 Task: Look for space in Qŭrghontepa, Uzbekistan from 10th July, 2023 to 15th July, 2023 for 7 adults in price range Rs.10000 to Rs.15000. Place can be entire place or shared room with 4 bedrooms having 7 beds and 4 bathrooms. Property type can be house, flat, guest house. Amenities needed are: wifi, TV, free parkinig on premises, gym, breakfast. Booking option can be shelf check-in. Required host language is English.
Action: Mouse moved to (466, 118)
Screenshot: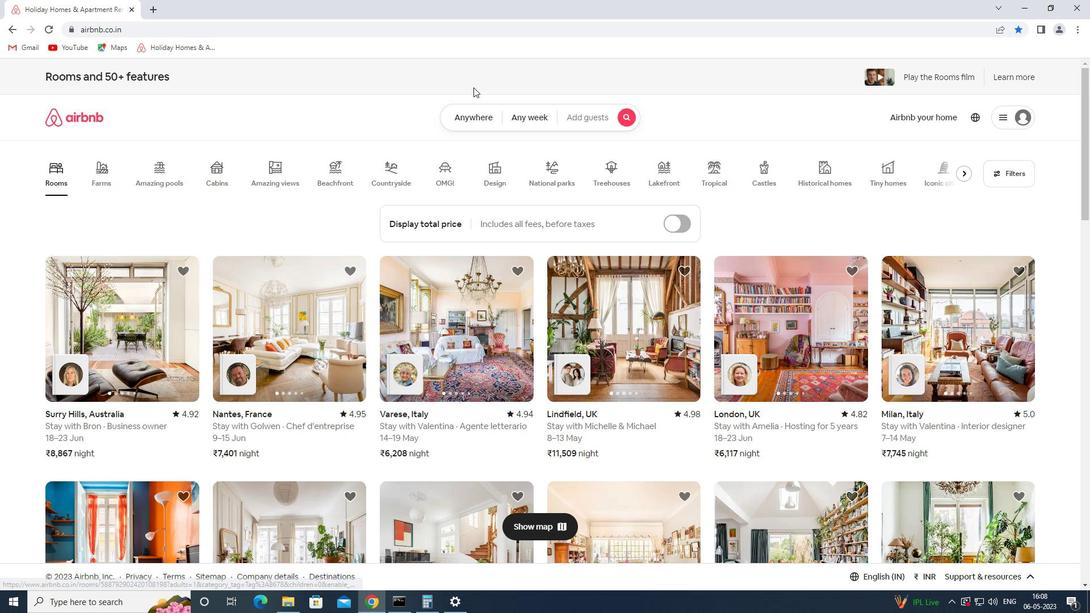 
Action: Mouse pressed left at (466, 118)
Screenshot: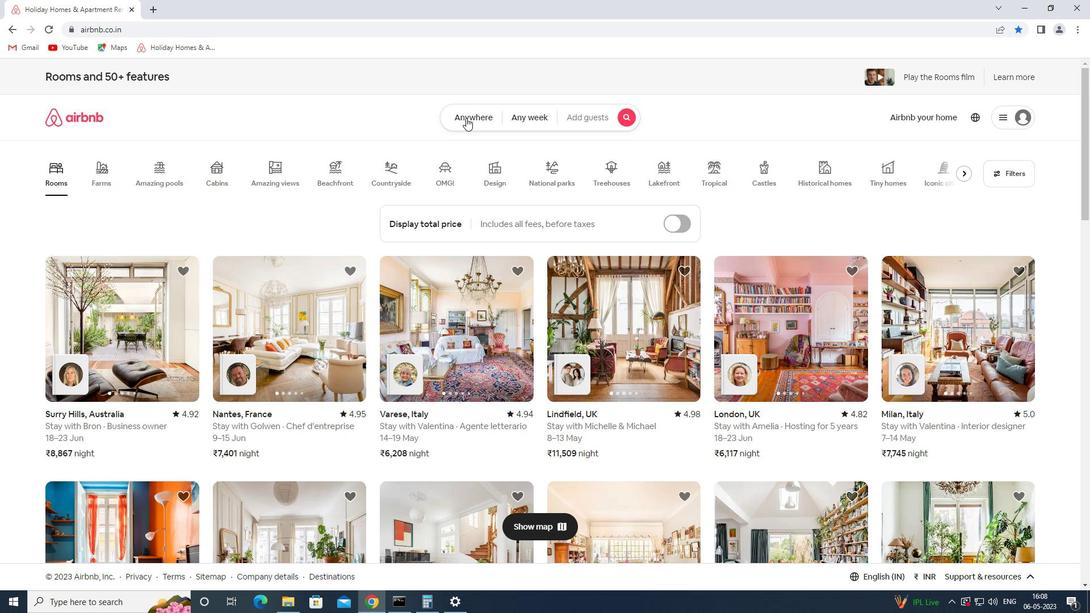 
Action: Mouse moved to (381, 160)
Screenshot: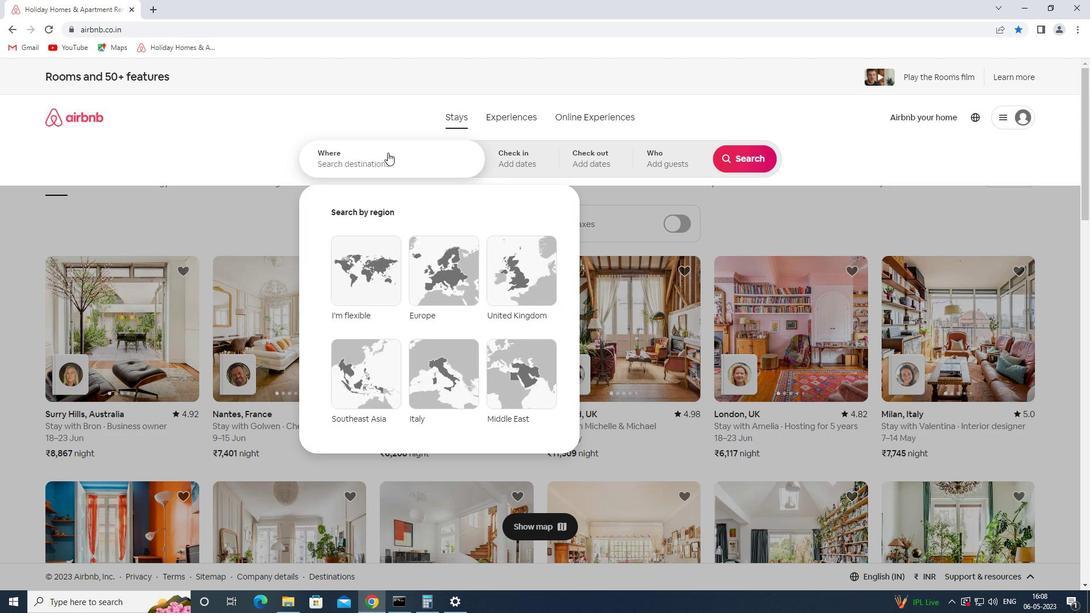 
Action: Mouse pressed left at (381, 160)
Screenshot: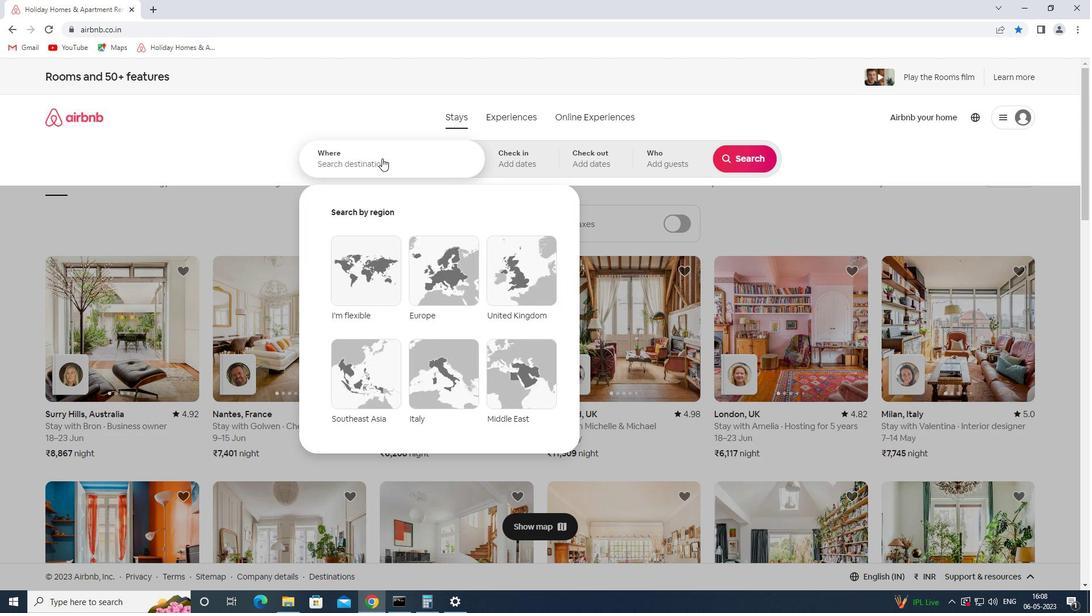 
Action: Key pressed <Key.shift>QURGHONTEPA
Screenshot: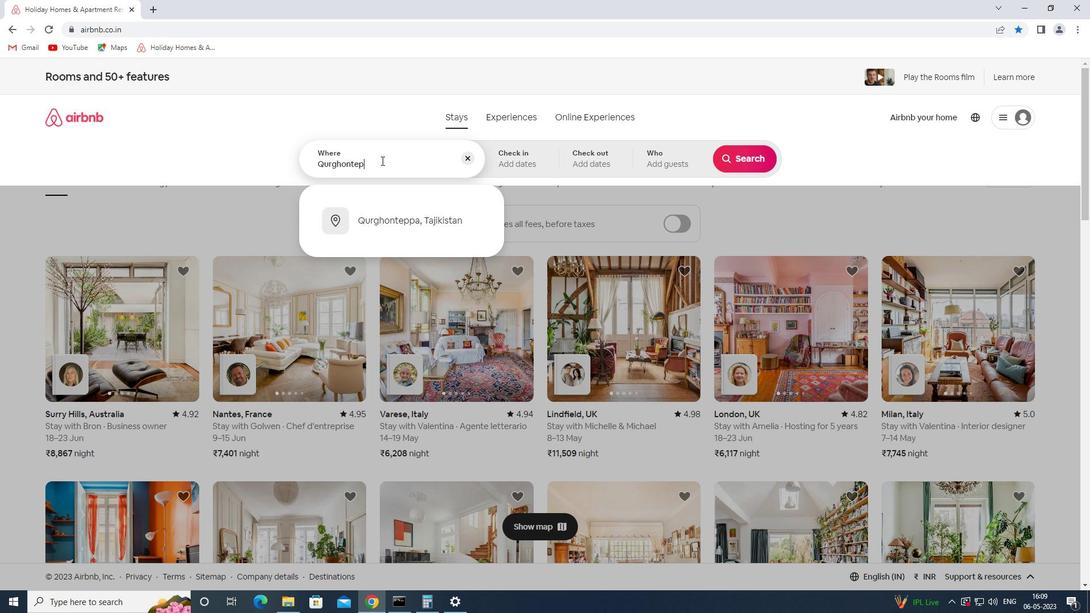 
Action: Mouse moved to (412, 259)
Screenshot: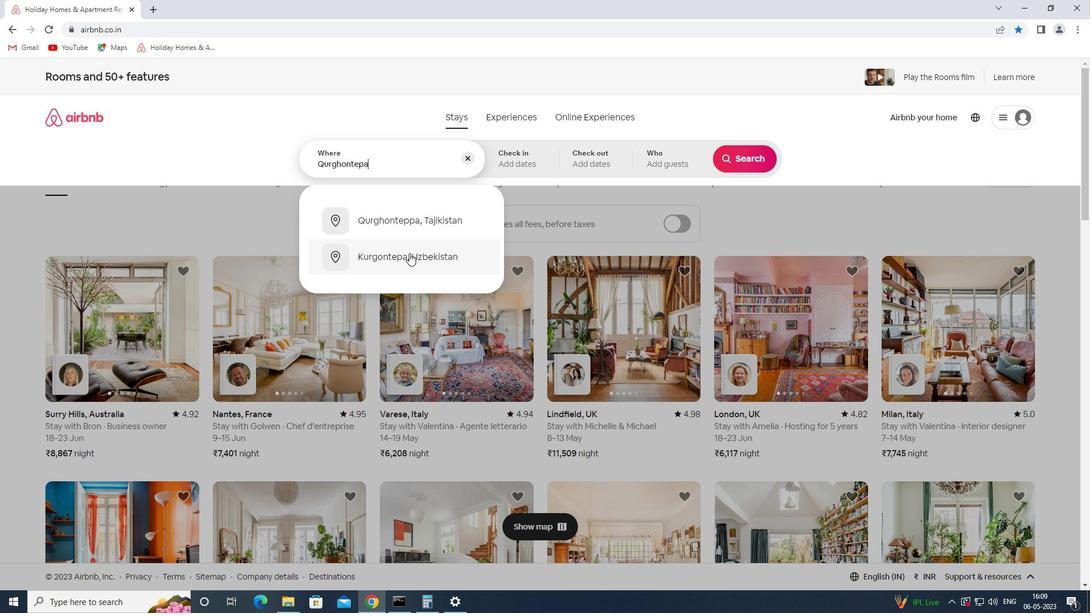 
Action: Mouse pressed left at (412, 259)
Screenshot: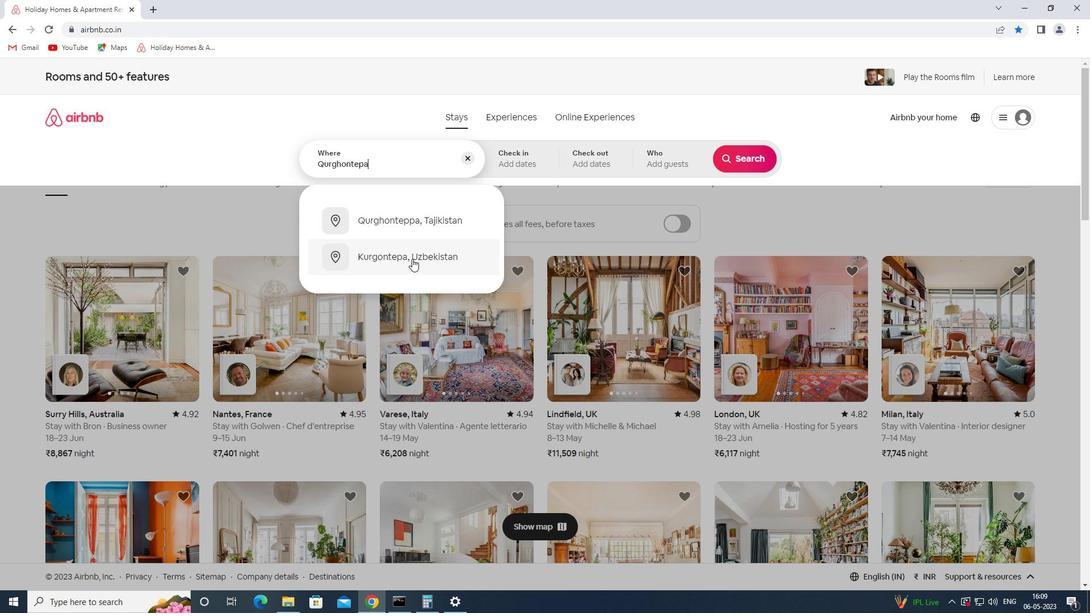 
Action: Mouse moved to (739, 251)
Screenshot: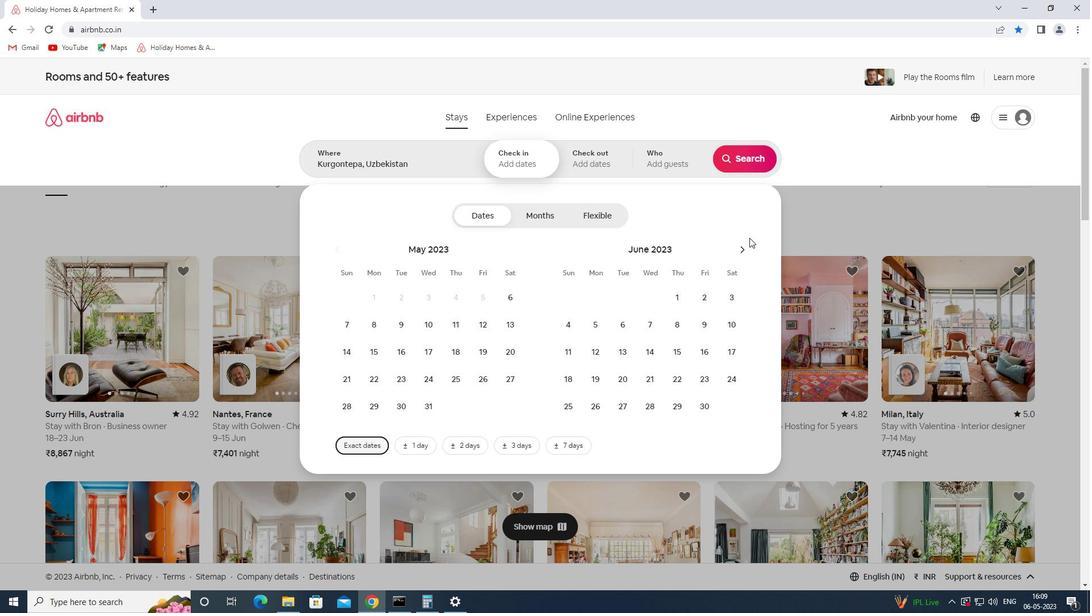 
Action: Mouse pressed left at (739, 251)
Screenshot: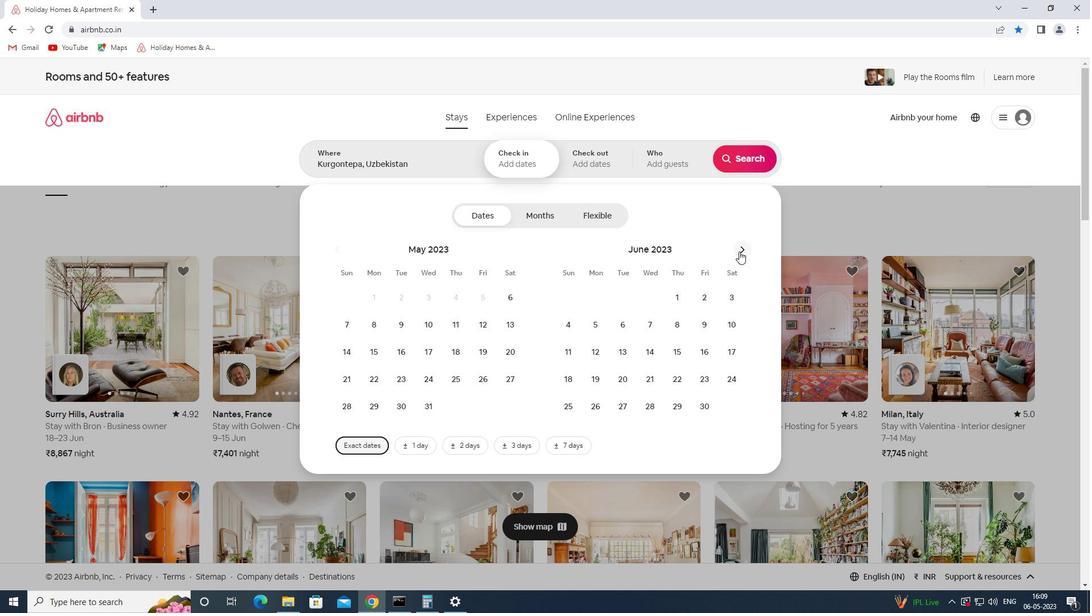 
Action: Mouse moved to (594, 353)
Screenshot: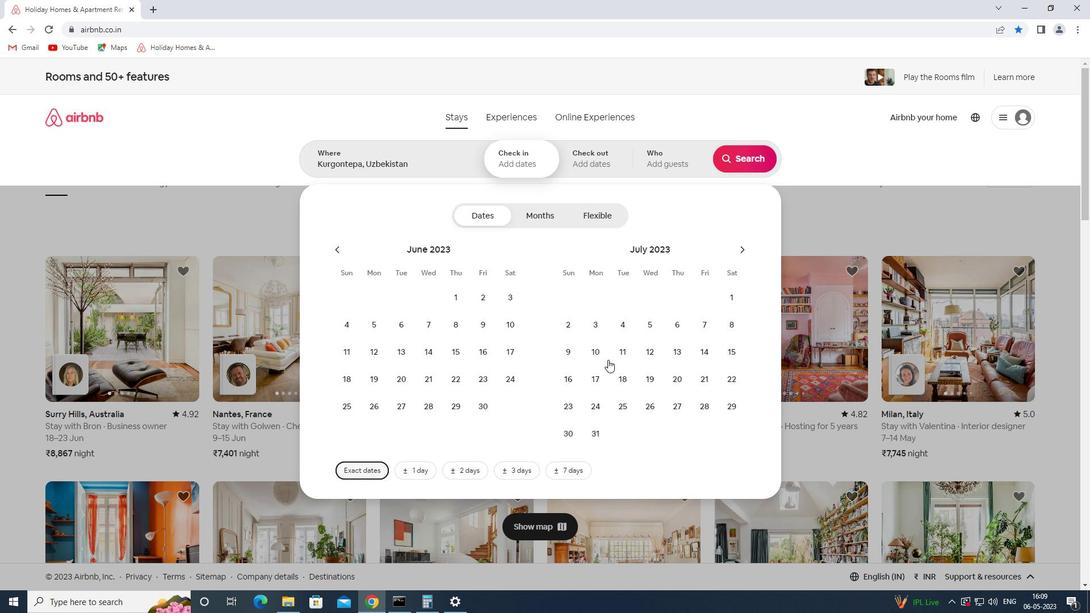 
Action: Mouse pressed left at (594, 353)
Screenshot: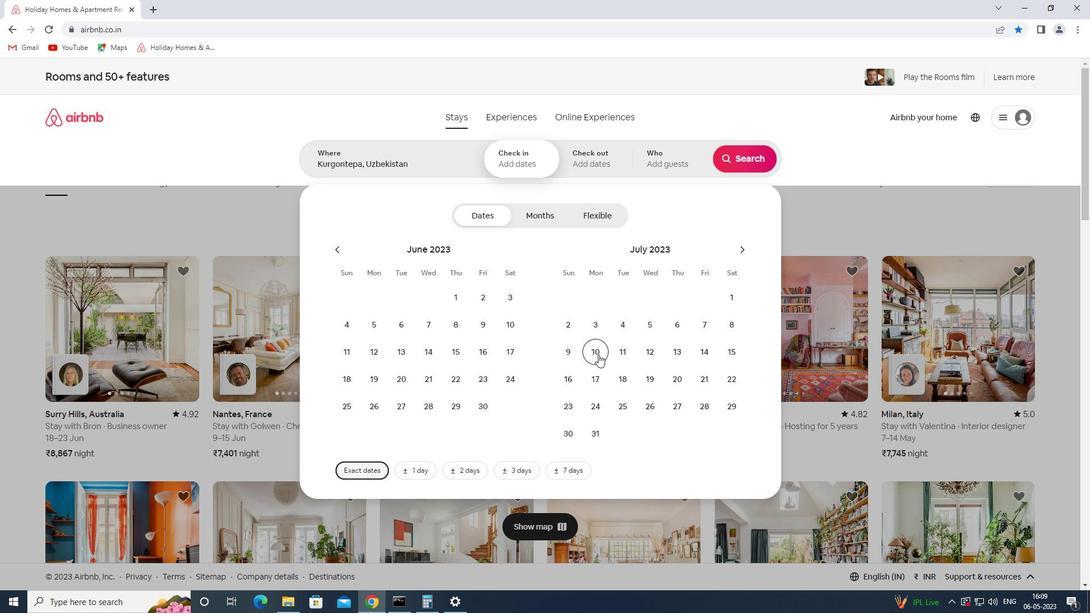 
Action: Mouse moved to (731, 347)
Screenshot: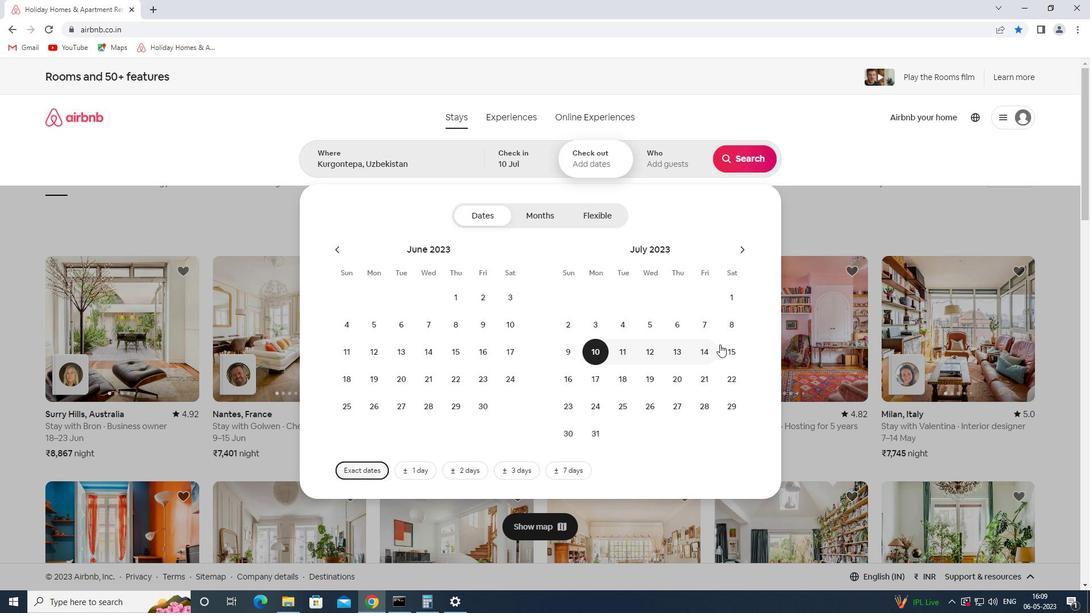 
Action: Mouse pressed left at (731, 347)
Screenshot: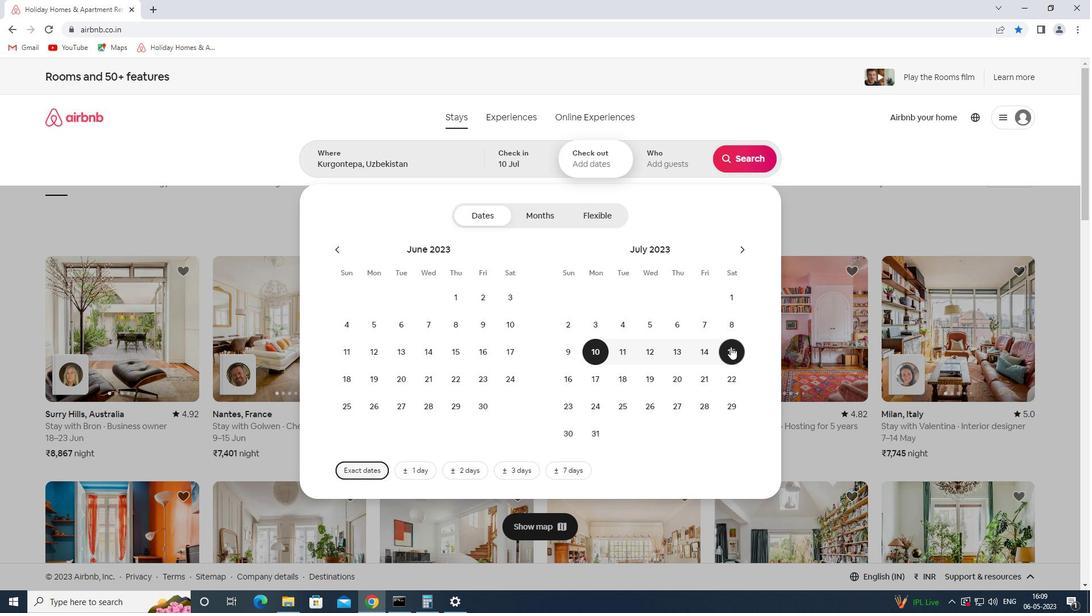 
Action: Mouse moved to (662, 158)
Screenshot: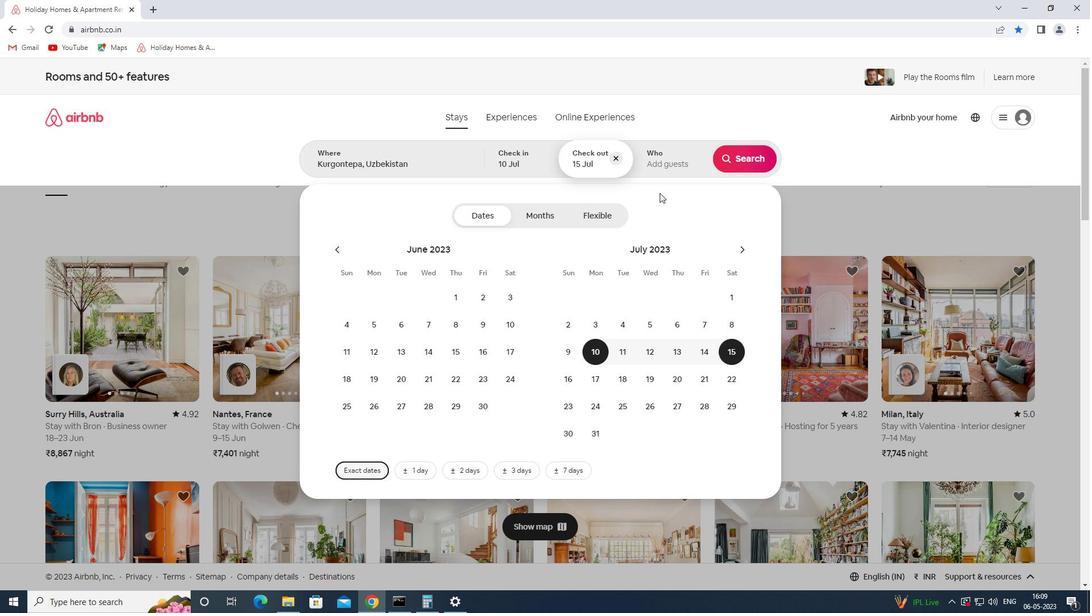 
Action: Mouse pressed left at (662, 158)
Screenshot: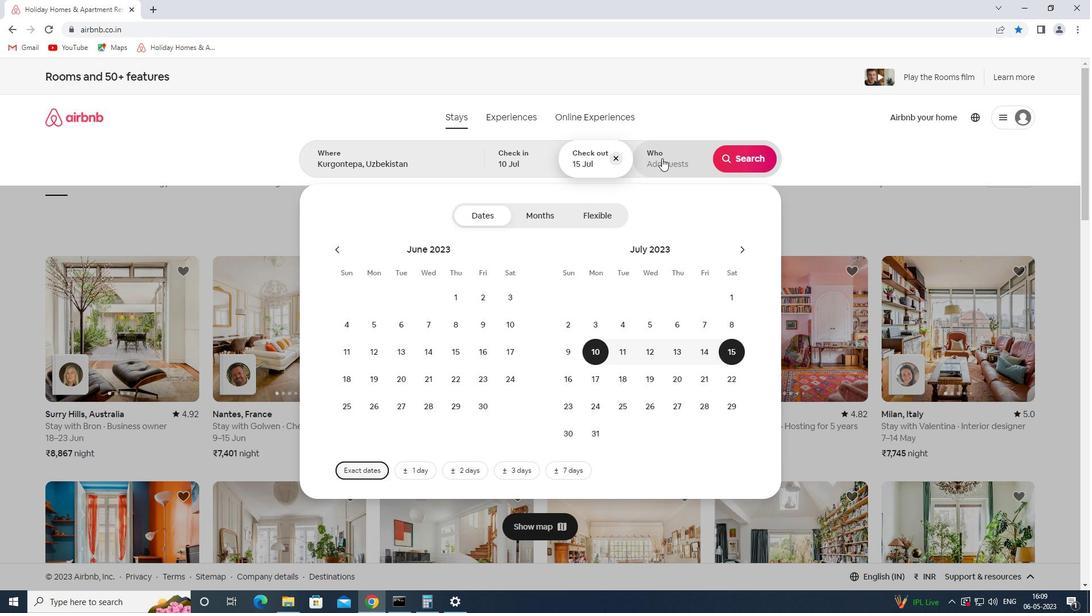 
Action: Mouse moved to (755, 222)
Screenshot: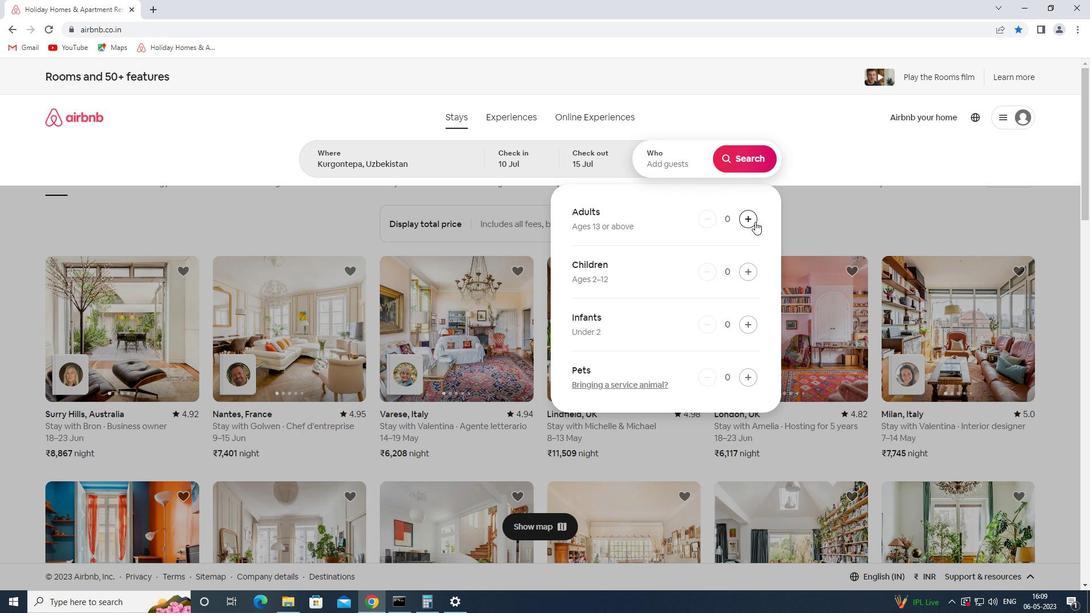 
Action: Mouse pressed left at (755, 222)
Screenshot: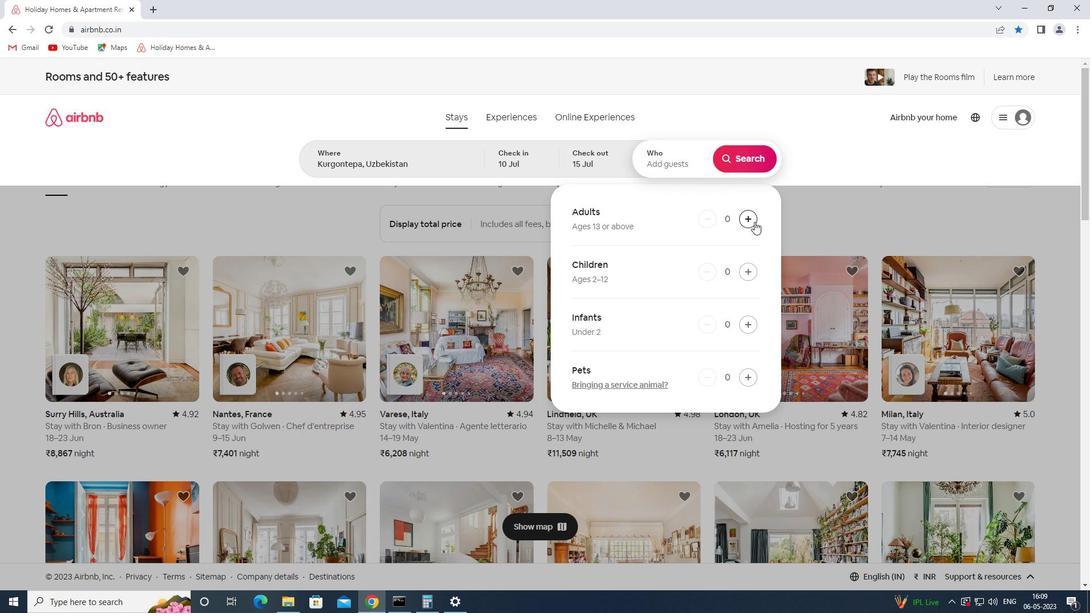 
Action: Mouse pressed left at (755, 222)
Screenshot: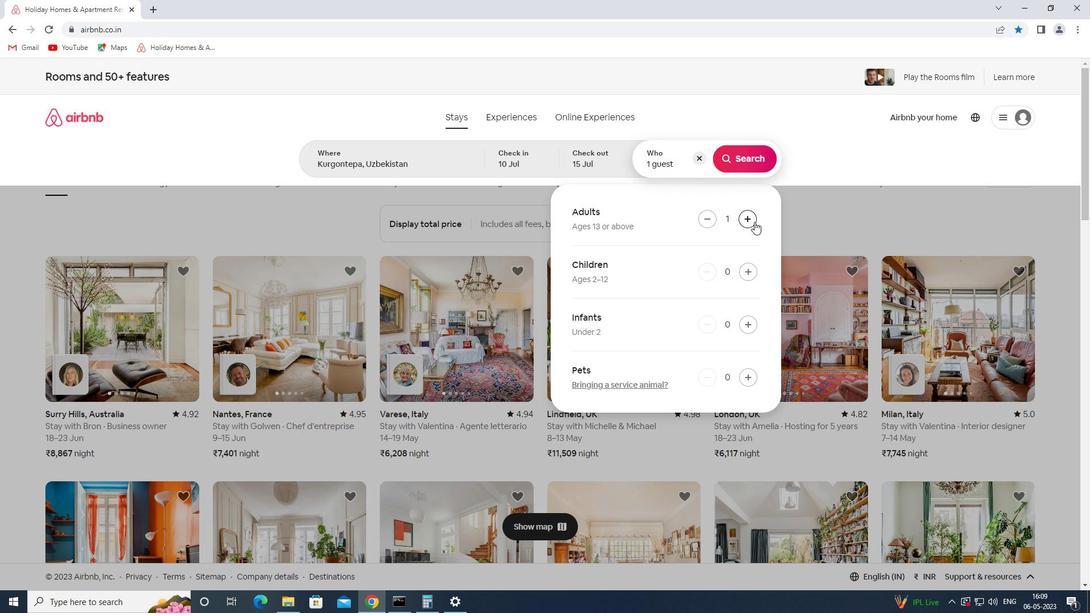 
Action: Mouse pressed left at (755, 222)
Screenshot: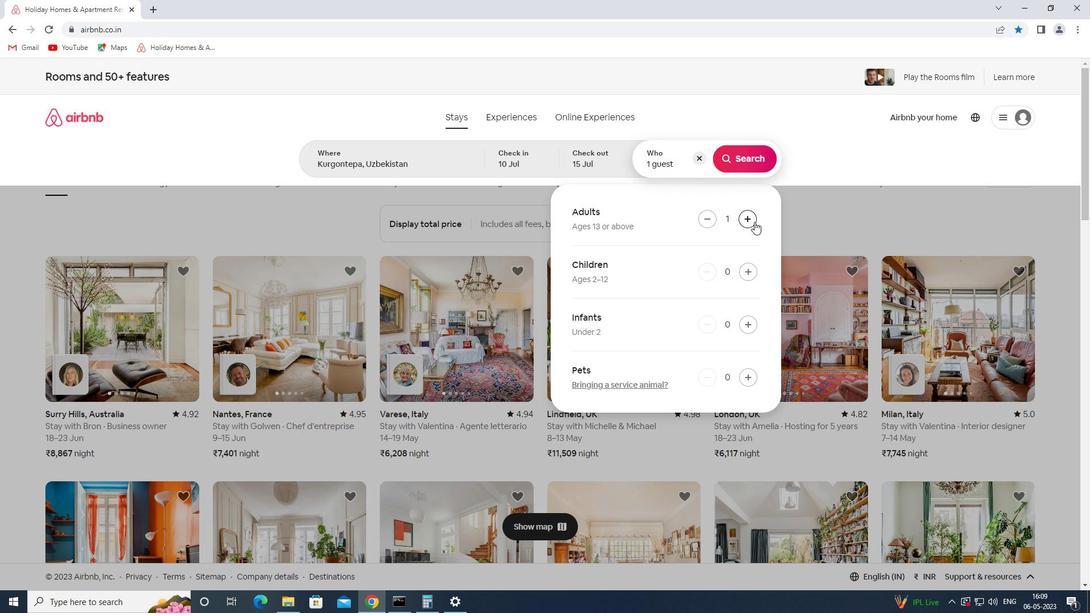 
Action: Mouse pressed left at (755, 222)
Screenshot: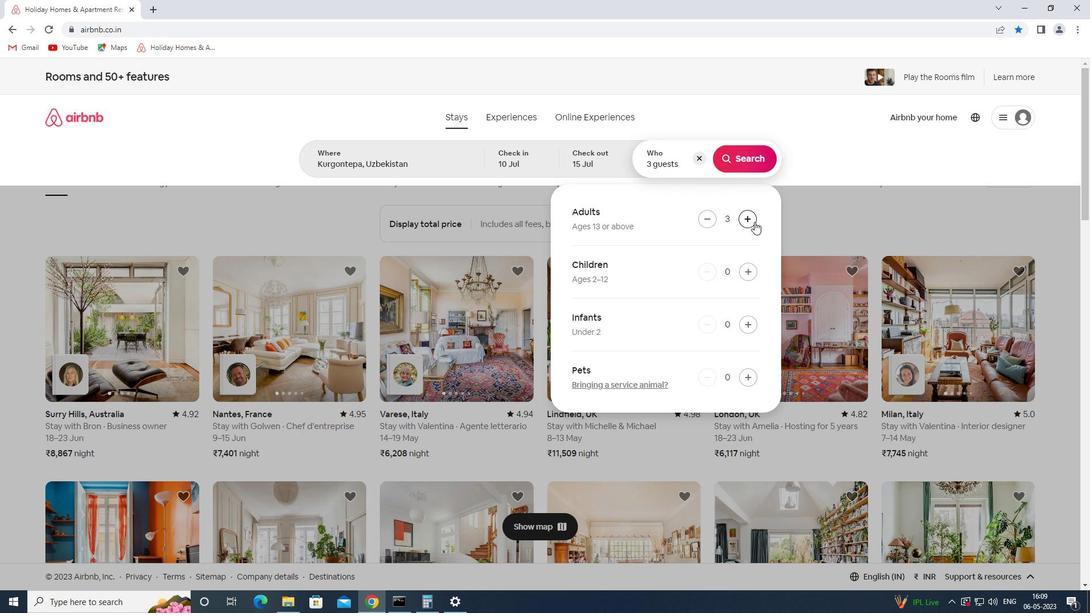 
Action: Mouse moved to (754, 222)
Screenshot: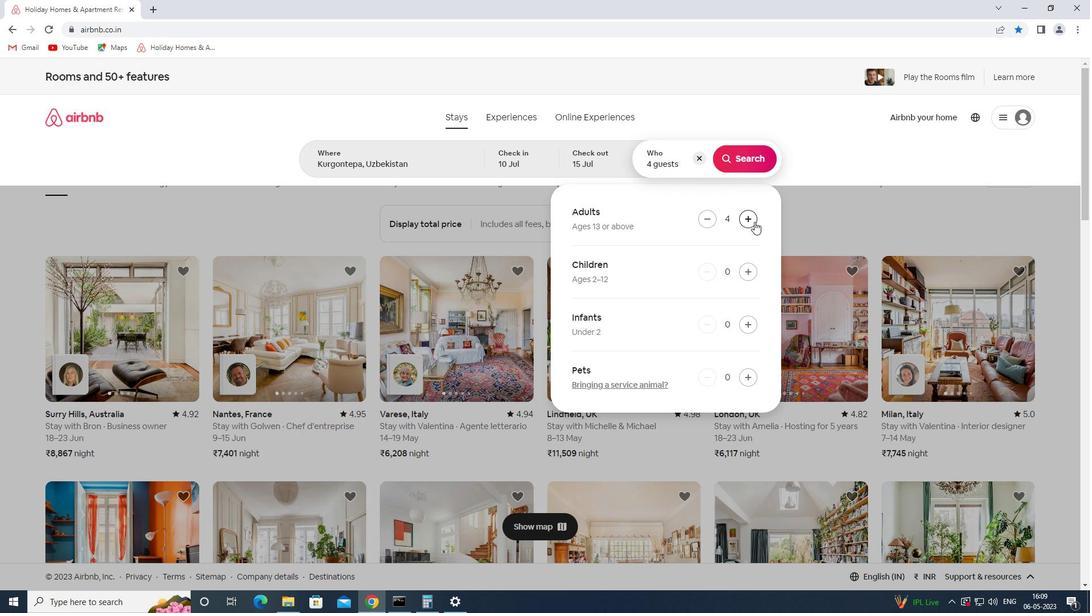 
Action: Mouse pressed left at (754, 222)
Screenshot: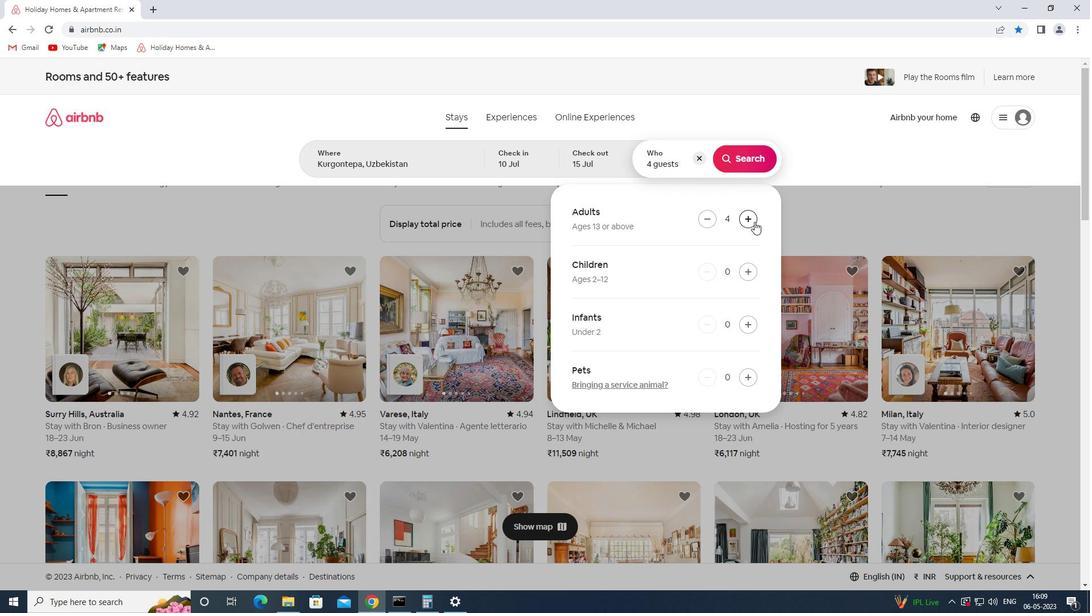 
Action: Mouse pressed left at (754, 222)
Screenshot: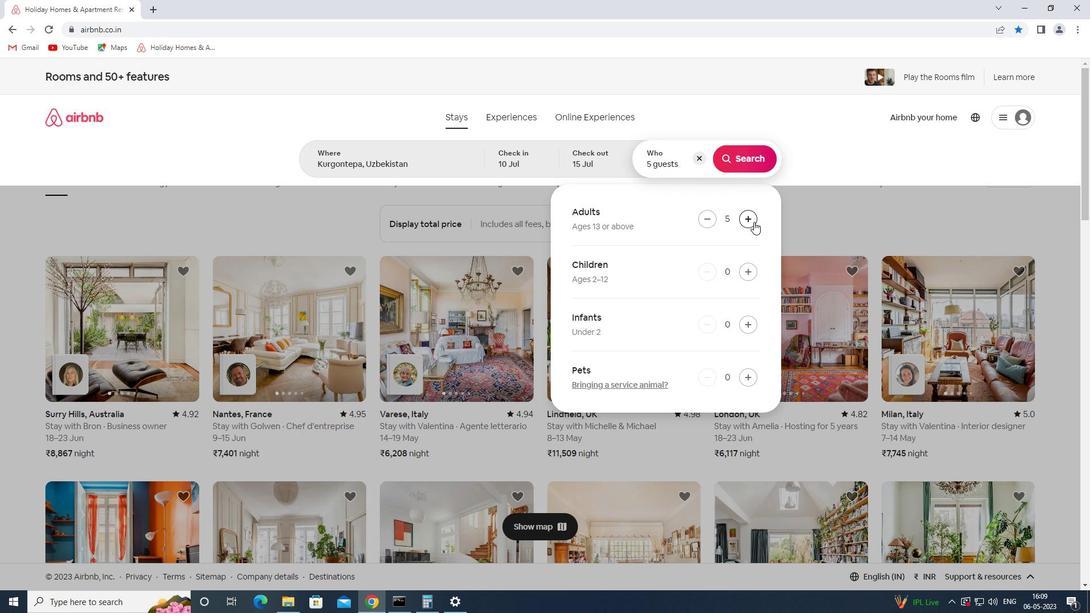 
Action: Mouse pressed left at (754, 222)
Screenshot: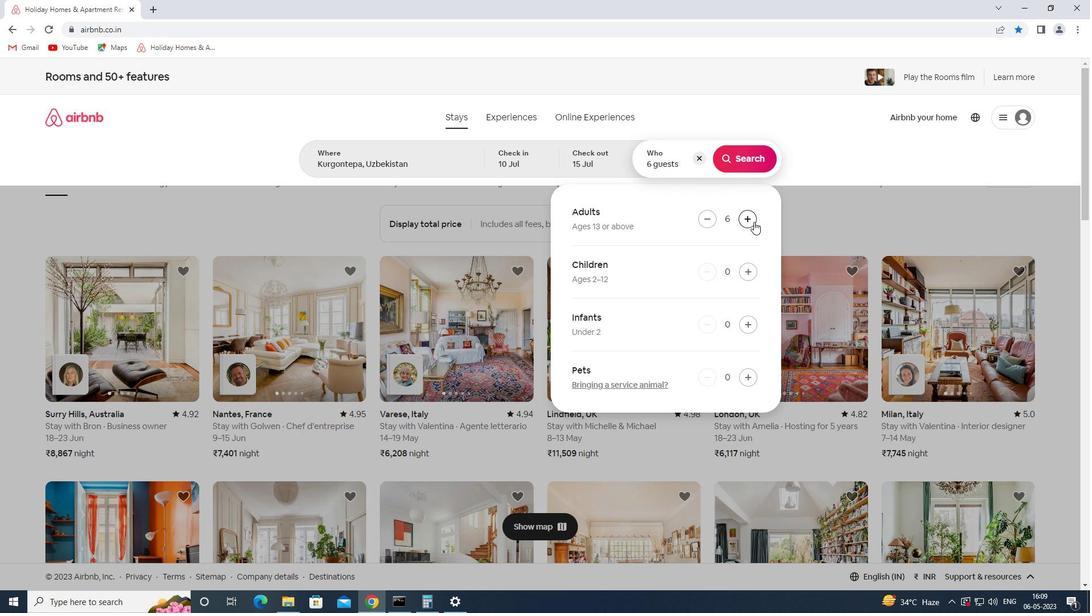 
Action: Mouse moved to (747, 163)
Screenshot: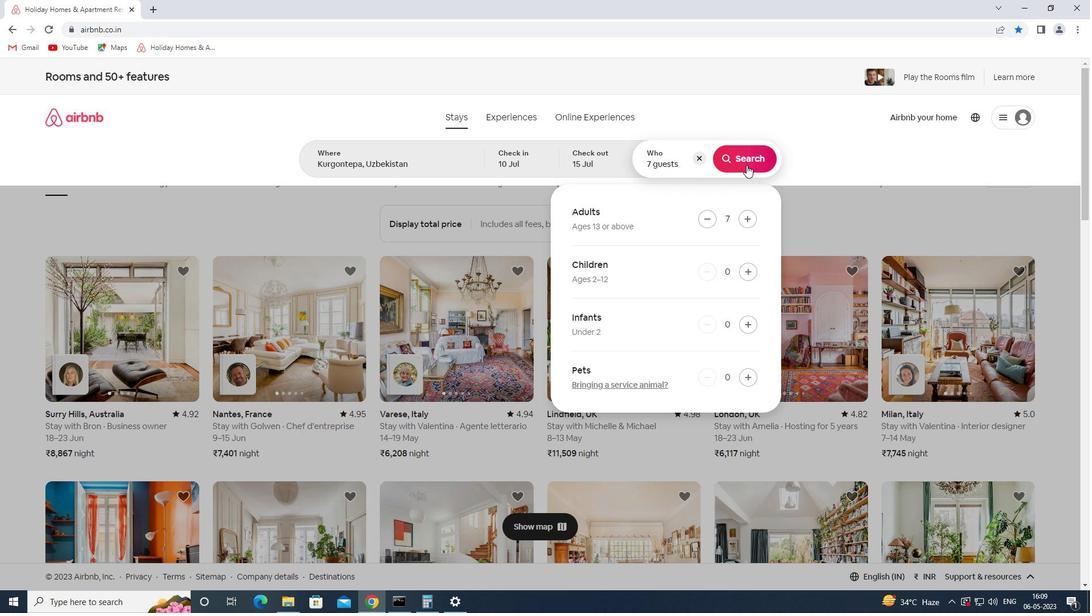 
Action: Mouse pressed left at (747, 163)
Screenshot: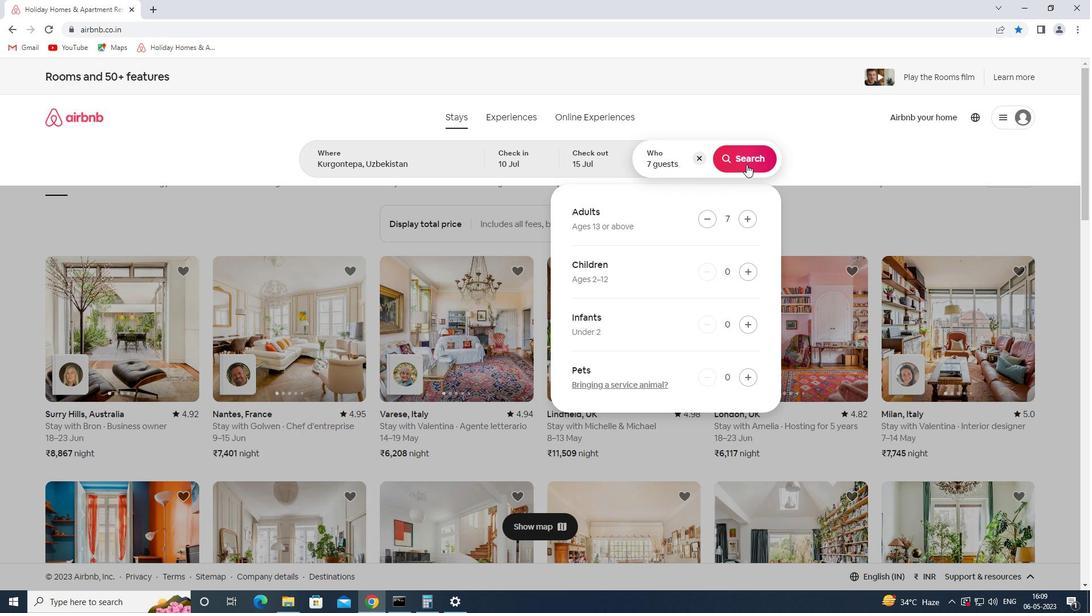 
Action: Mouse moved to (1028, 127)
Screenshot: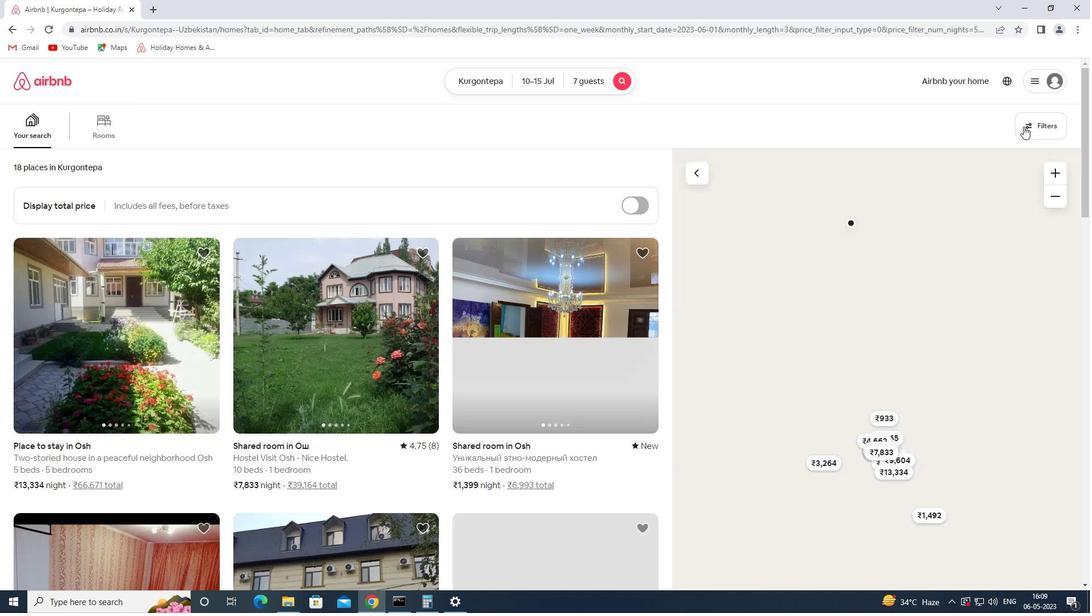 
Action: Mouse pressed left at (1028, 127)
Screenshot: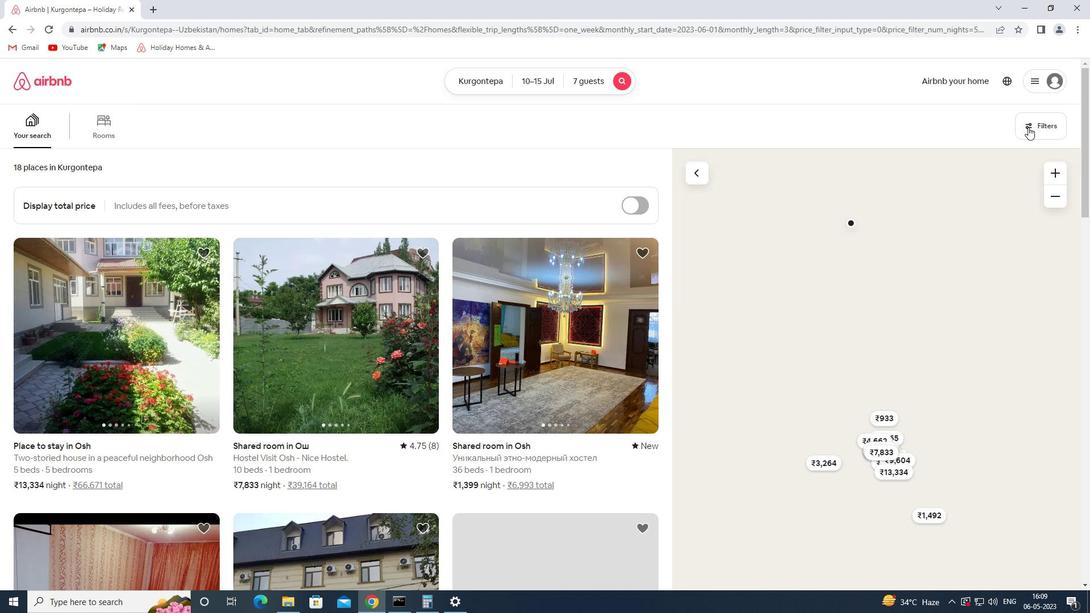 
Action: Mouse moved to (411, 407)
Screenshot: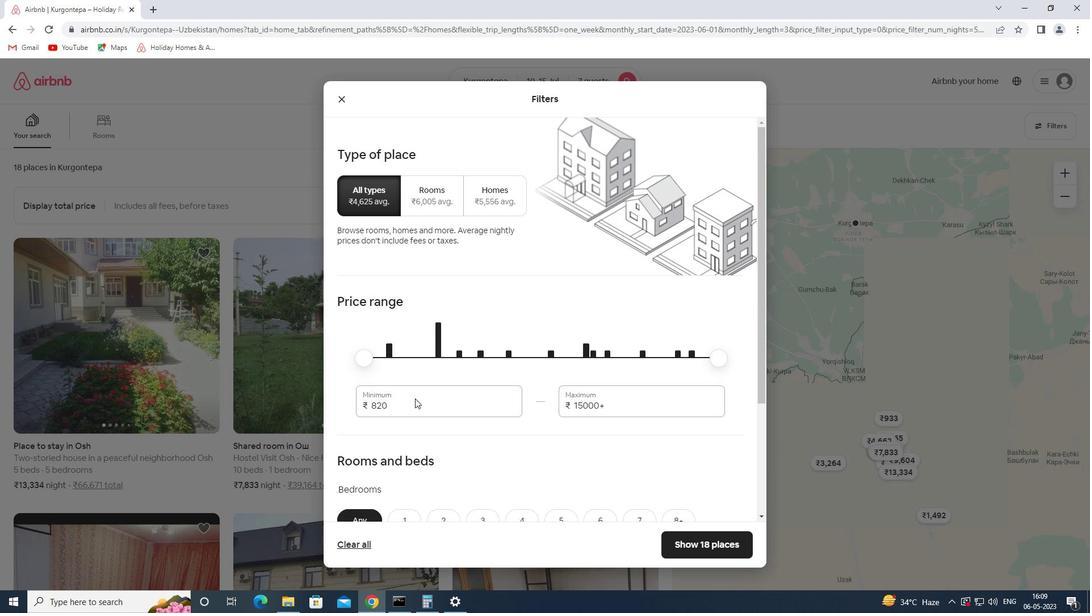 
Action: Mouse pressed left at (411, 407)
Screenshot: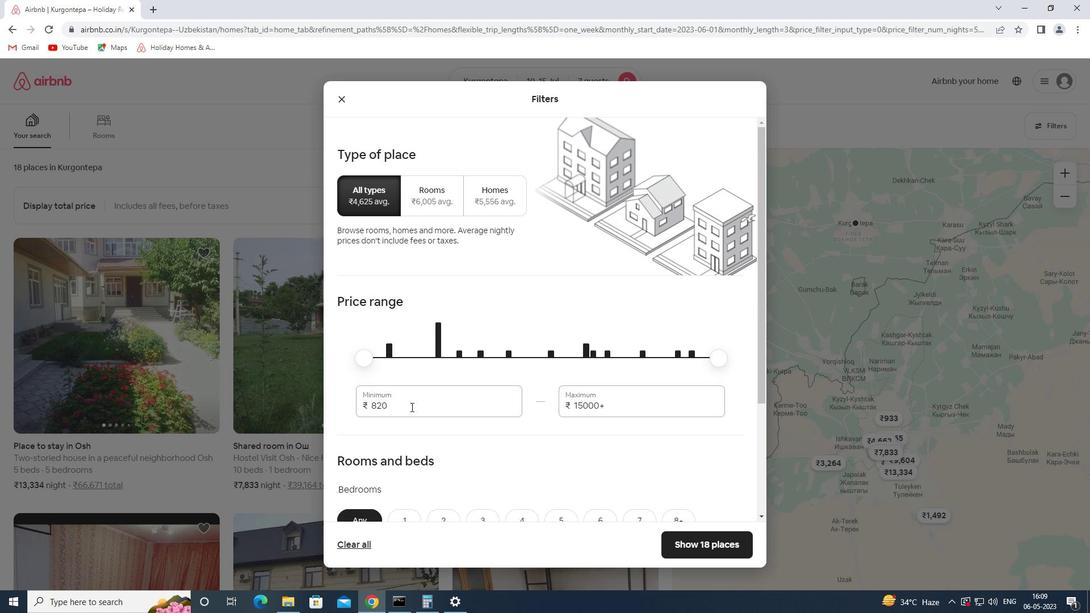 
Action: Mouse pressed left at (411, 407)
Screenshot: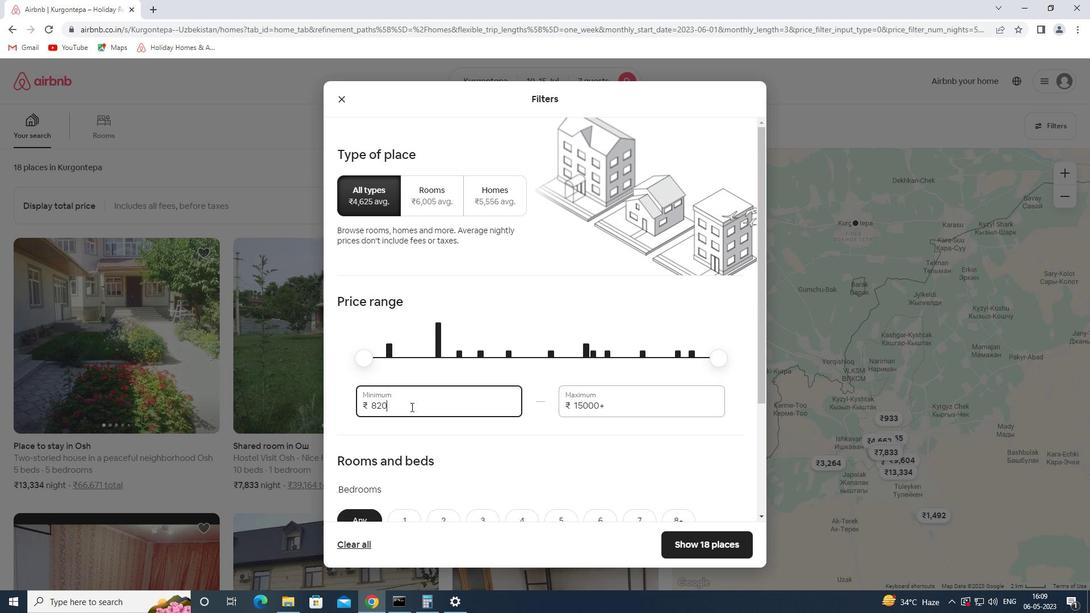 
Action: Key pressed 10000<Key.tab>15000
Screenshot: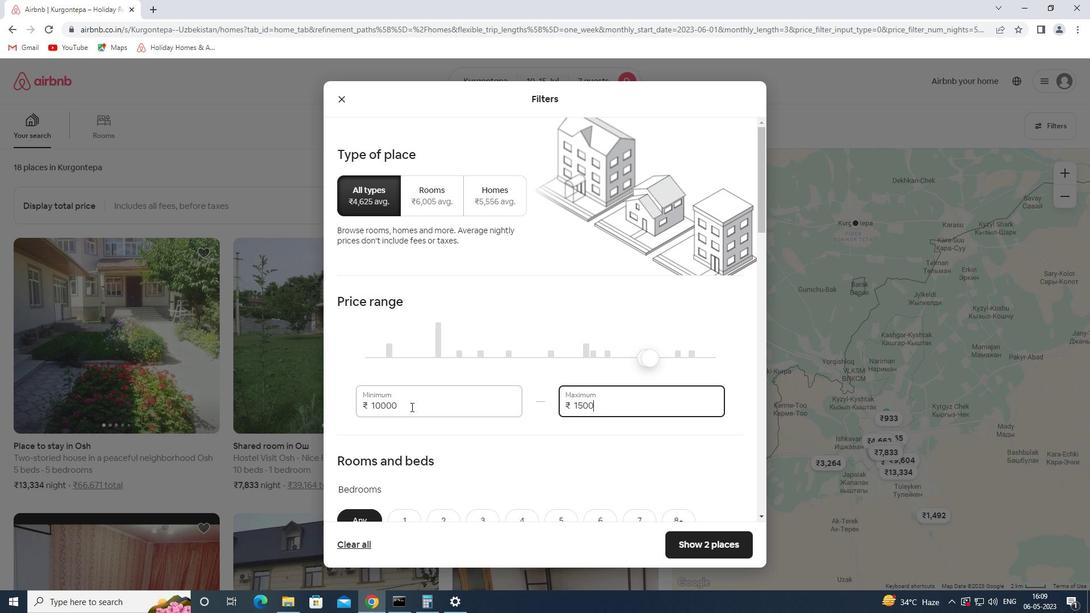 
Action: Mouse moved to (81, 65)
Screenshot: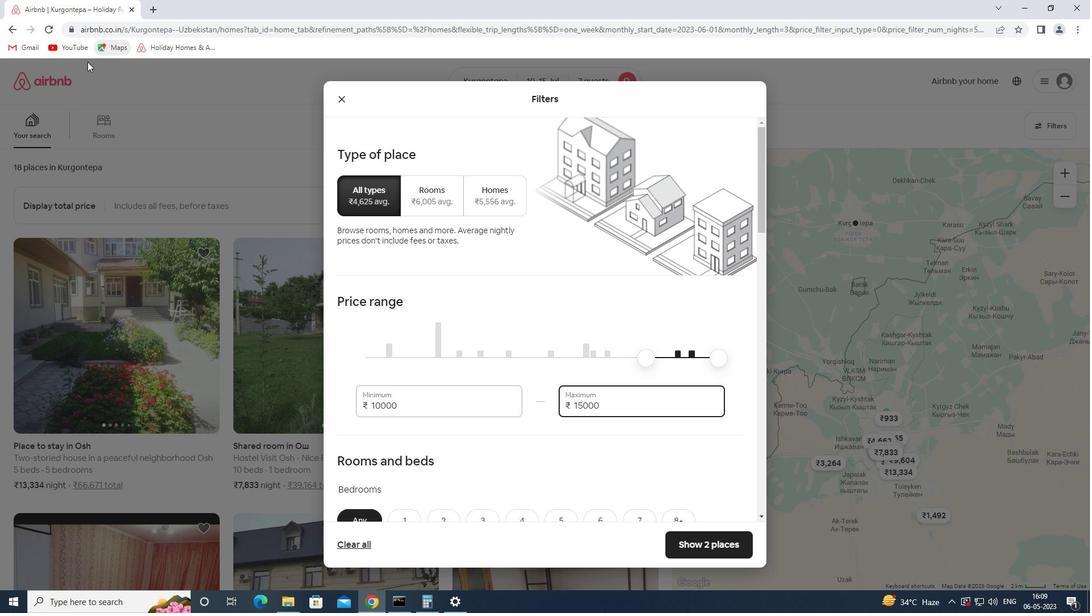 
Action: Mouse scrolled (81, 65) with delta (0, 0)
Screenshot: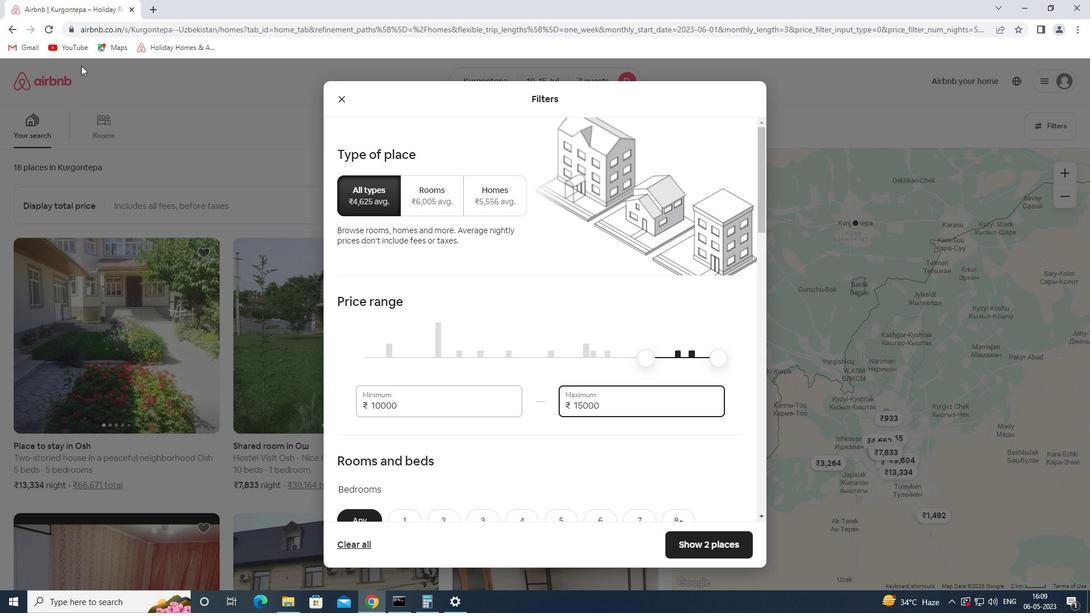 
Action: Mouse scrolled (81, 65) with delta (0, 0)
Screenshot: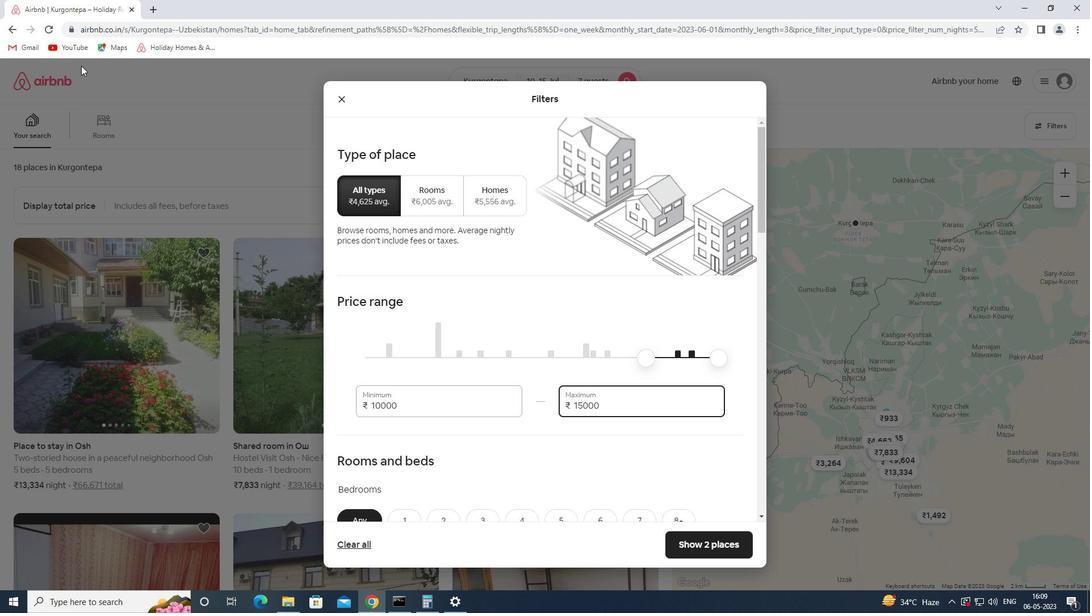
Action: Mouse scrolled (81, 65) with delta (0, 0)
Screenshot: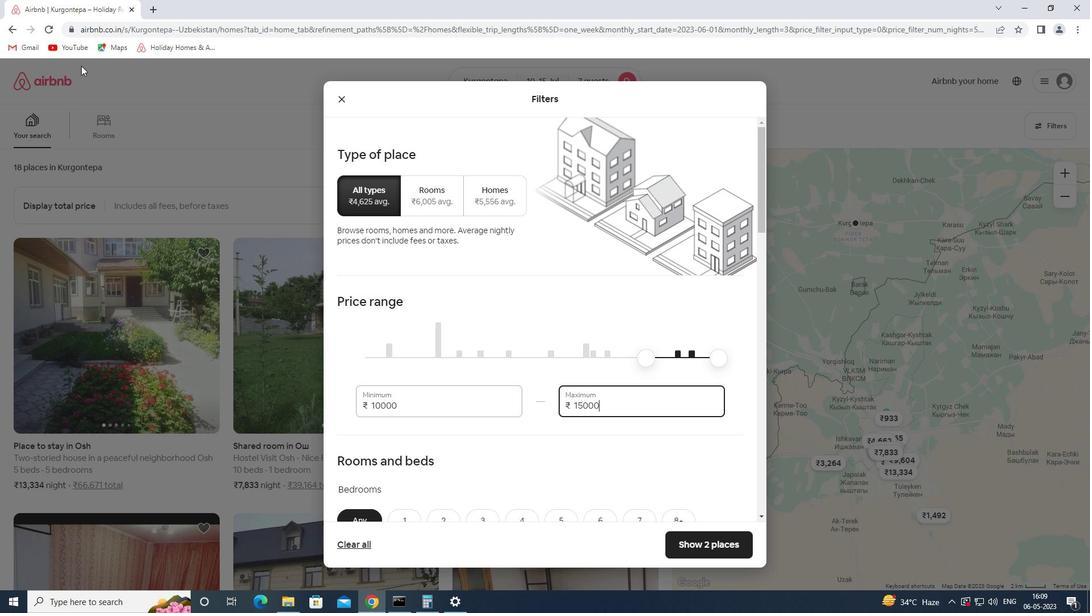 
Action: Mouse scrolled (81, 65) with delta (0, 0)
Screenshot: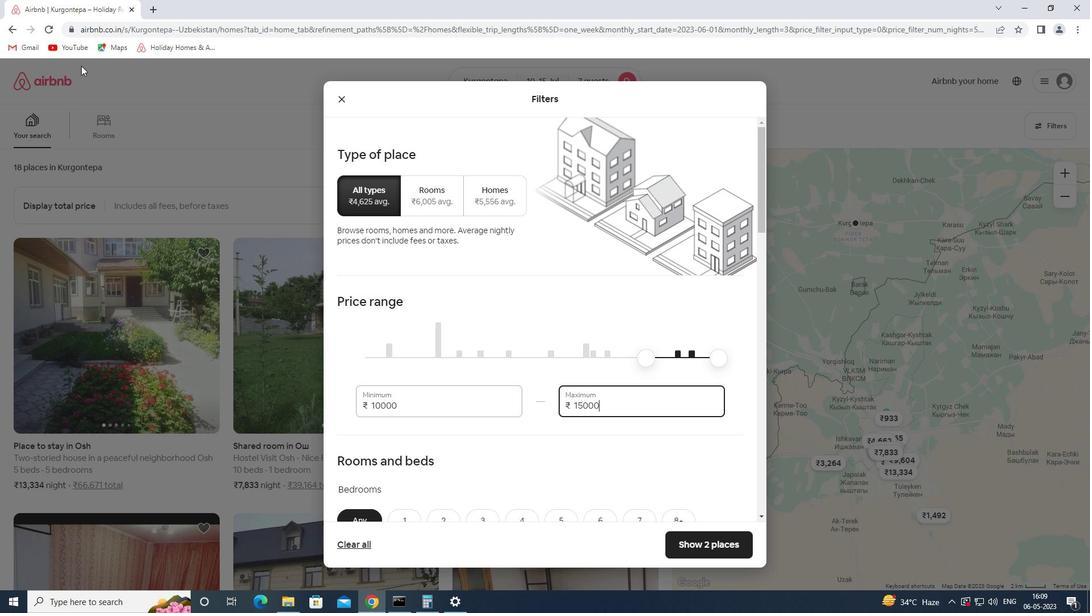 
Action: Mouse scrolled (81, 65) with delta (0, 0)
Screenshot: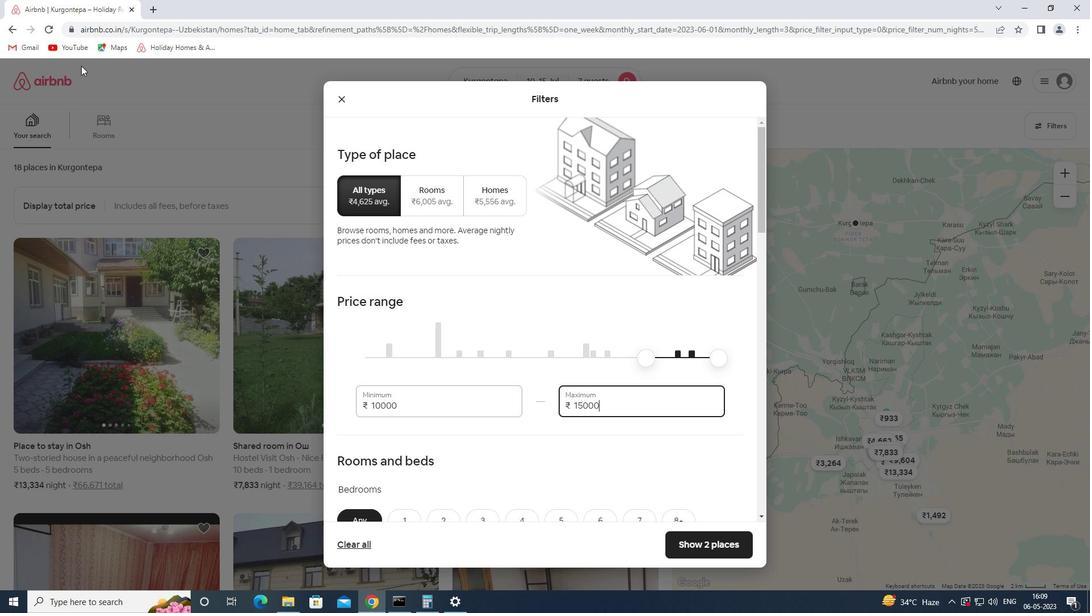 
Action: Mouse moved to (84, 63)
Screenshot: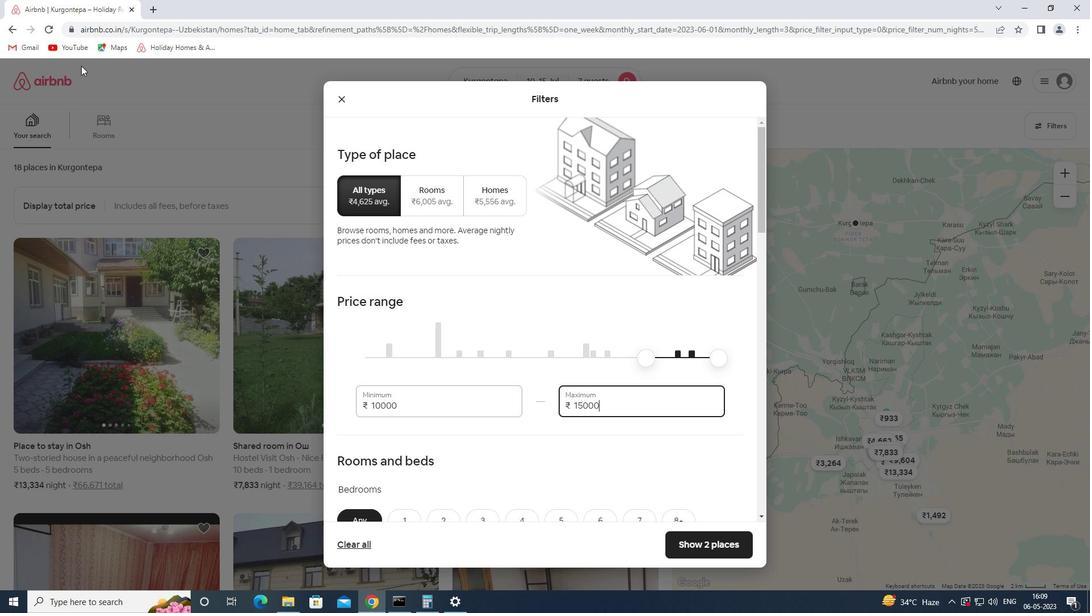 
Action: Mouse scrolled (84, 63) with delta (0, 0)
Screenshot: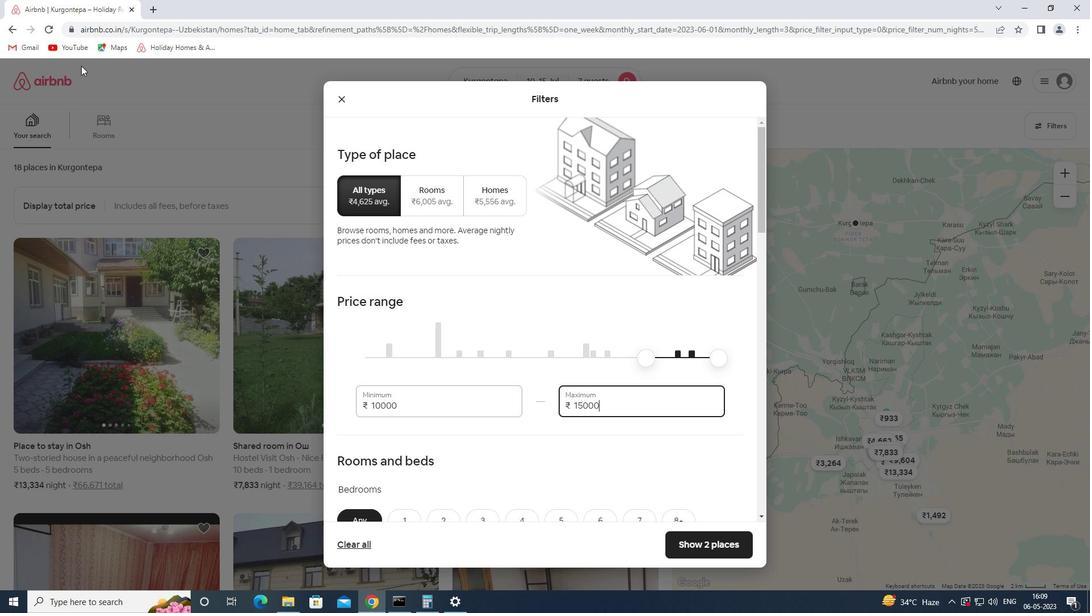 
Action: Mouse moved to (204, 5)
Screenshot: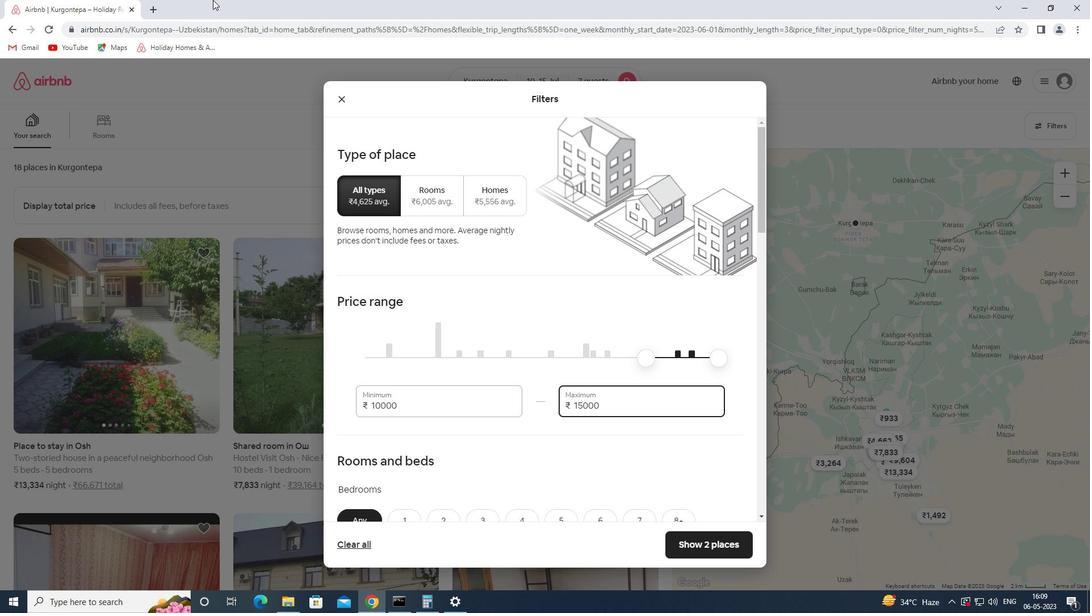 
Action: Mouse scrolled (204, 5) with delta (0, 0)
Screenshot: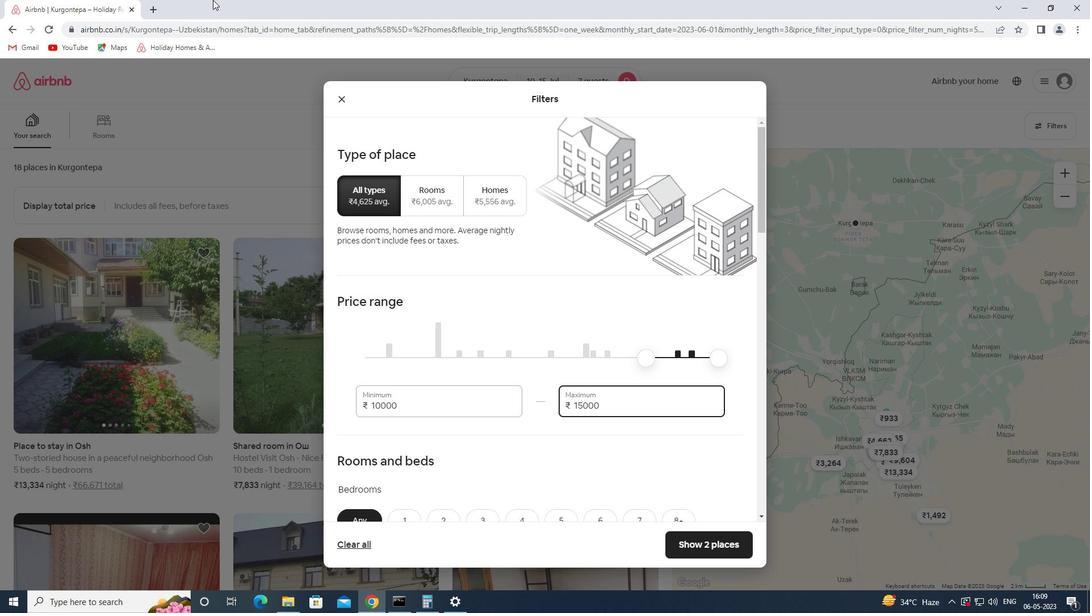 
Action: Mouse moved to (518, 282)
Screenshot: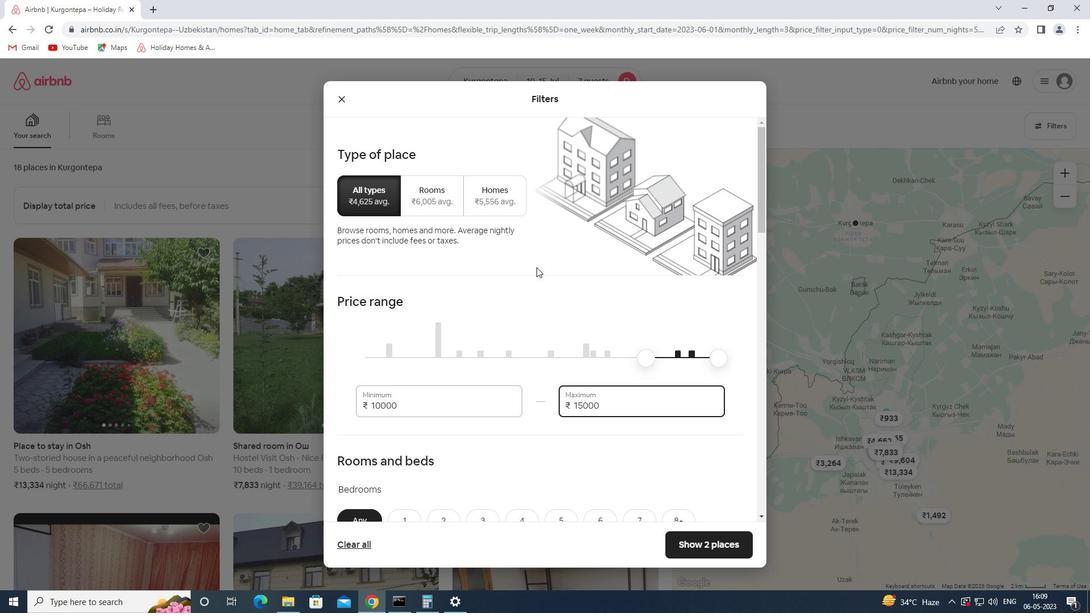 
Action: Mouse scrolled (518, 282) with delta (0, 0)
Screenshot: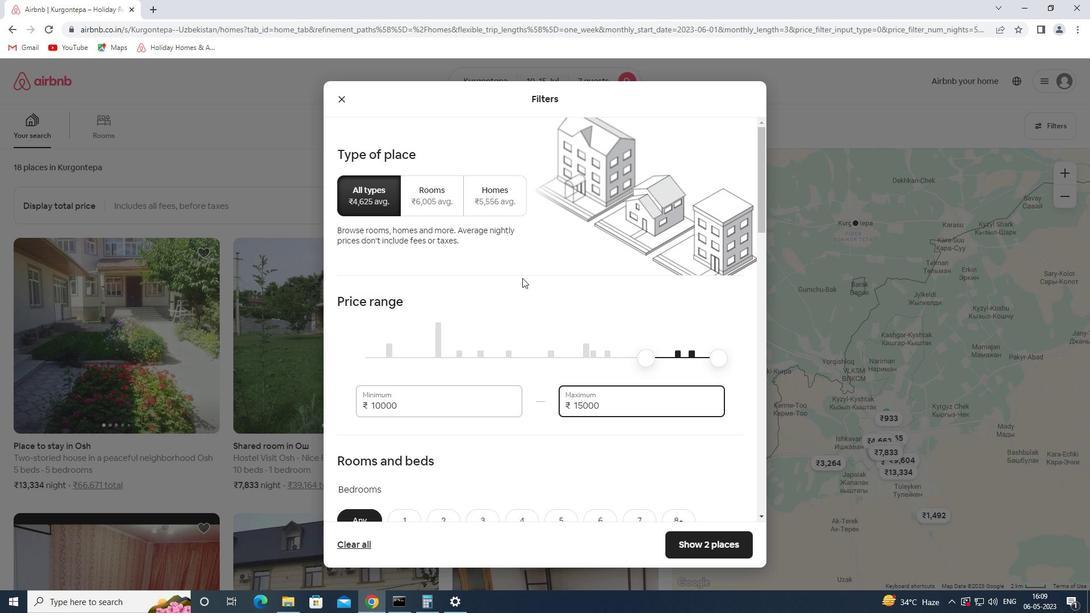 
Action: Mouse scrolled (518, 282) with delta (0, 0)
Screenshot: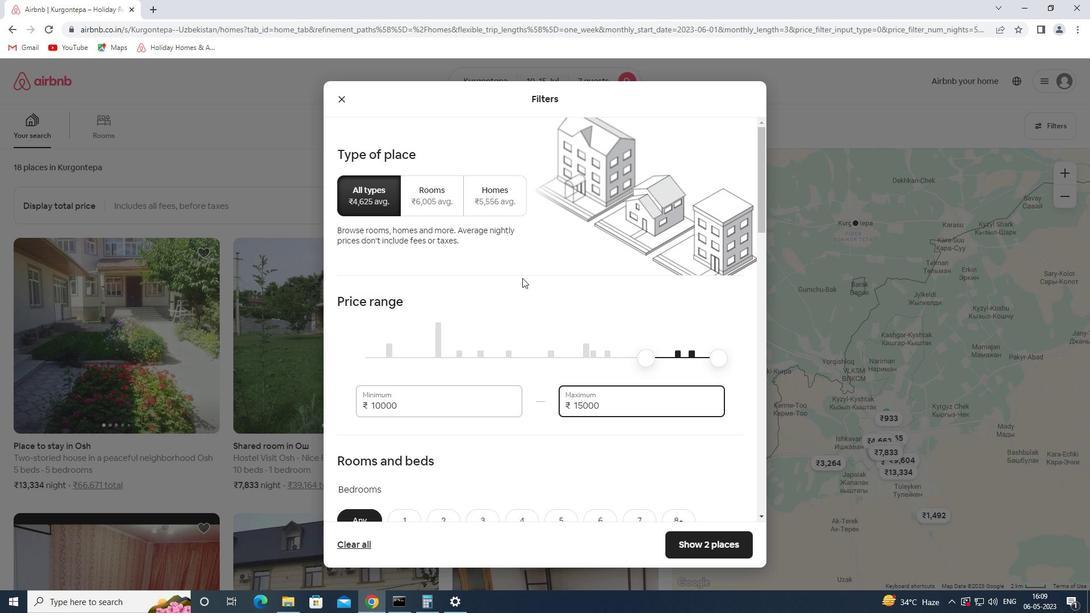 
Action: Mouse scrolled (518, 282) with delta (0, 0)
Screenshot: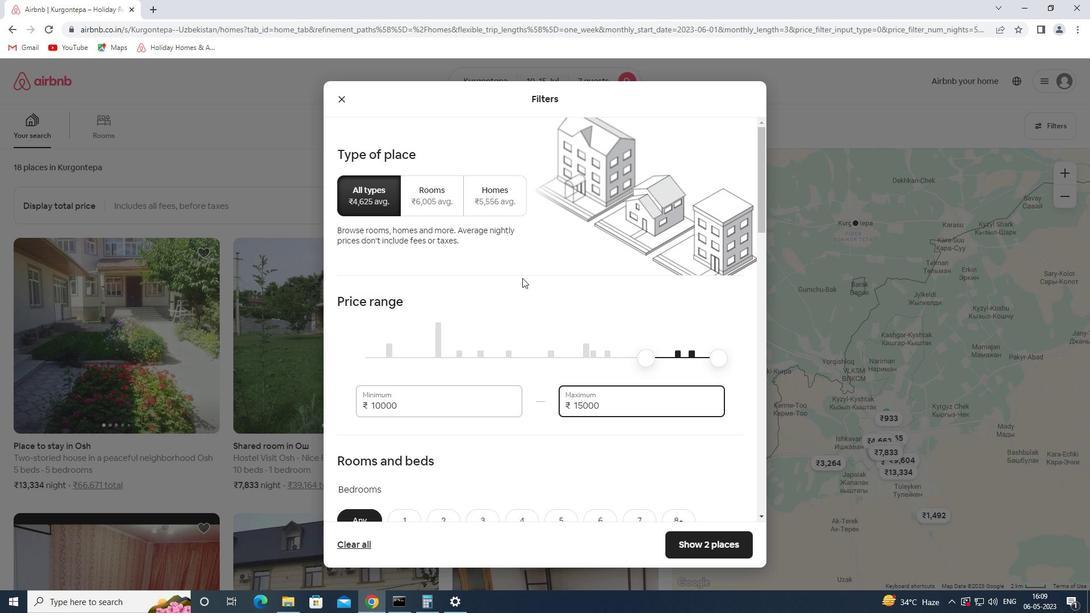 
Action: Mouse scrolled (518, 282) with delta (0, 0)
Screenshot: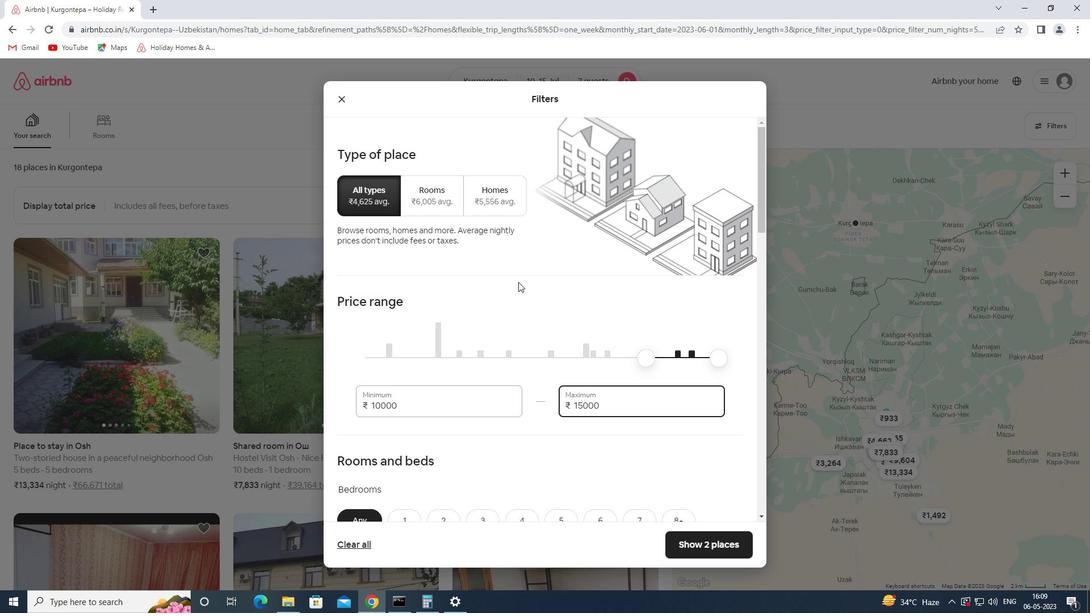 
Action: Mouse scrolled (518, 282) with delta (0, 0)
Screenshot: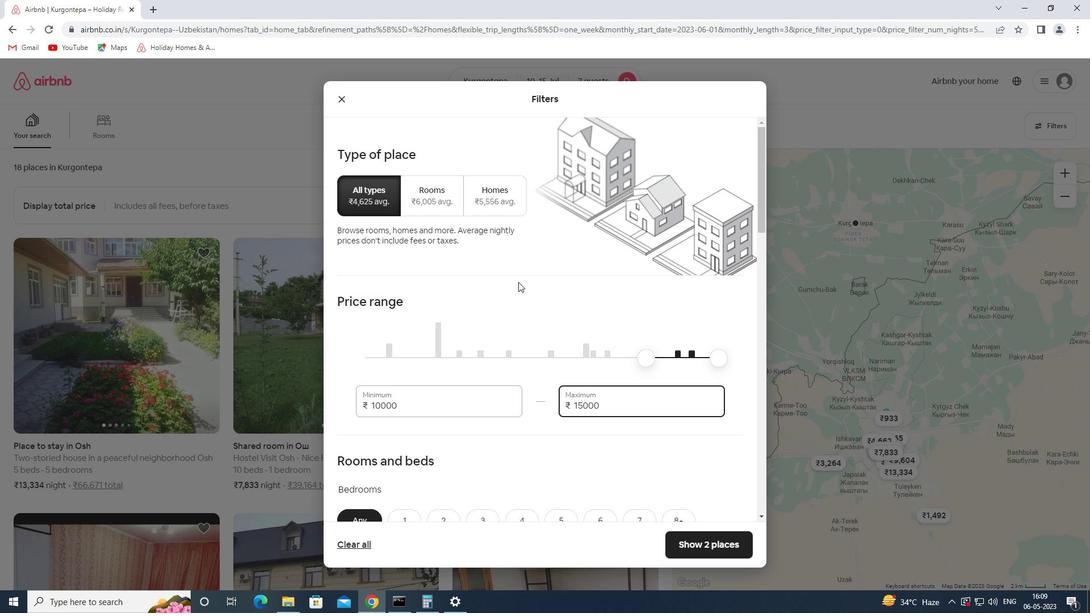 
Action: Mouse scrolled (518, 282) with delta (0, 0)
Screenshot: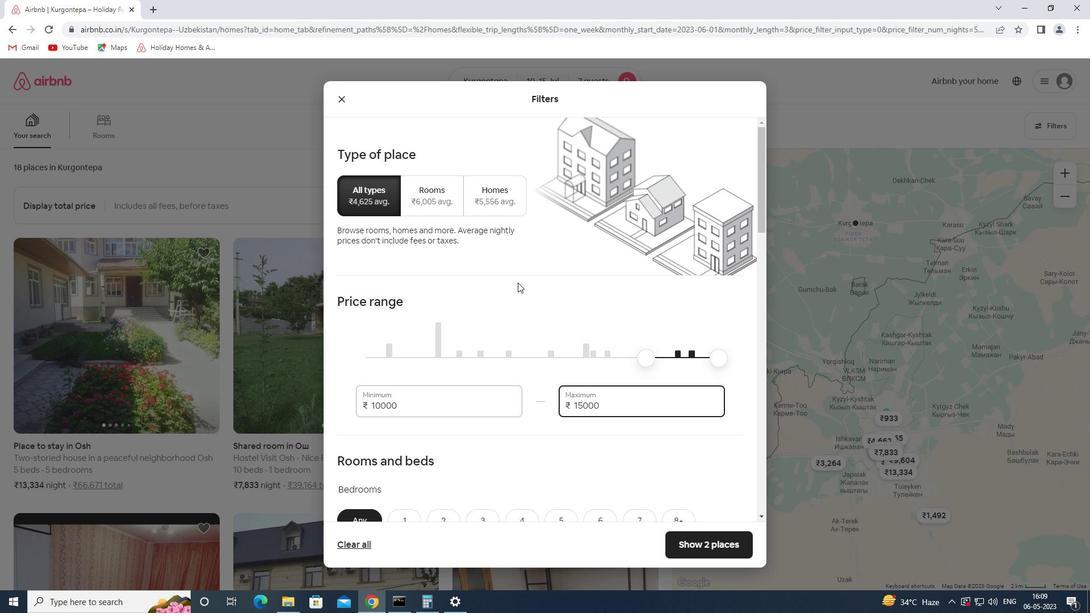 
Action: Mouse scrolled (518, 282) with delta (0, 0)
Screenshot: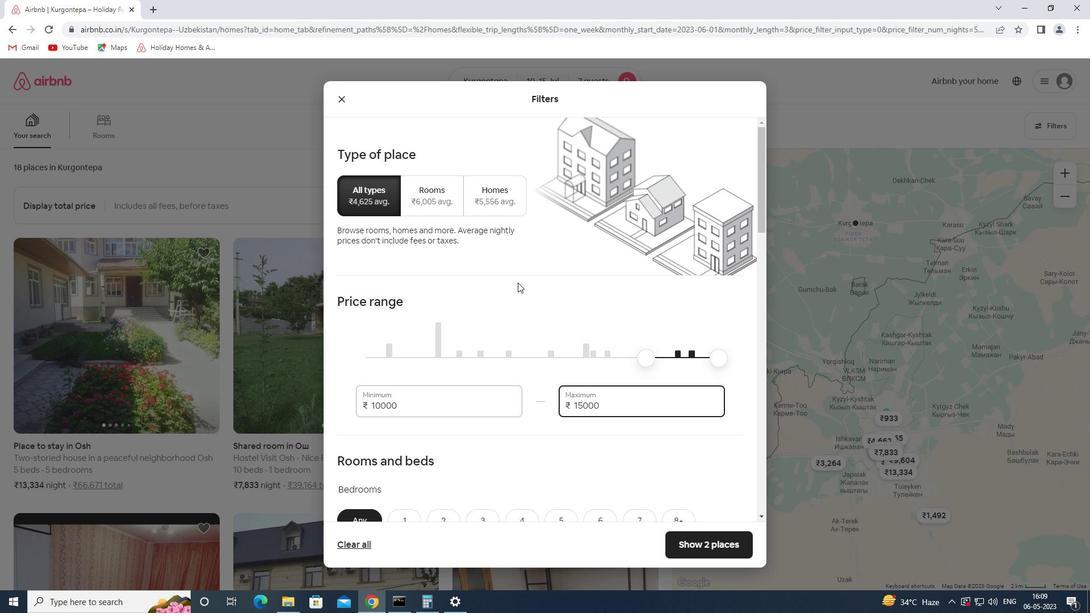 
Action: Mouse scrolled (518, 282) with delta (0, 0)
Screenshot: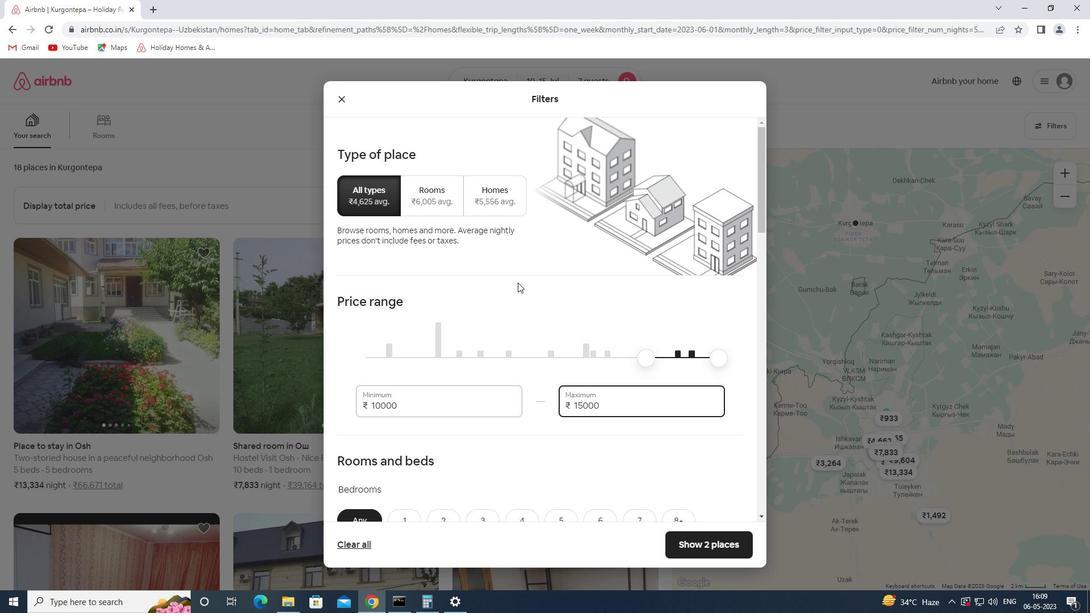 
Action: Mouse moved to (500, 164)
Screenshot: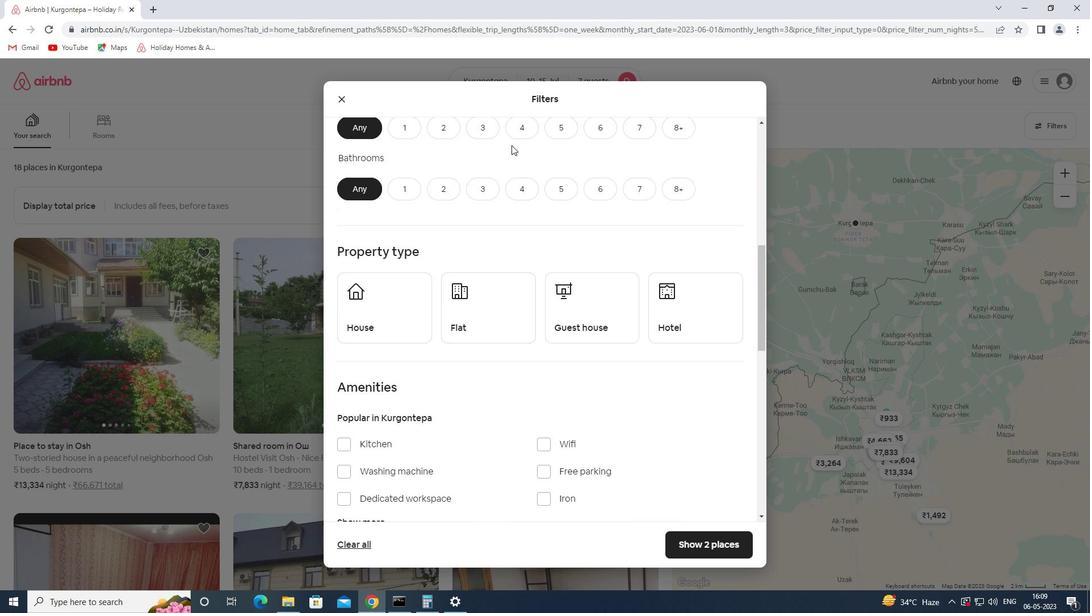 
Action: Mouse scrolled (500, 164) with delta (0, 0)
Screenshot: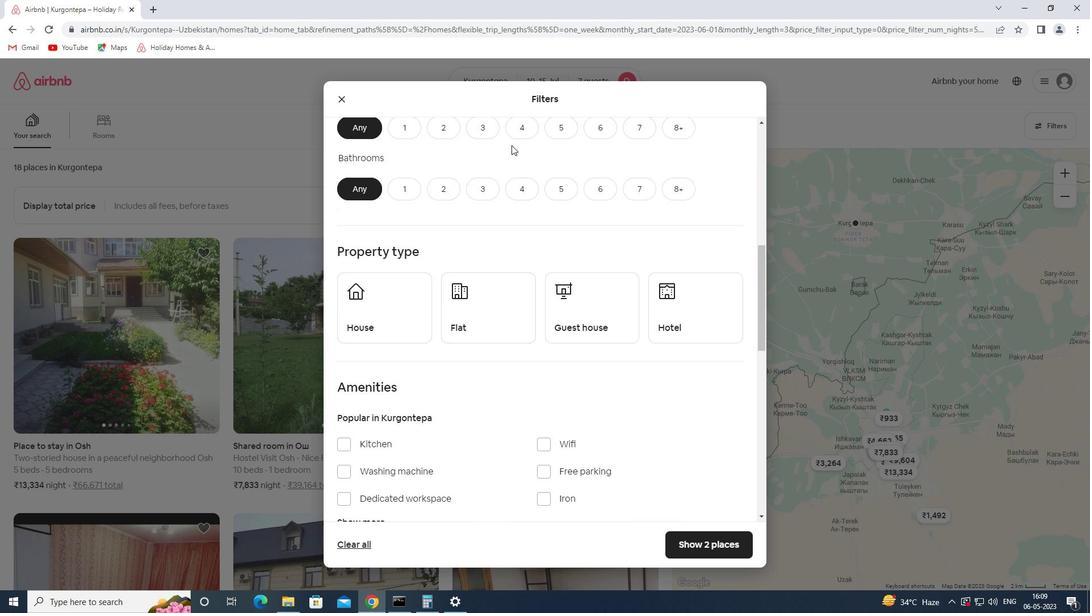 
Action: Mouse scrolled (500, 164) with delta (0, 0)
Screenshot: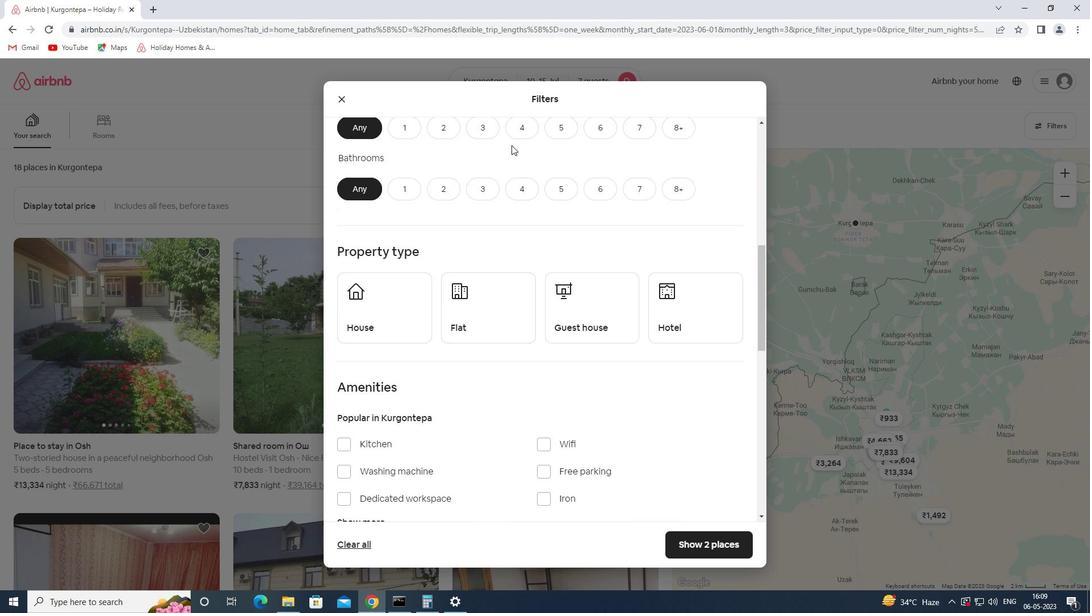 
Action: Mouse moved to (530, 185)
Screenshot: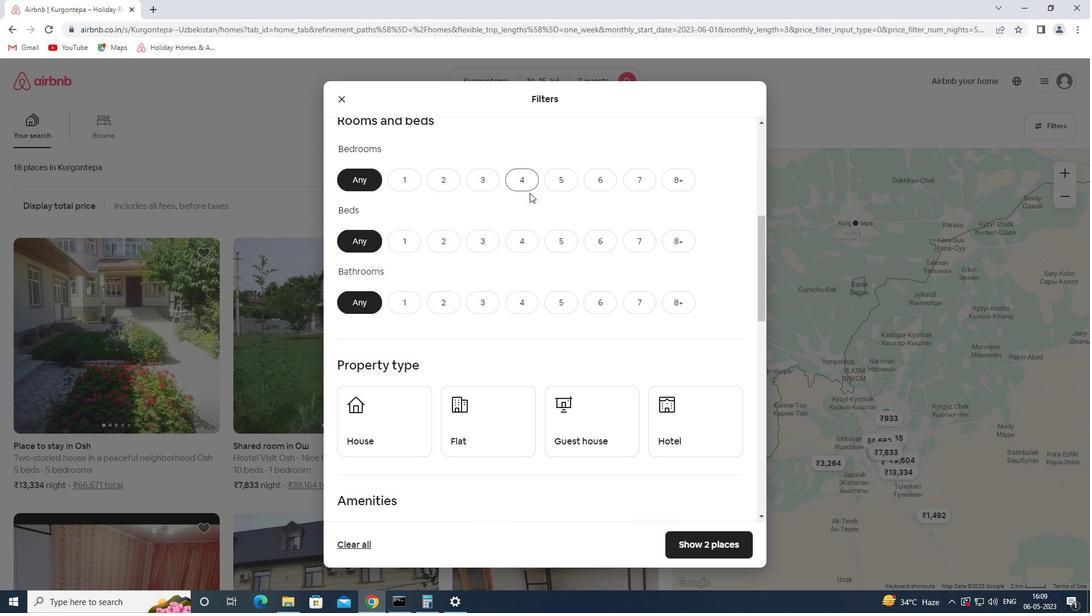 
Action: Mouse pressed left at (530, 185)
Screenshot: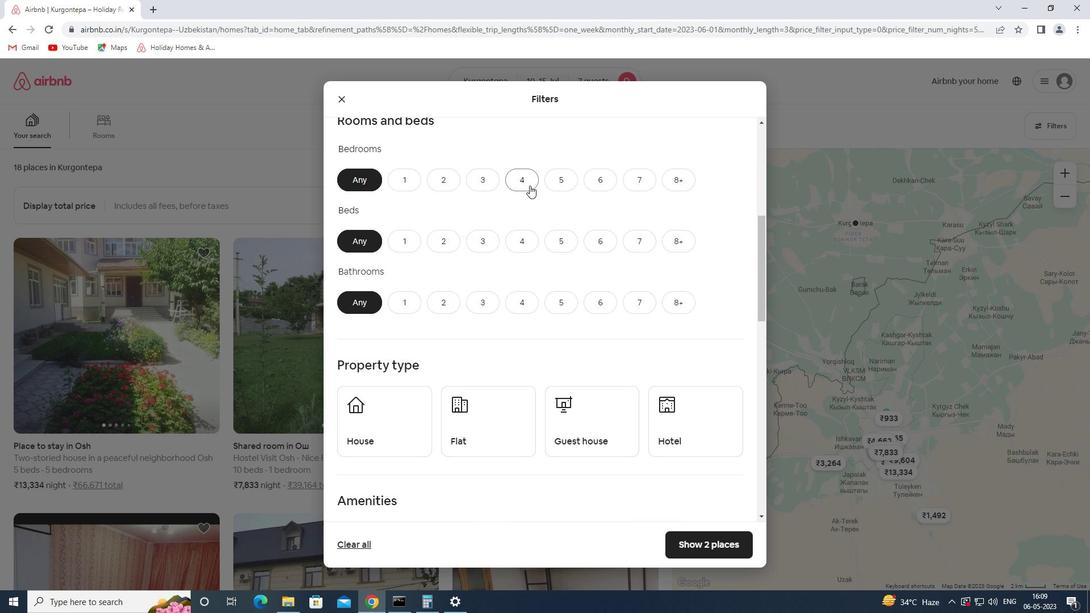 
Action: Mouse moved to (643, 236)
Screenshot: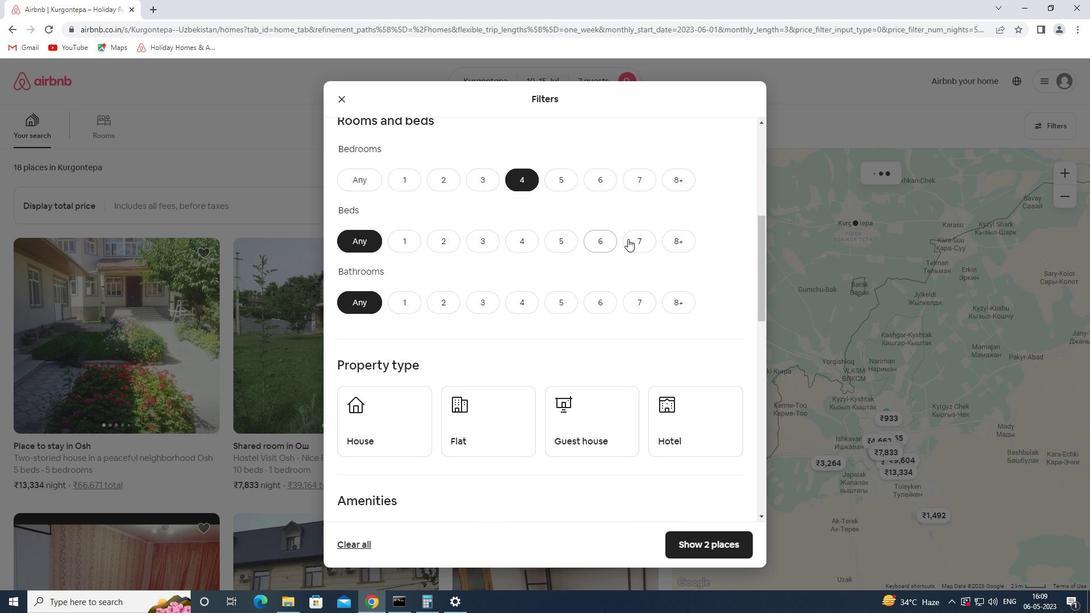 
Action: Mouse pressed left at (643, 236)
Screenshot: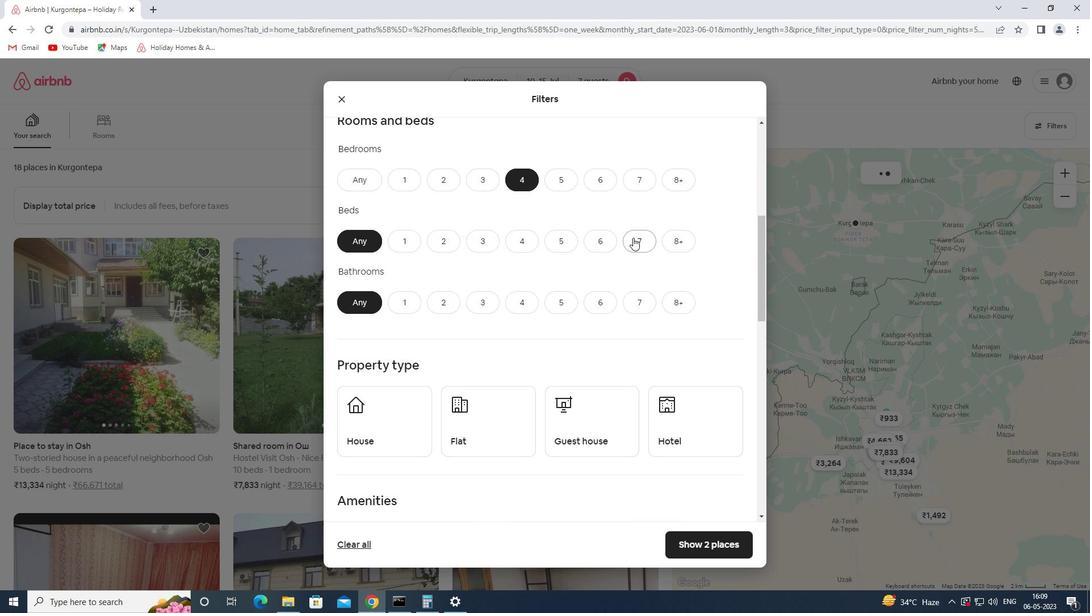 
Action: Mouse moved to (522, 304)
Screenshot: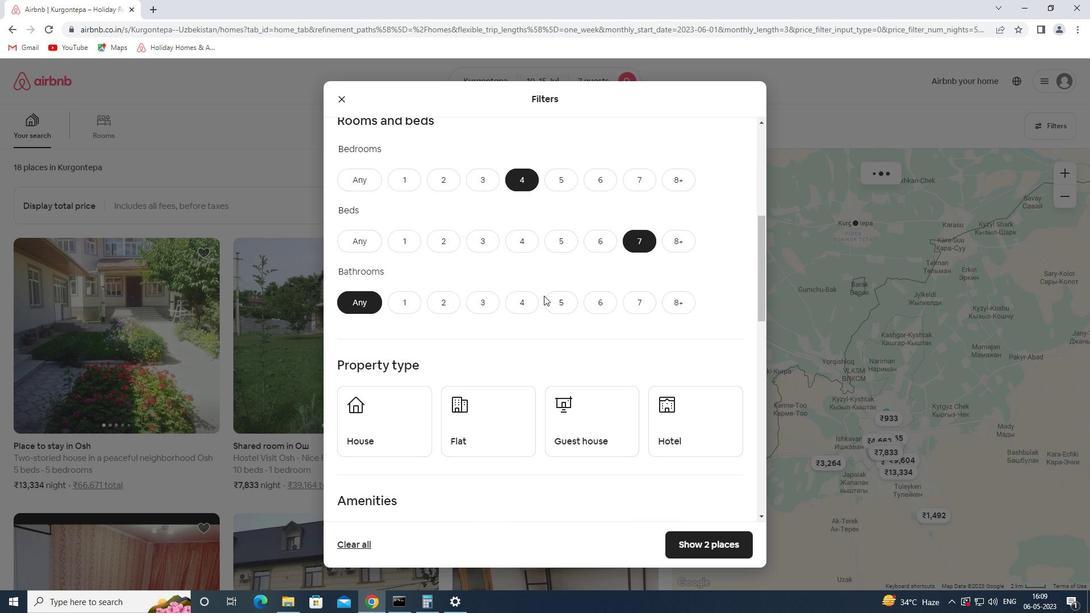 
Action: Mouse pressed left at (522, 304)
Screenshot: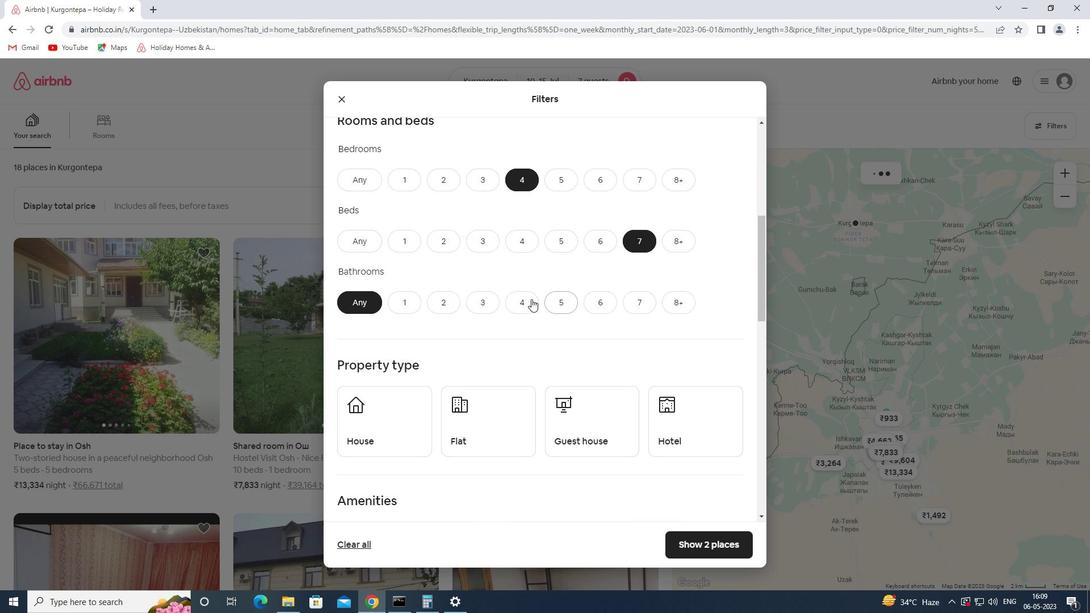 
Action: Mouse moved to (403, 432)
Screenshot: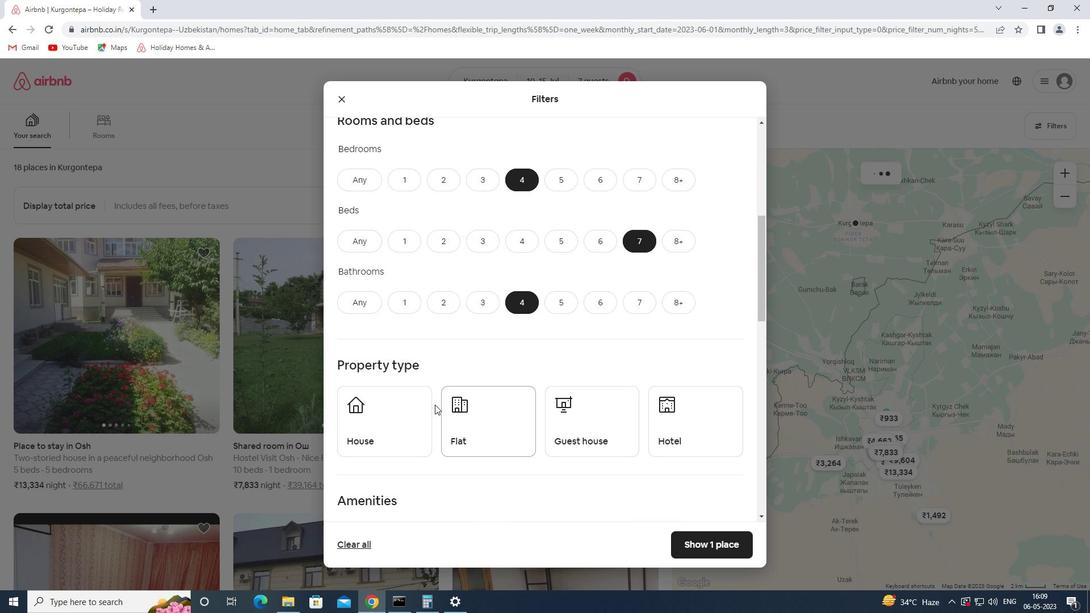 
Action: Mouse pressed left at (403, 432)
Screenshot: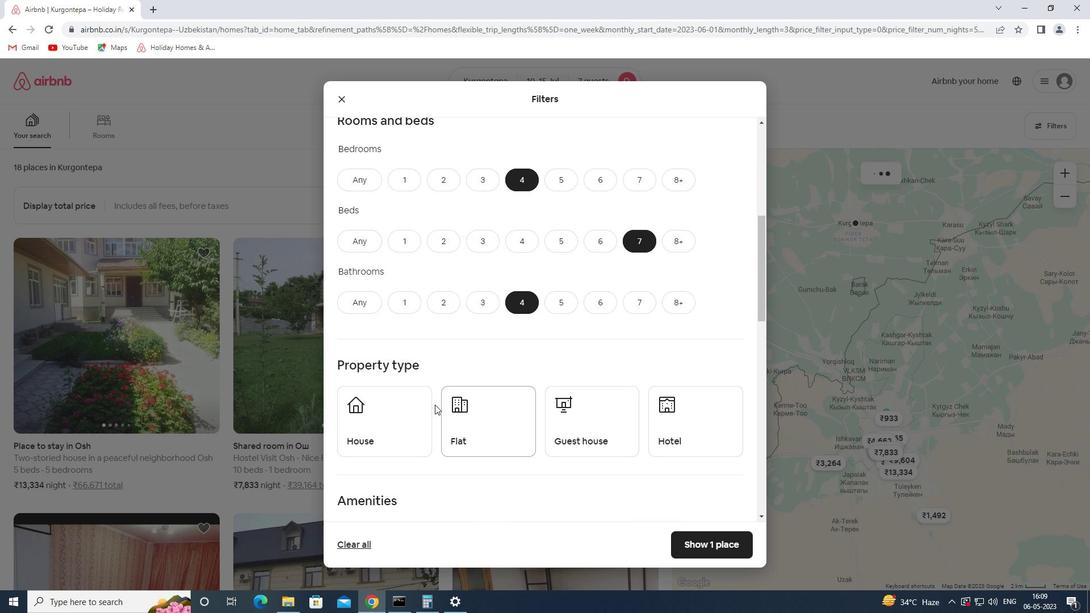 
Action: Mouse moved to (517, 428)
Screenshot: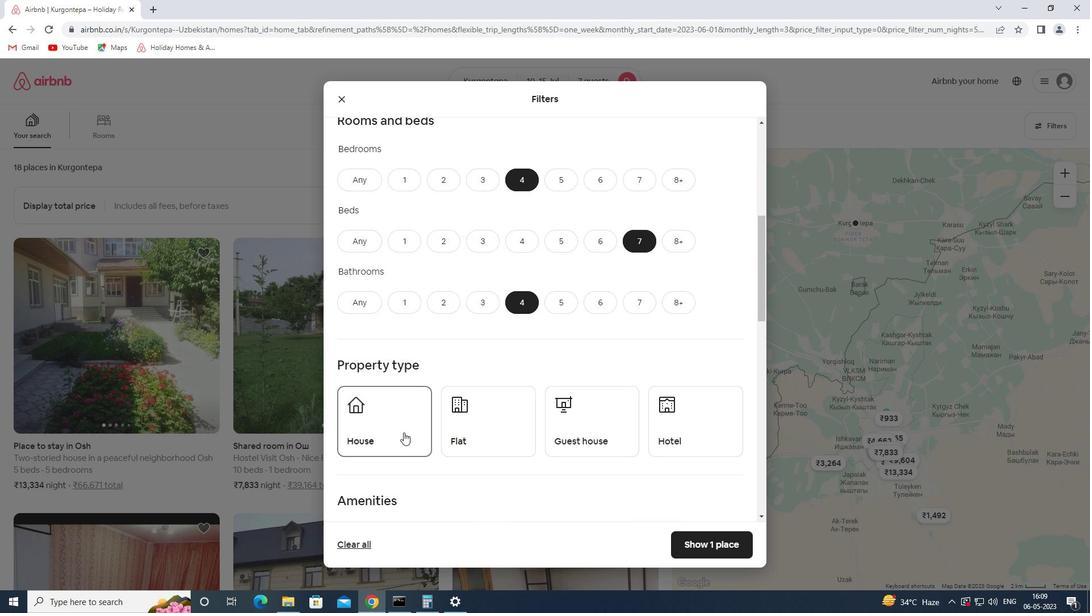 
Action: Mouse pressed left at (517, 428)
Screenshot: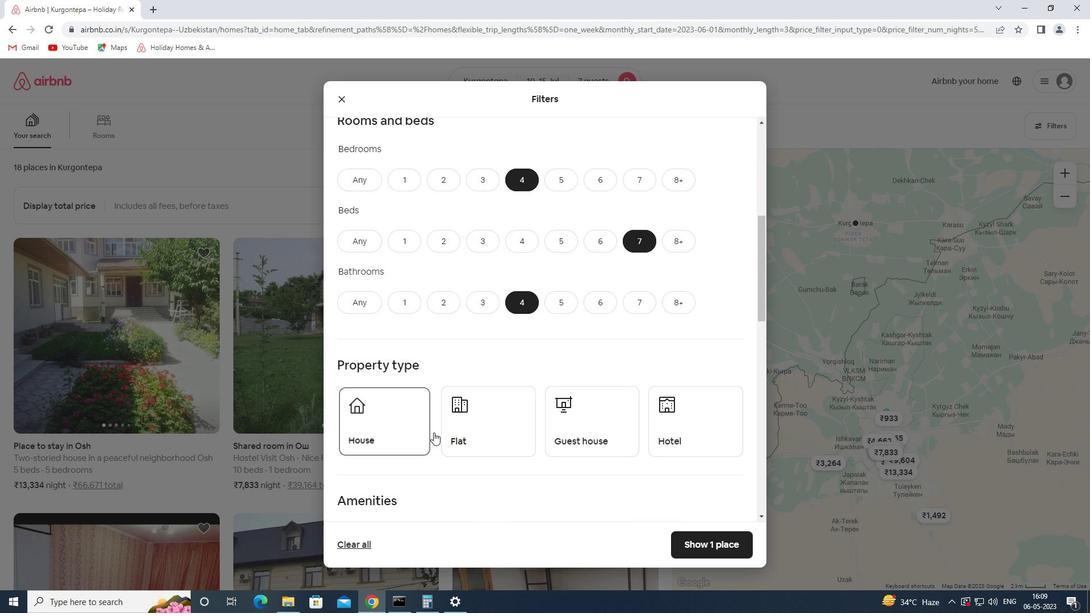 
Action: Mouse moved to (592, 419)
Screenshot: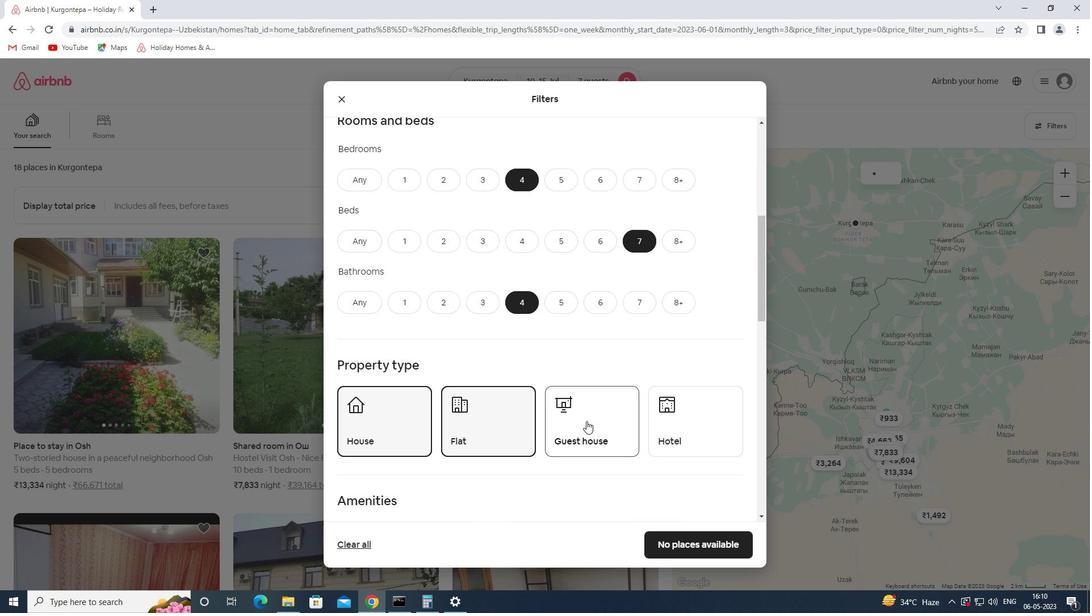 
Action: Mouse pressed left at (592, 419)
Screenshot: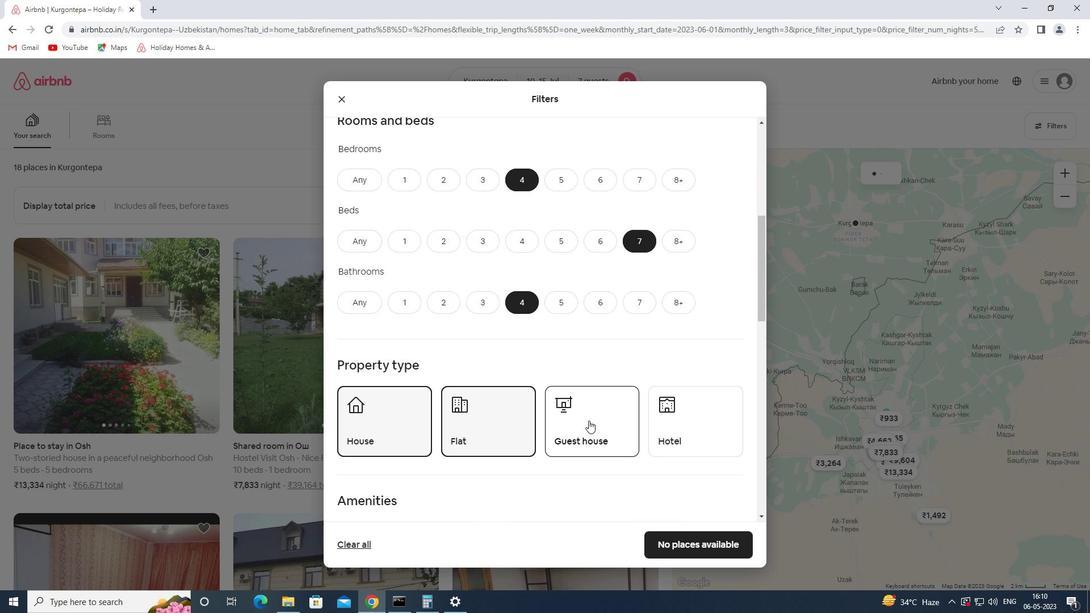
Action: Mouse scrolled (592, 418) with delta (0, 0)
Screenshot: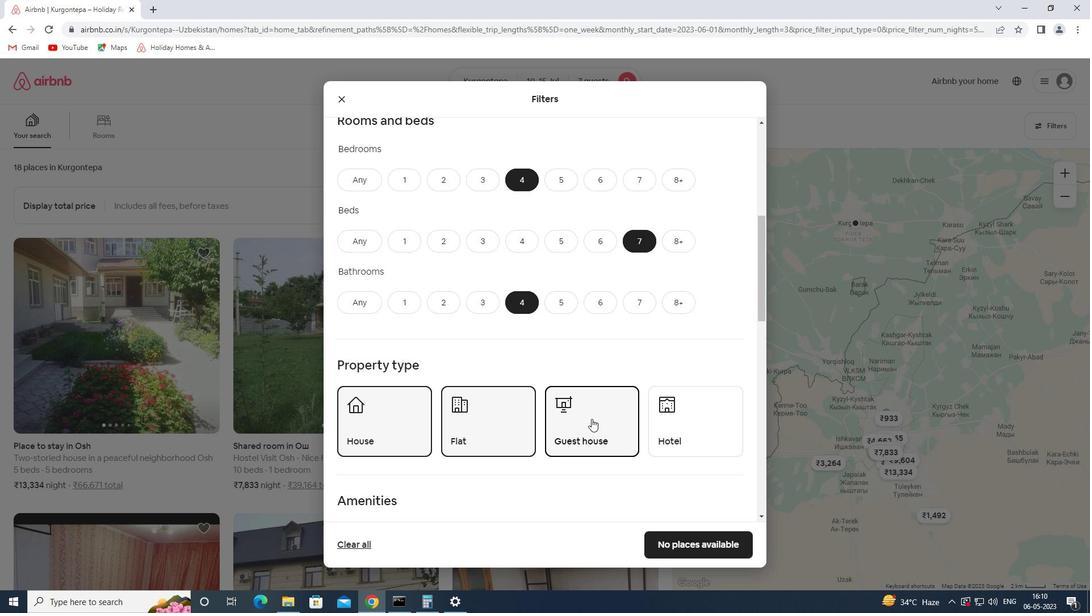 
Action: Mouse scrolled (592, 418) with delta (0, 0)
Screenshot: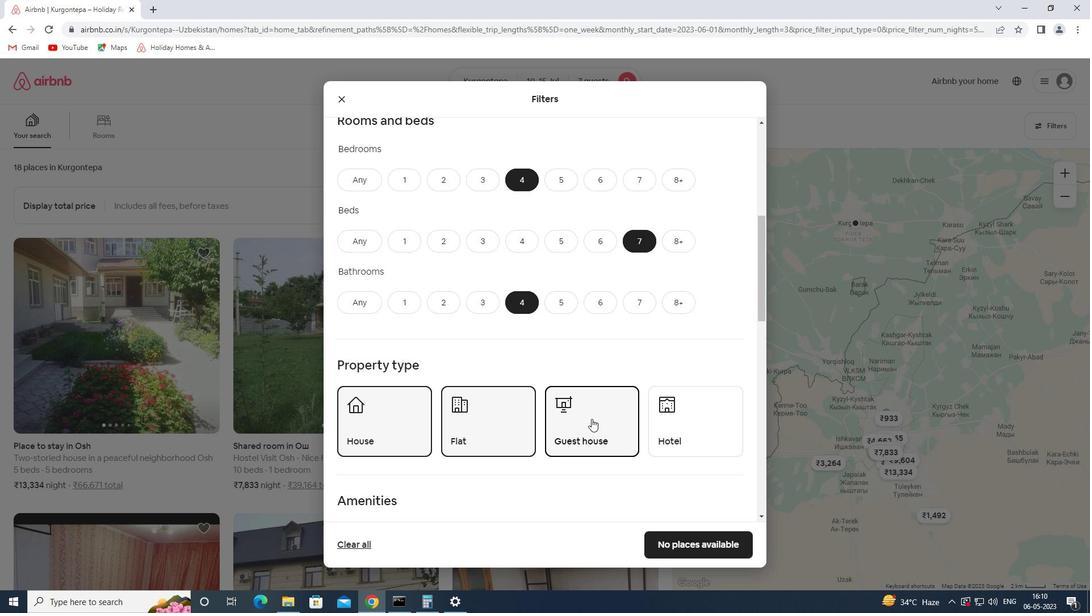 
Action: Mouse scrolled (592, 418) with delta (0, 0)
Screenshot: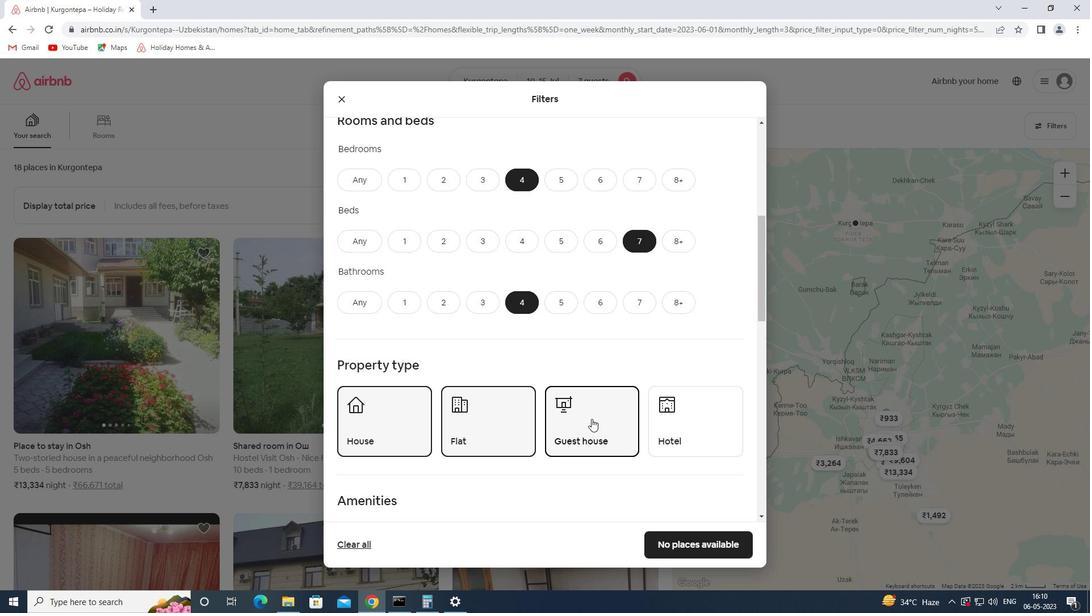 
Action: Mouse moved to (376, 463)
Screenshot: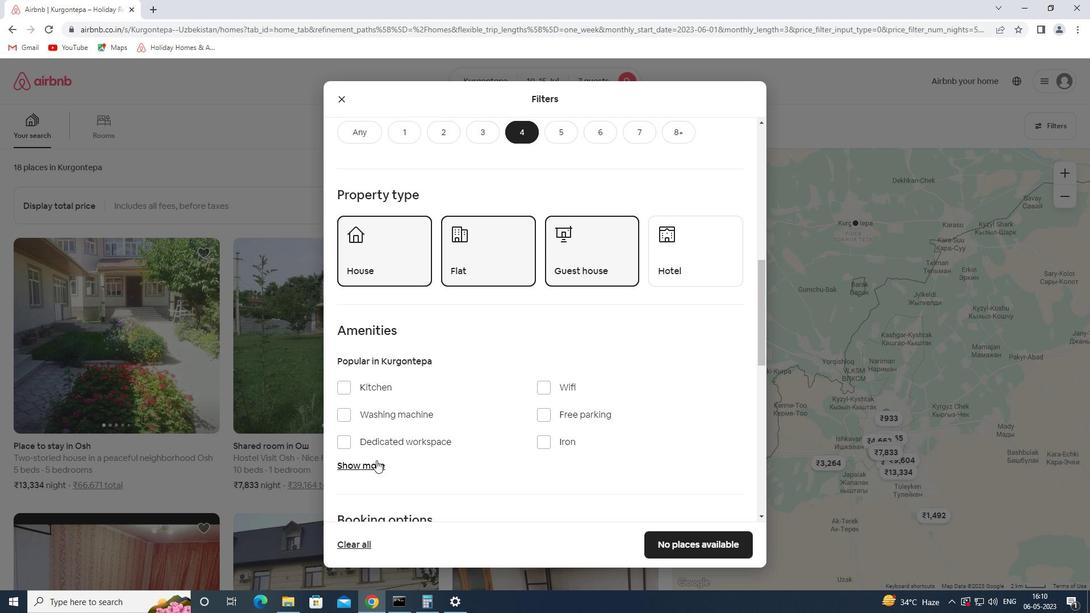 
Action: Mouse pressed left at (376, 463)
Screenshot: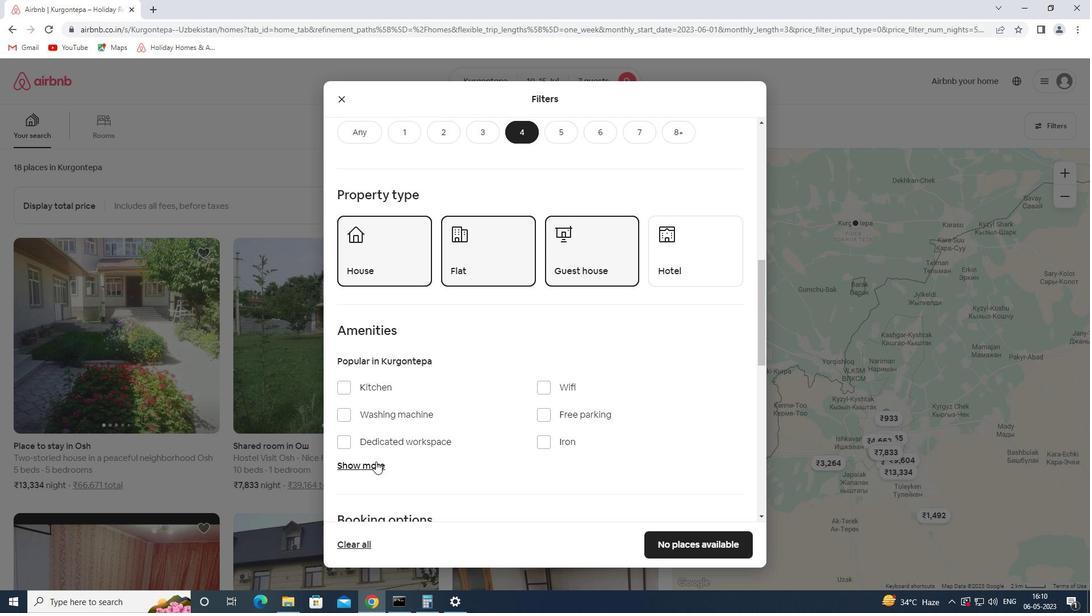 
Action: Mouse moved to (550, 388)
Screenshot: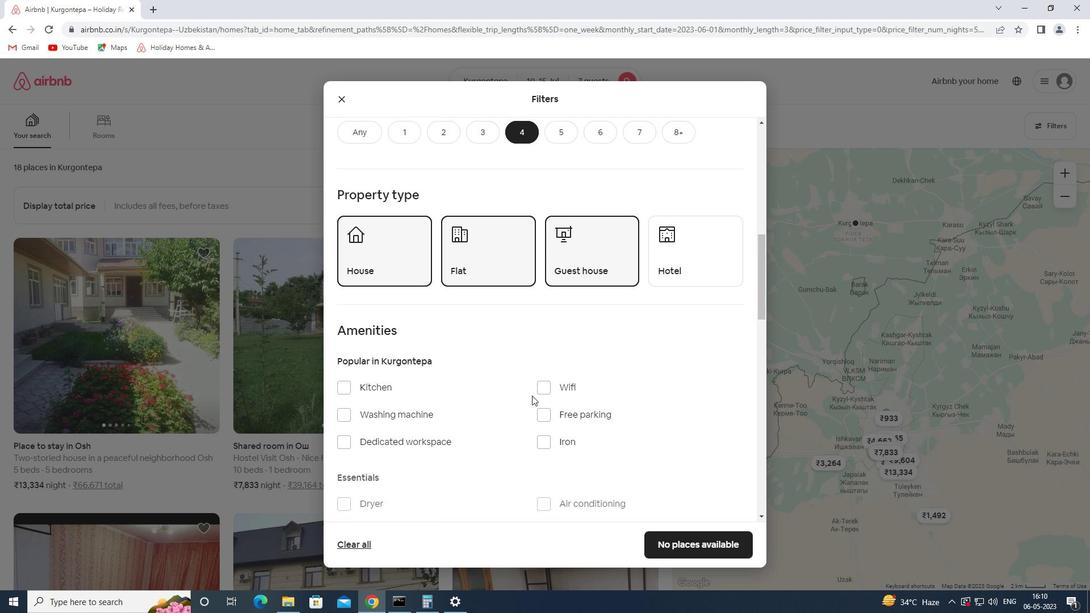
Action: Mouse pressed left at (550, 388)
Screenshot: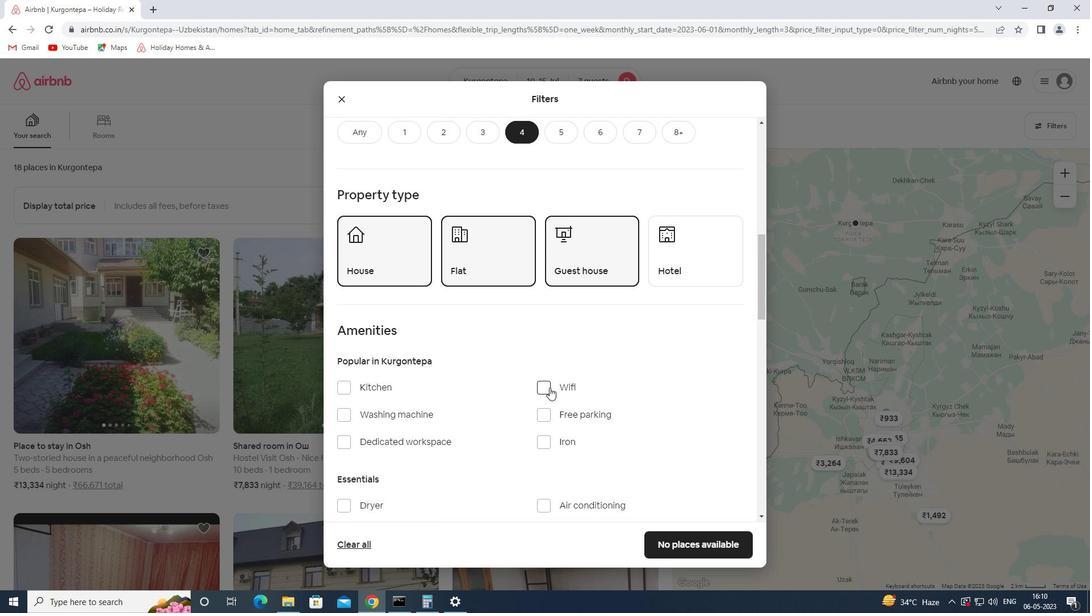
Action: Mouse moved to (560, 414)
Screenshot: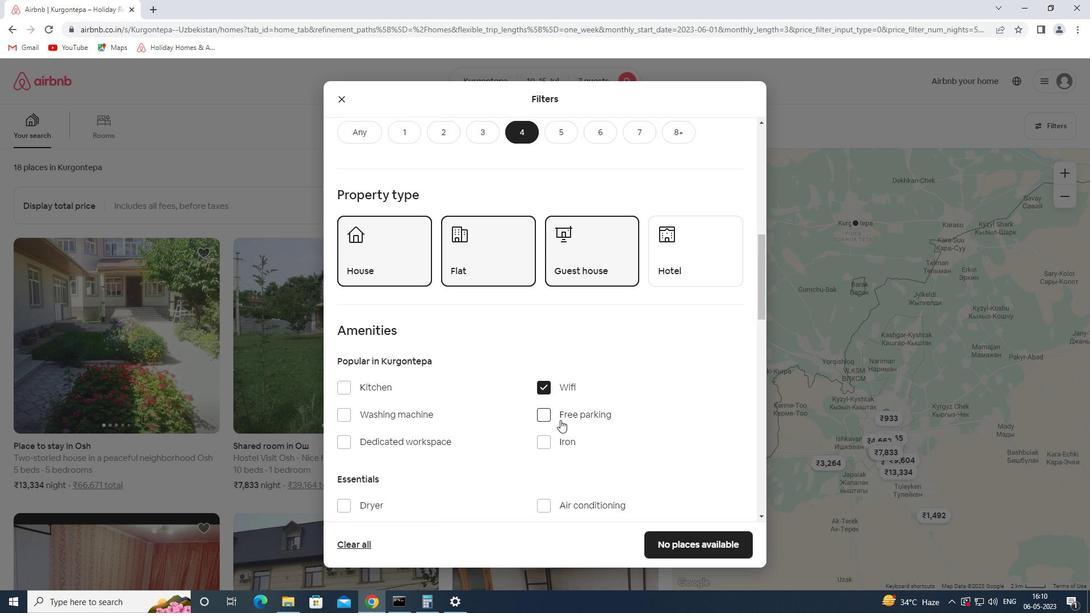 
Action: Mouse pressed left at (560, 414)
Screenshot: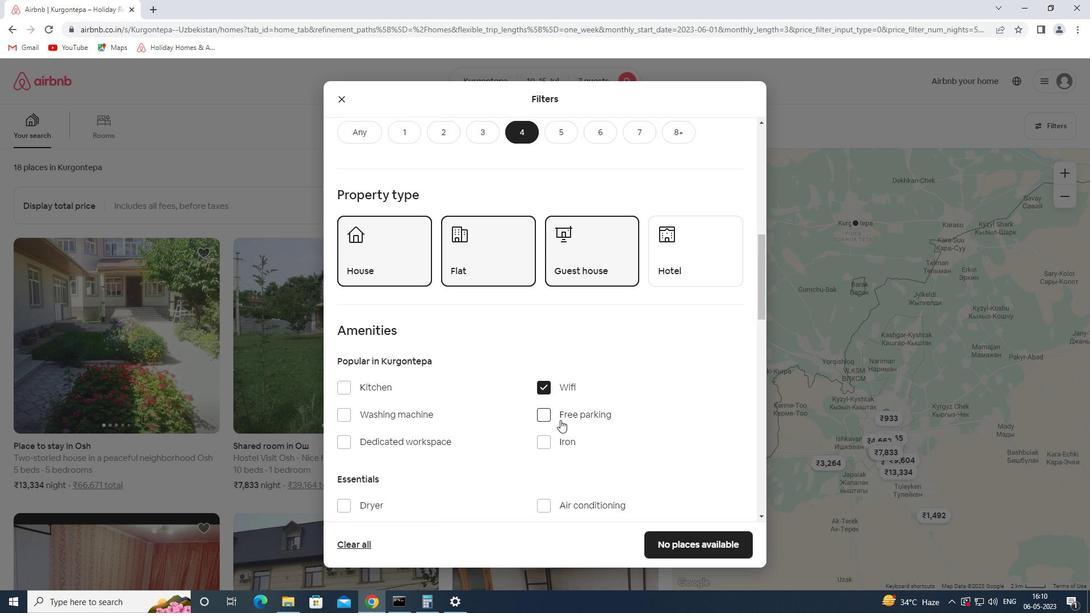 
Action: Mouse moved to (505, 432)
Screenshot: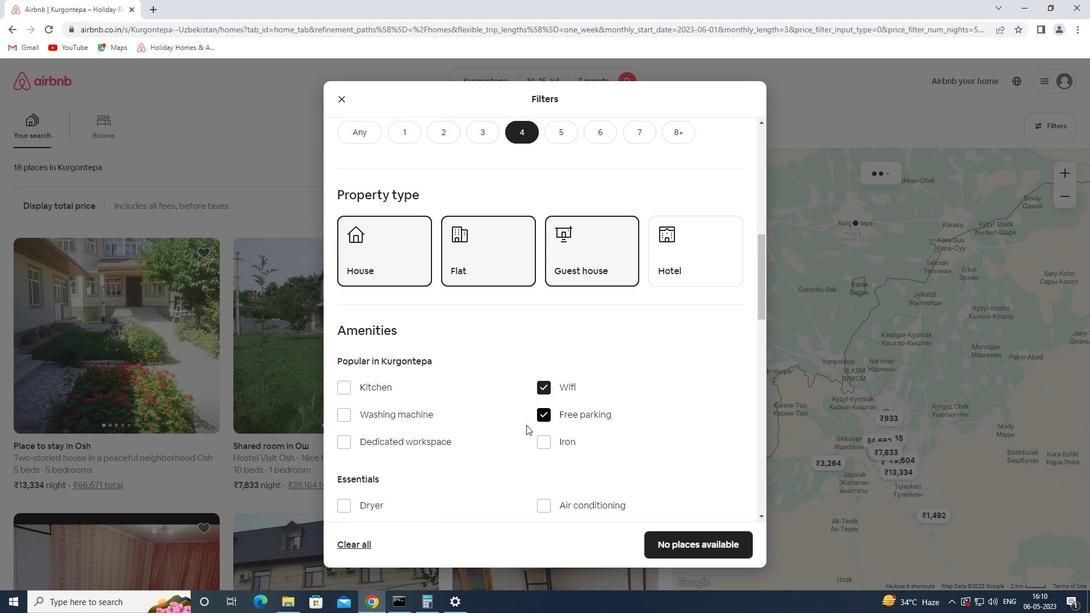 
Action: Mouse scrolled (505, 431) with delta (0, 0)
Screenshot: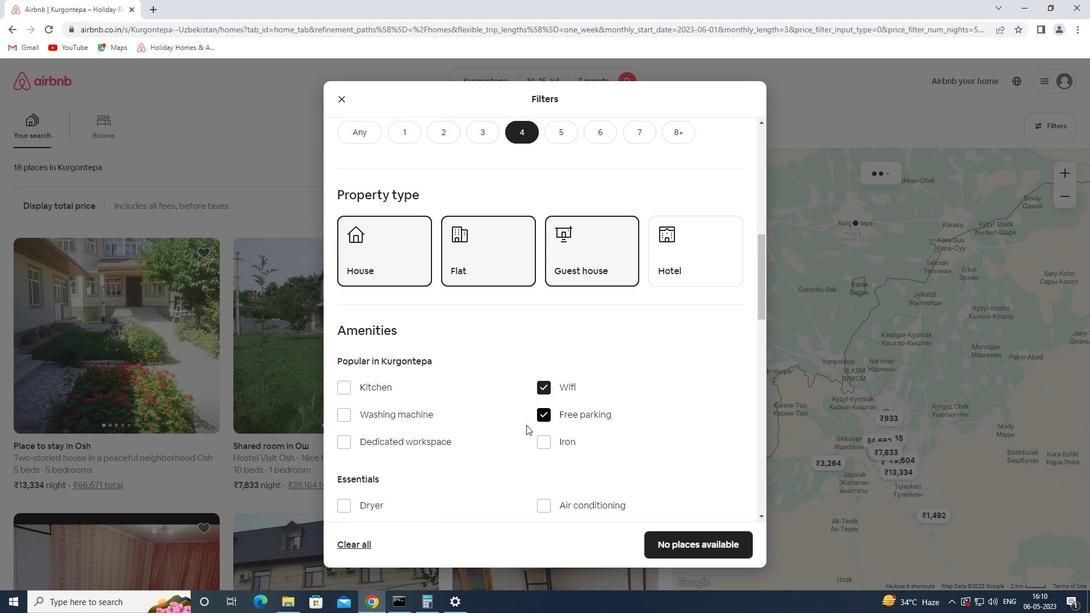 
Action: Mouse scrolled (505, 431) with delta (0, 0)
Screenshot: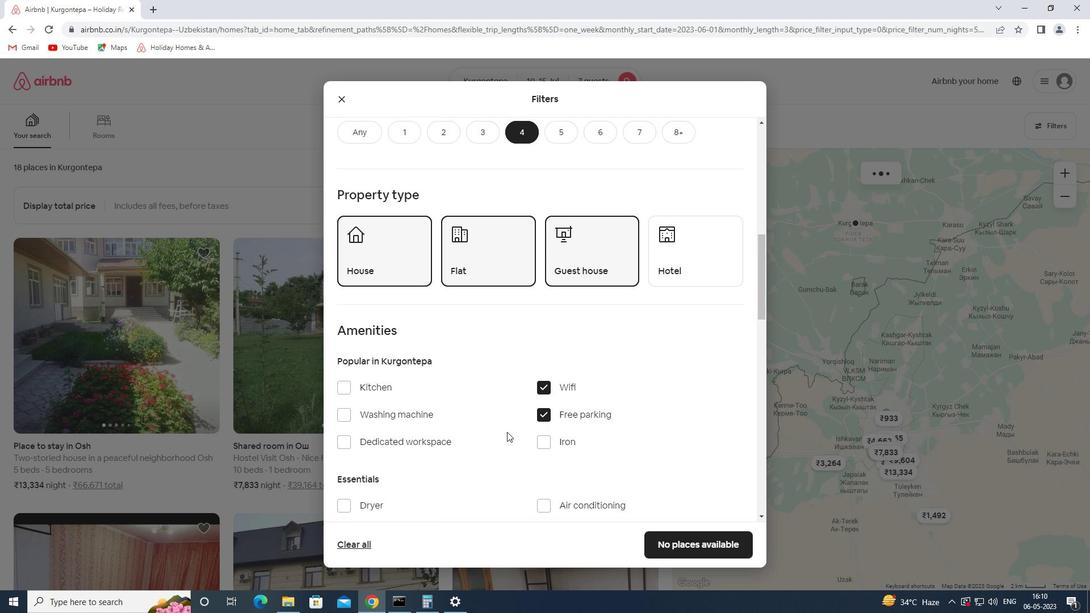 
Action: Mouse moved to (504, 432)
Screenshot: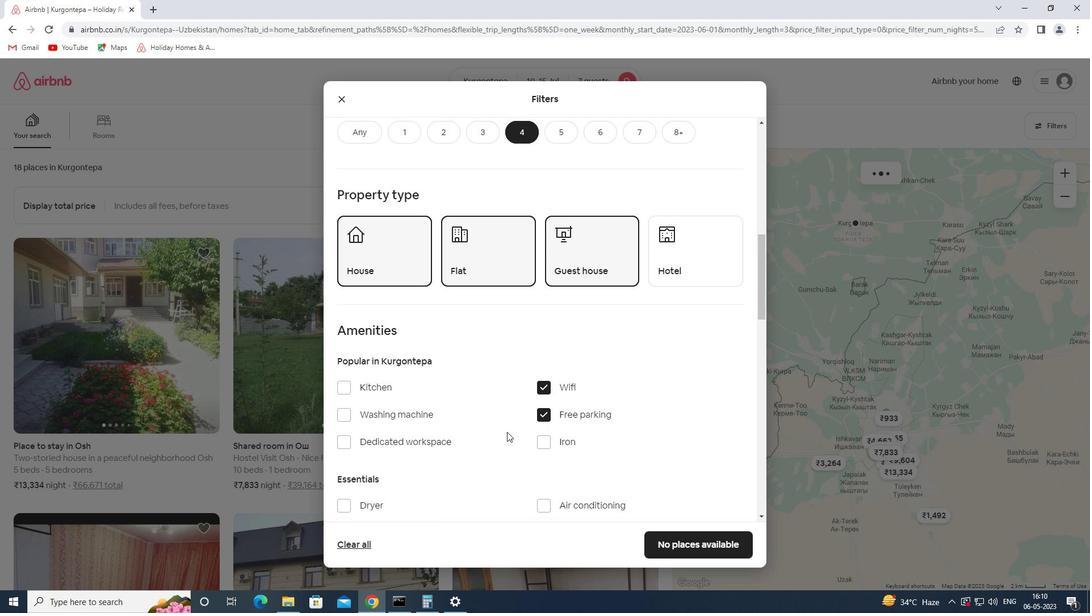 
Action: Mouse scrolled (504, 431) with delta (0, 0)
Screenshot: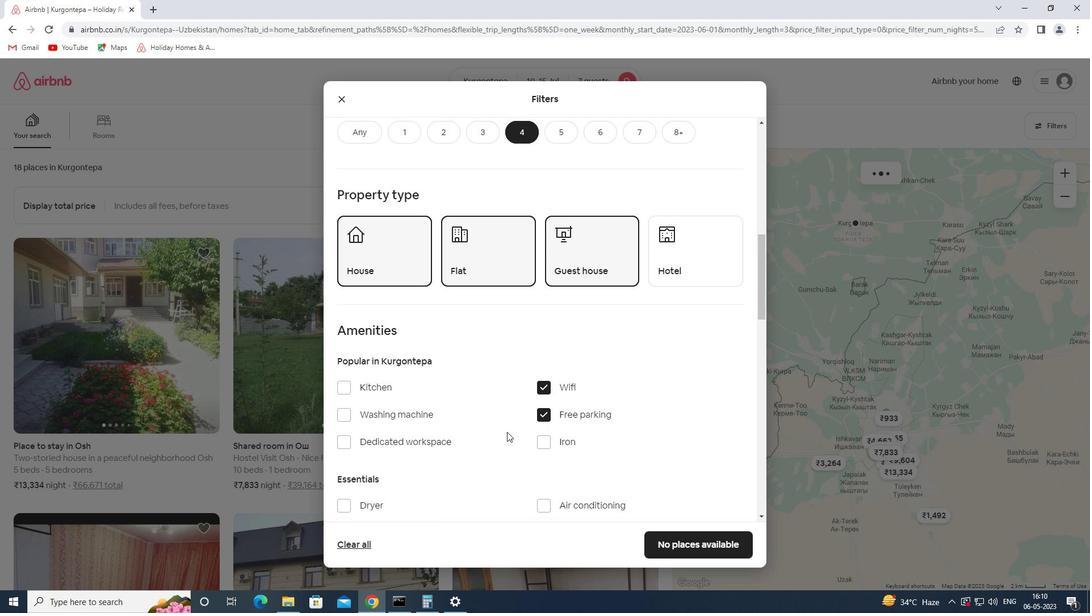 
Action: Mouse moved to (559, 360)
Screenshot: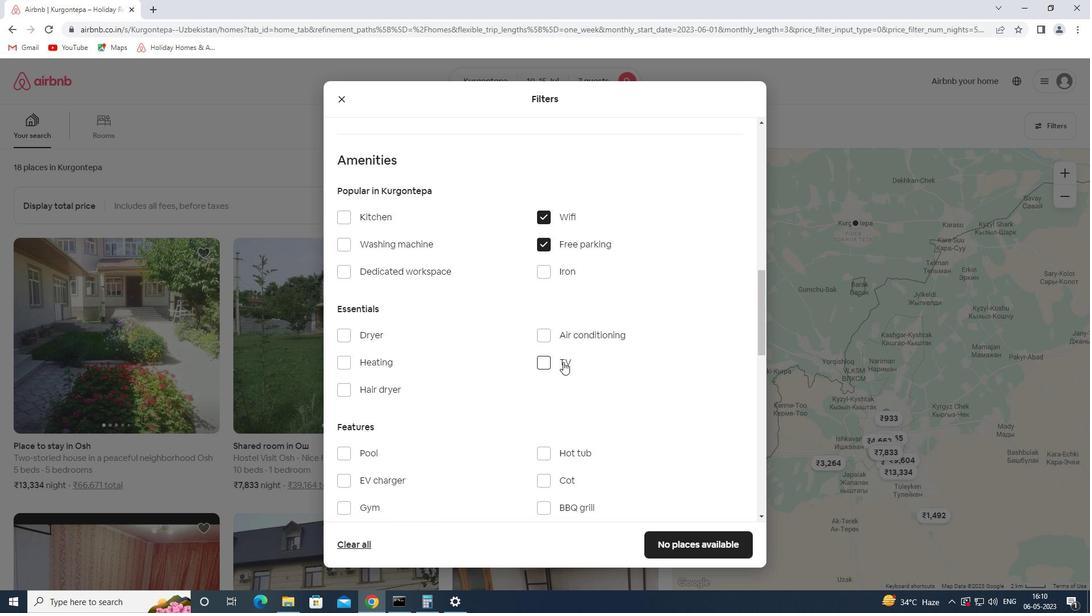 
Action: Mouse pressed left at (559, 360)
Screenshot: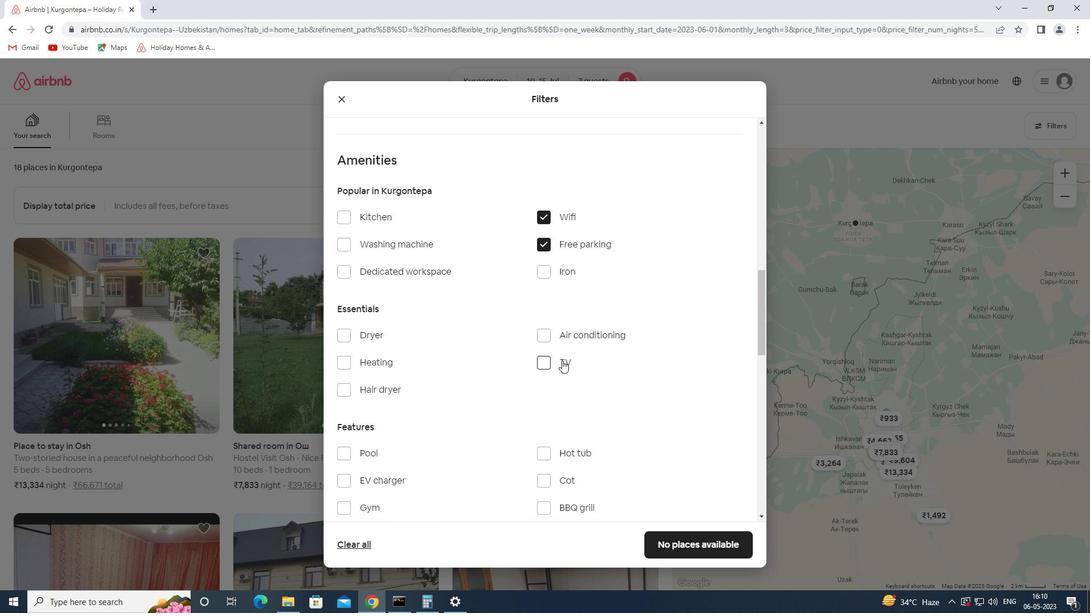 
Action: Mouse moved to (501, 404)
Screenshot: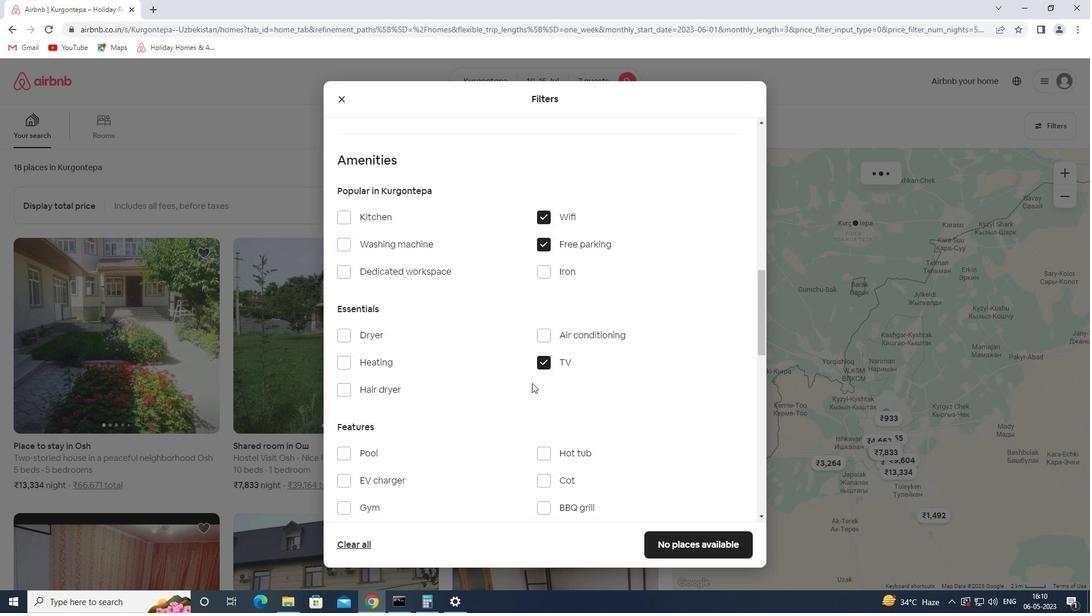 
Action: Mouse scrolled (501, 403) with delta (0, 0)
Screenshot: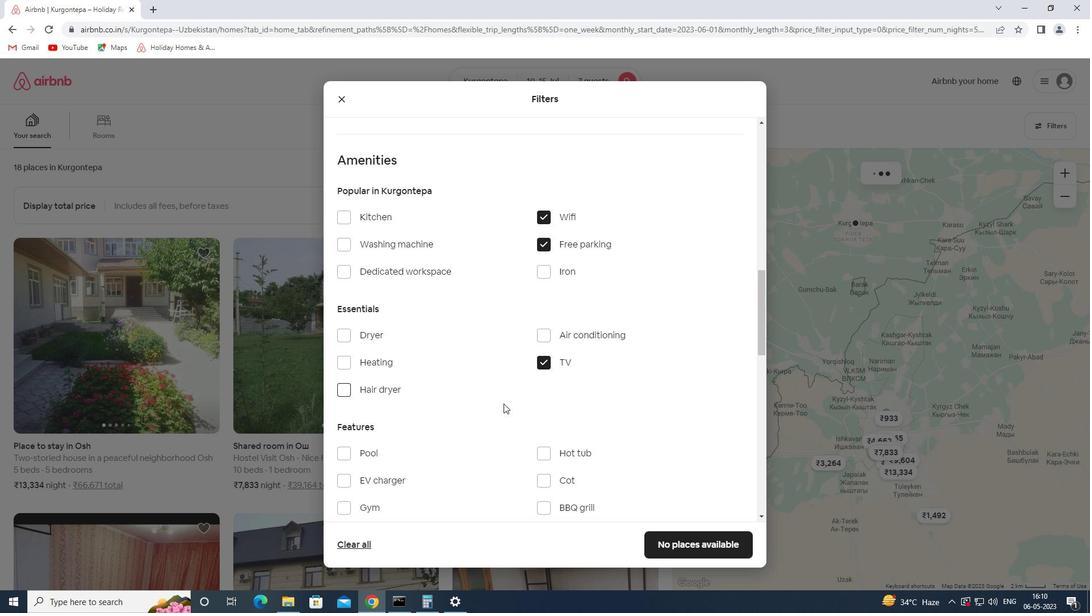 
Action: Mouse scrolled (501, 403) with delta (0, 0)
Screenshot: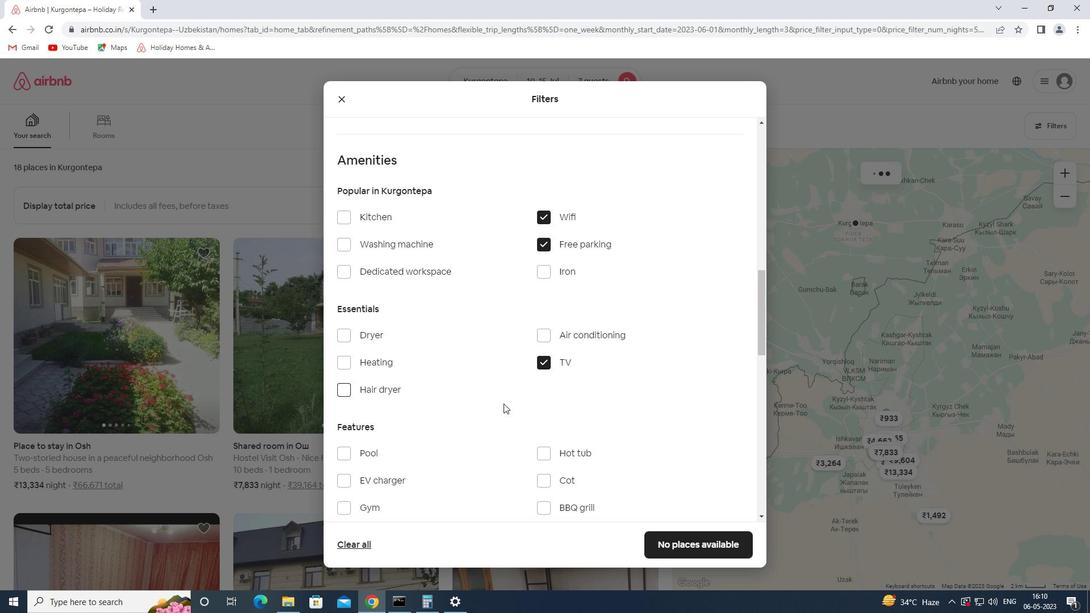 
Action: Mouse scrolled (501, 403) with delta (0, 0)
Screenshot: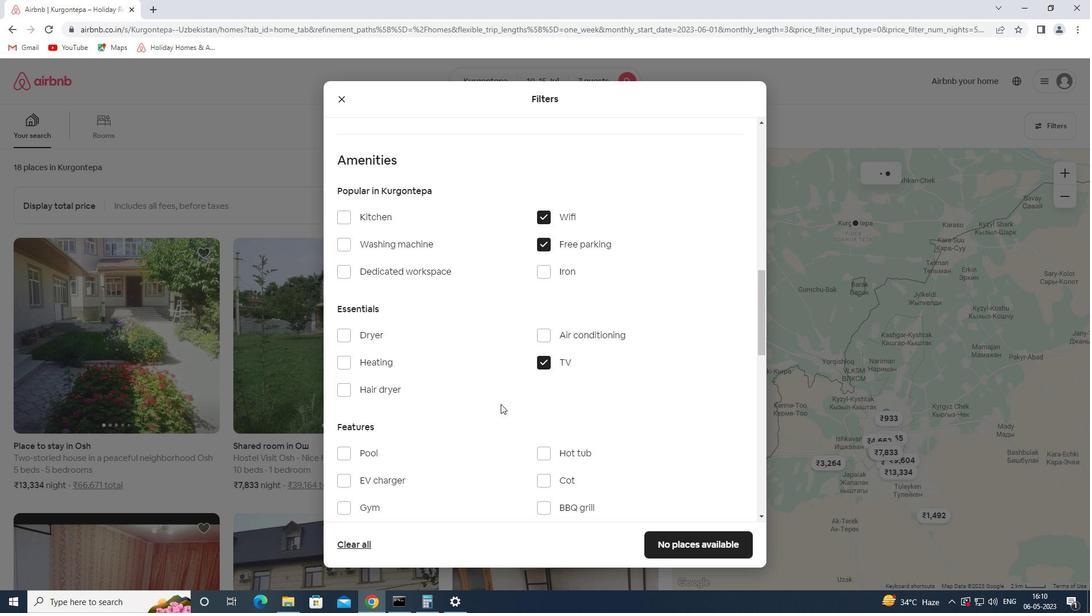 
Action: Mouse moved to (367, 367)
Screenshot: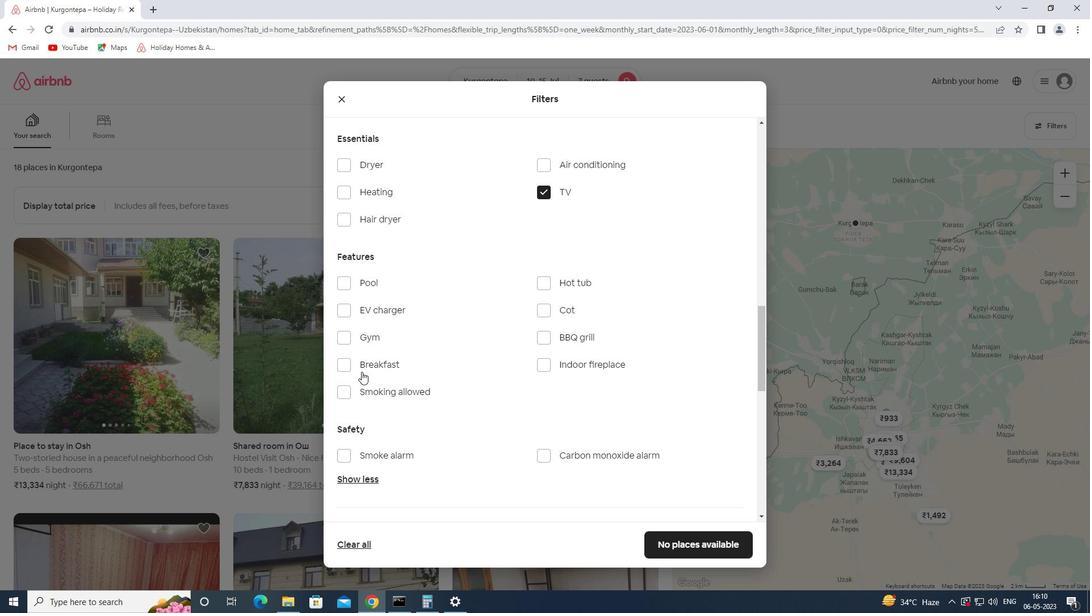 
Action: Mouse pressed left at (367, 367)
Screenshot: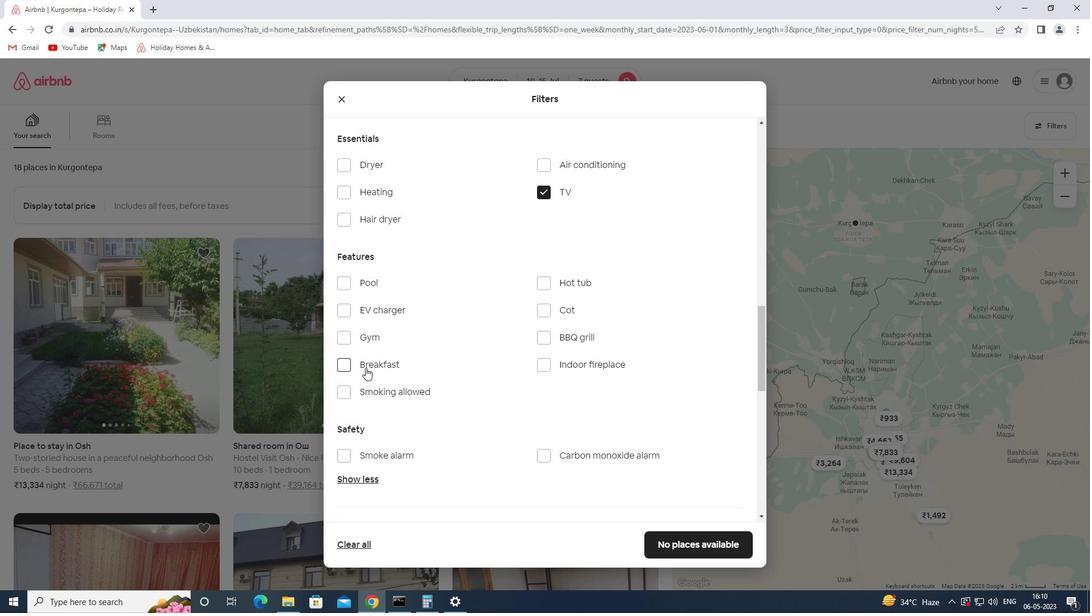 
Action: Mouse moved to (368, 338)
Screenshot: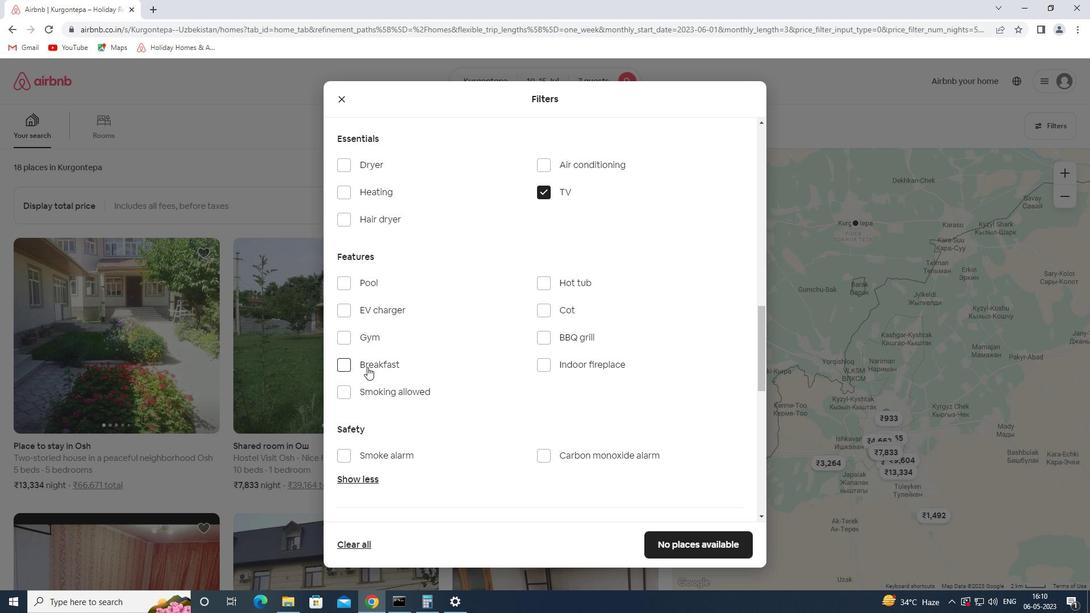 
Action: Mouse pressed left at (368, 338)
Screenshot: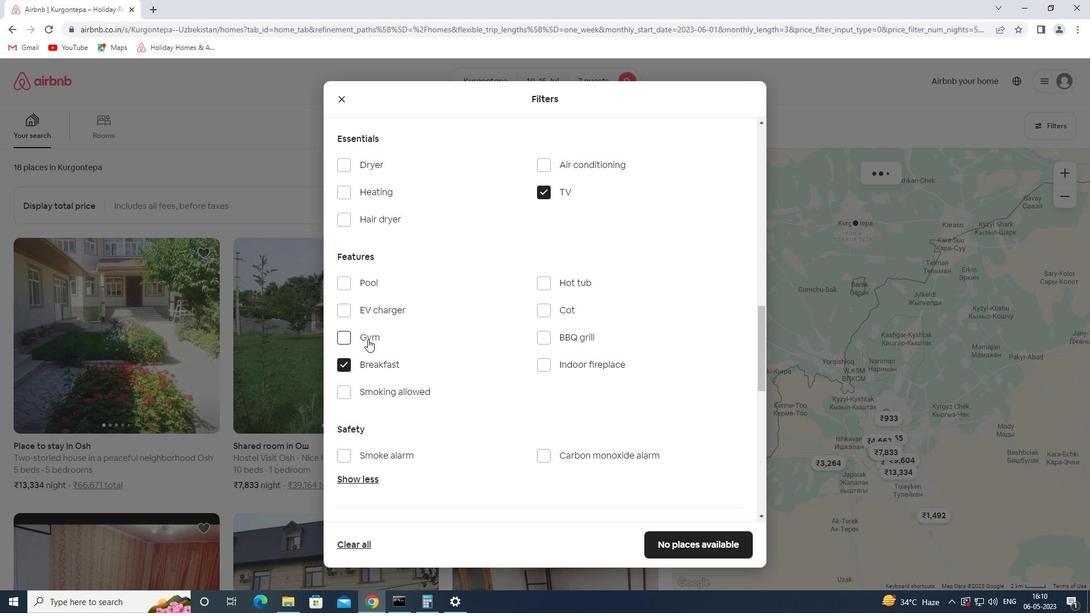 
Action: Mouse moved to (467, 394)
Screenshot: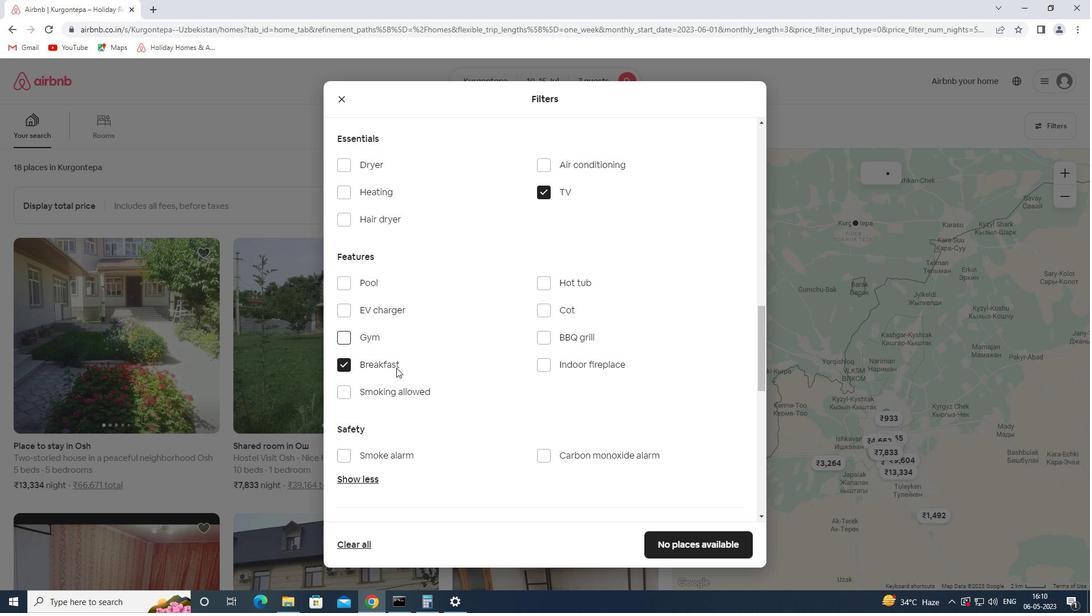 
Action: Mouse scrolled (467, 393) with delta (0, 0)
Screenshot: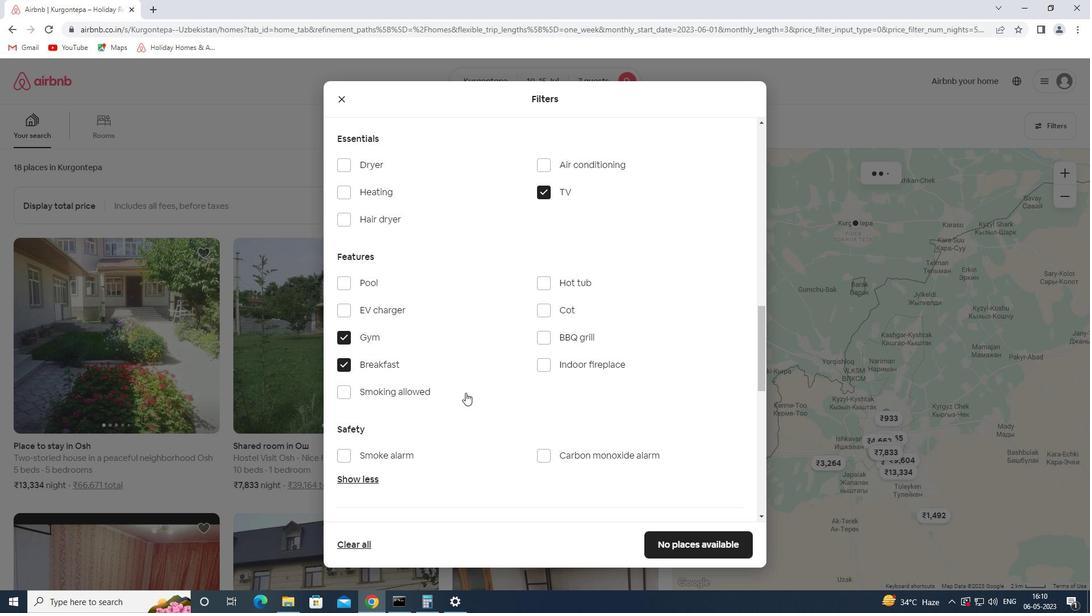 
Action: Mouse scrolled (467, 393) with delta (0, 0)
Screenshot: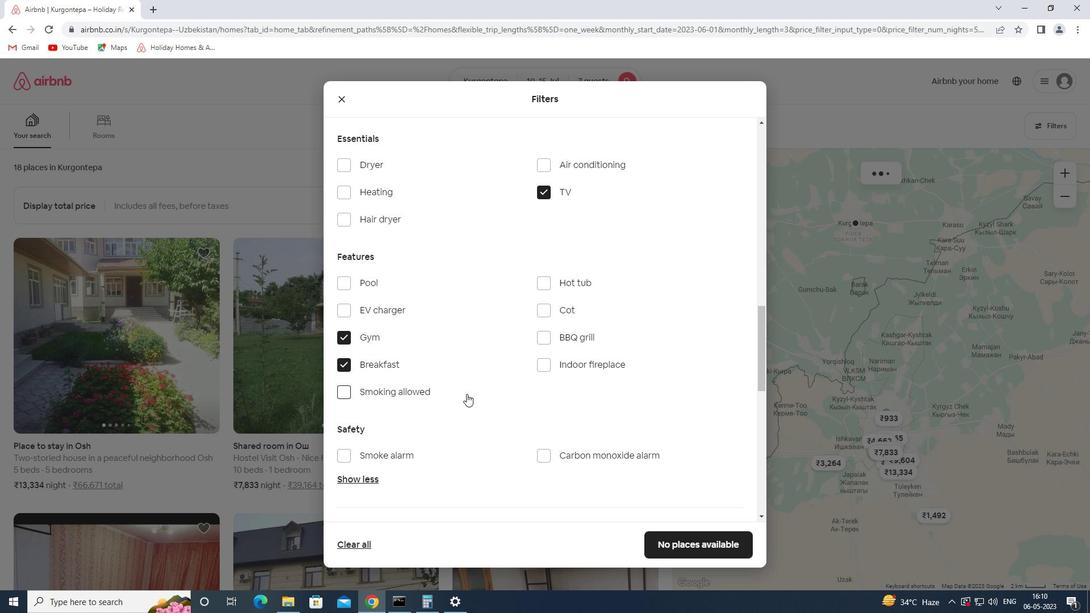 
Action: Mouse moved to (471, 395)
Screenshot: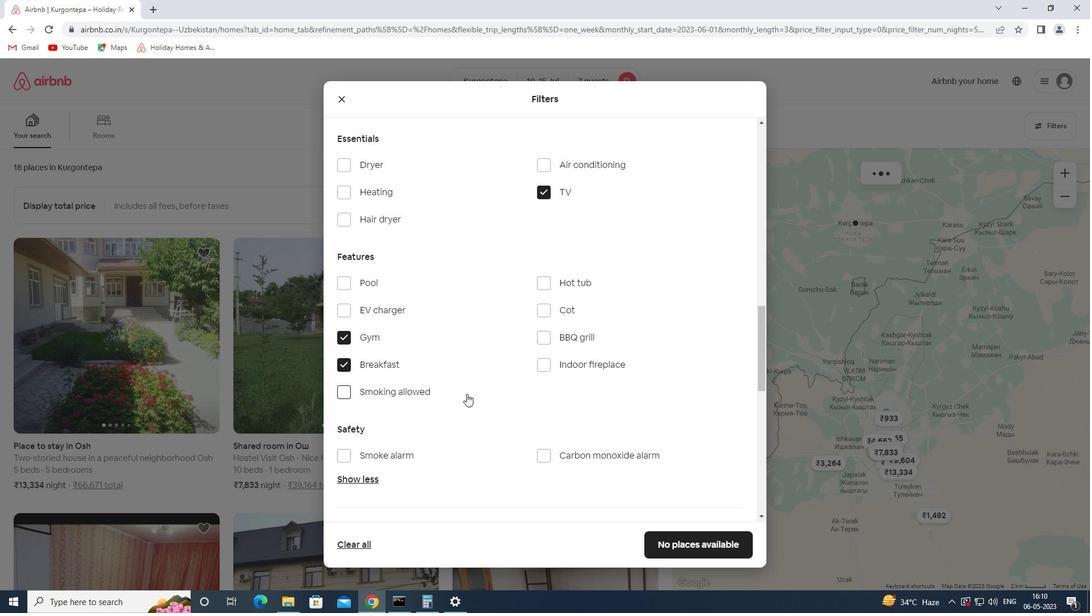 
Action: Mouse scrolled (471, 394) with delta (0, 0)
Screenshot: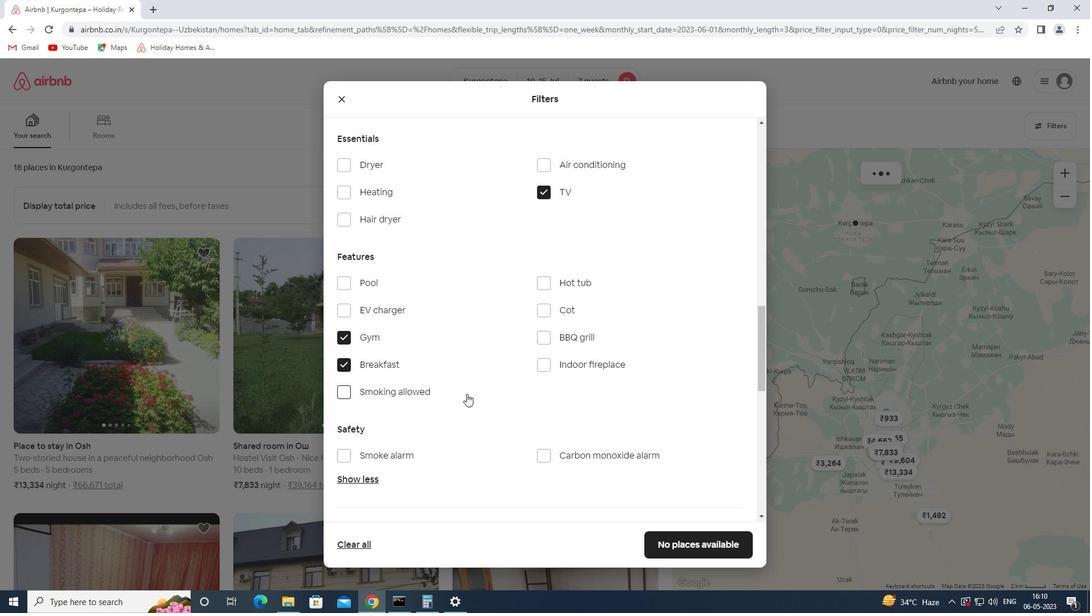 
Action: Mouse moved to (475, 395)
Screenshot: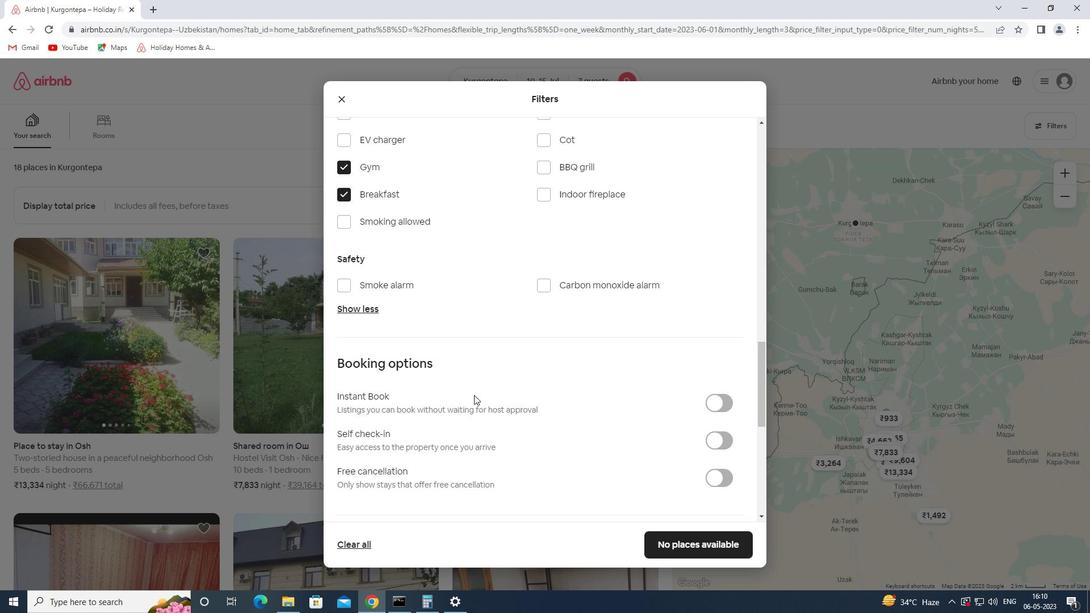 
Action: Mouse scrolled (475, 396) with delta (0, 0)
Screenshot: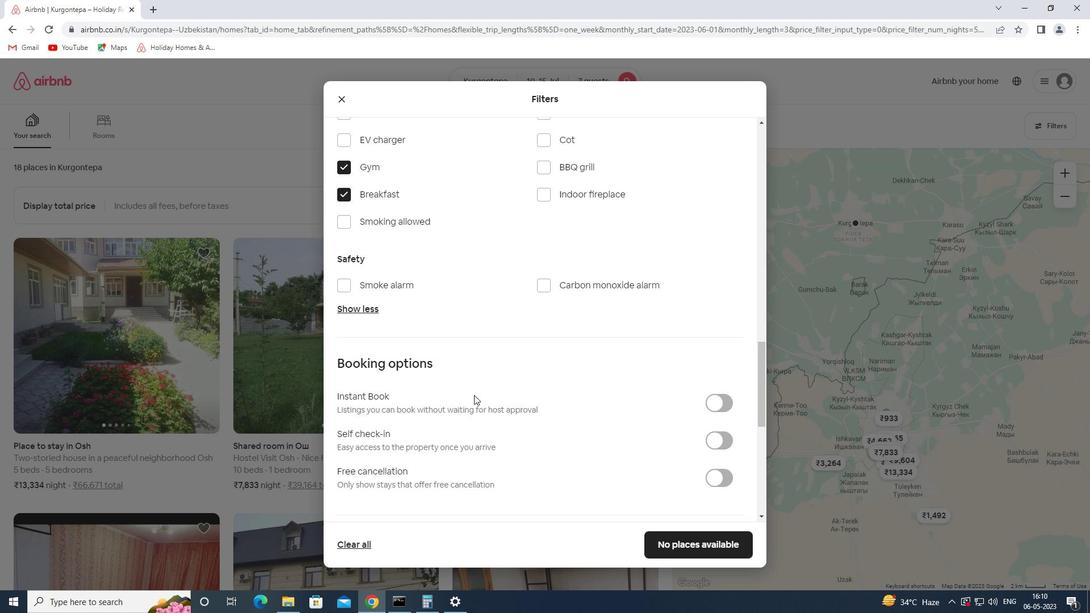 
Action: Mouse scrolled (475, 396) with delta (0, 0)
Screenshot: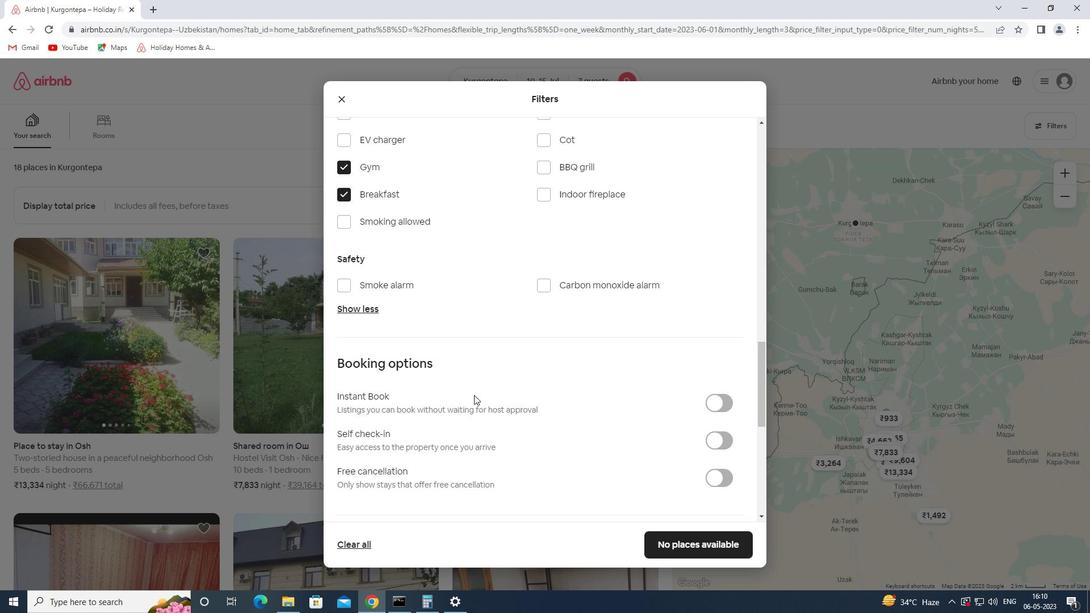 
Action: Mouse scrolled (475, 396) with delta (0, 0)
Screenshot: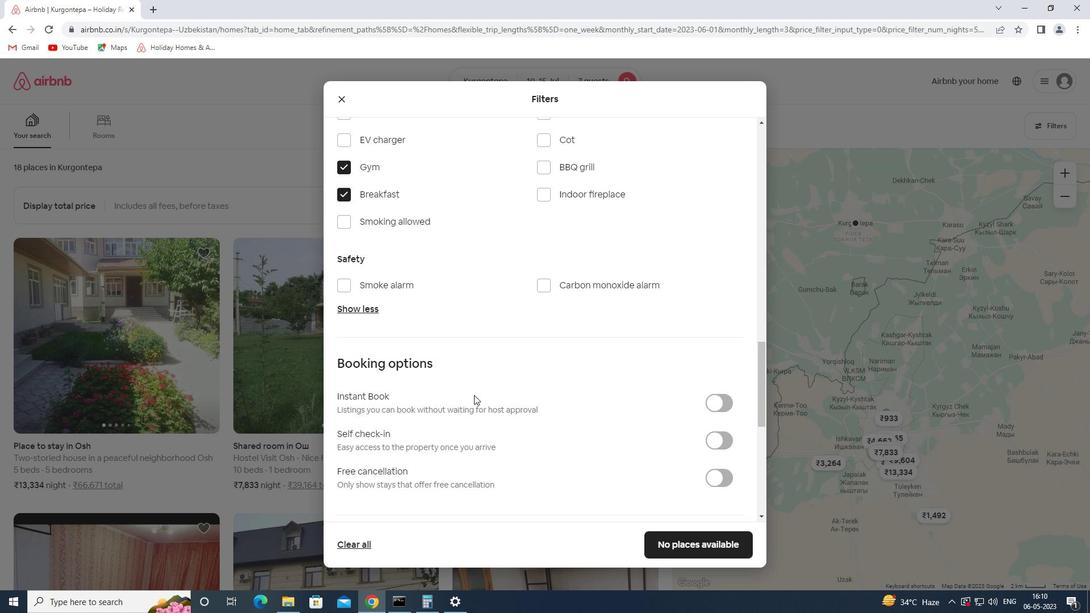 
Action: Mouse scrolled (475, 396) with delta (0, 0)
Screenshot: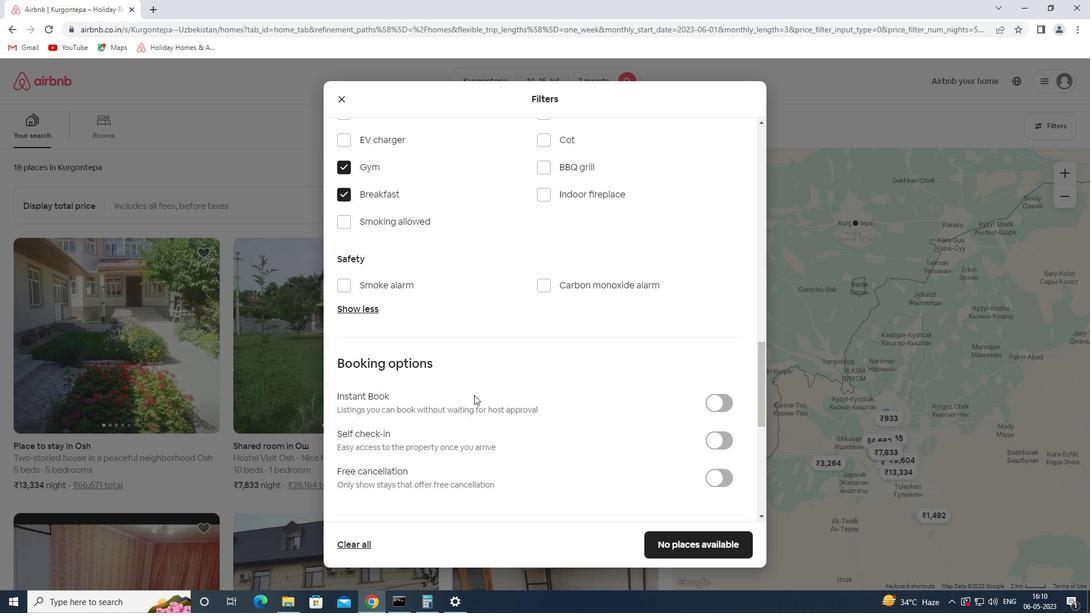 
Action: Mouse scrolled (475, 396) with delta (0, 0)
Screenshot: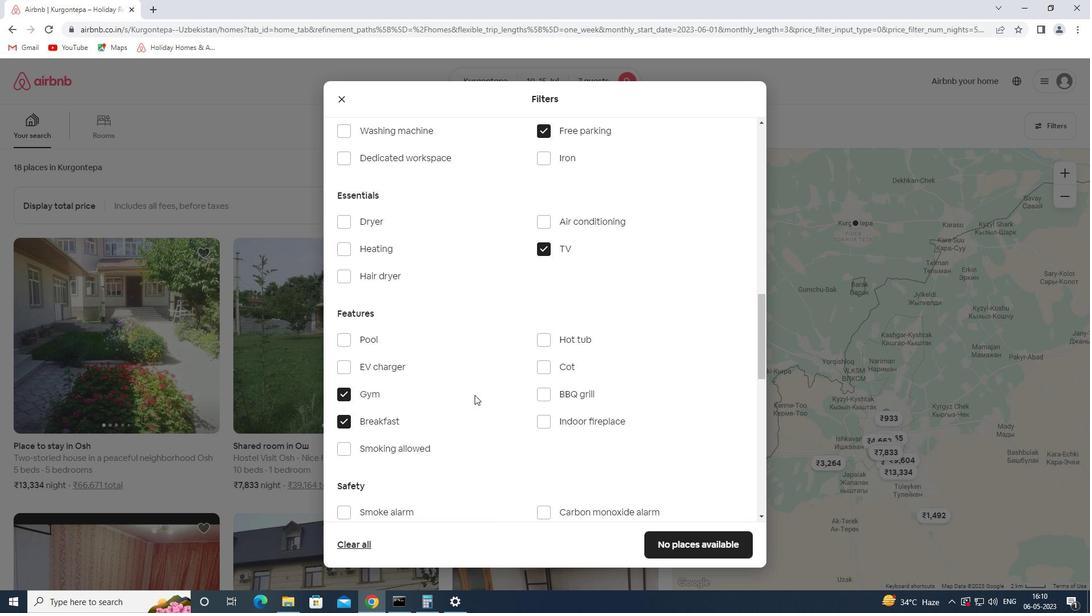 
Action: Mouse scrolled (475, 396) with delta (0, 0)
Screenshot: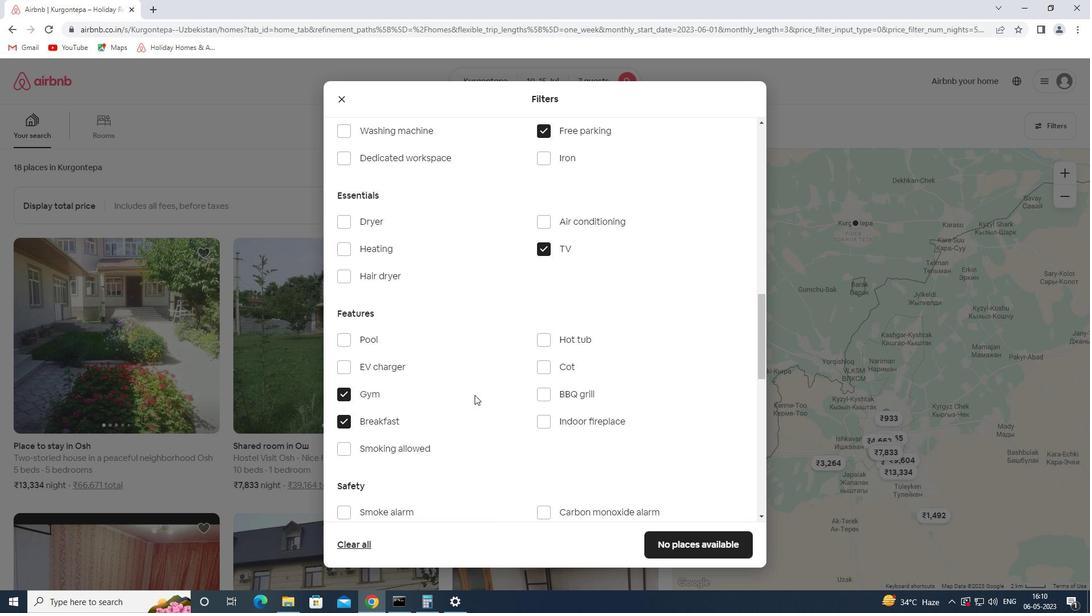 
Action: Mouse scrolled (475, 396) with delta (0, 0)
Screenshot: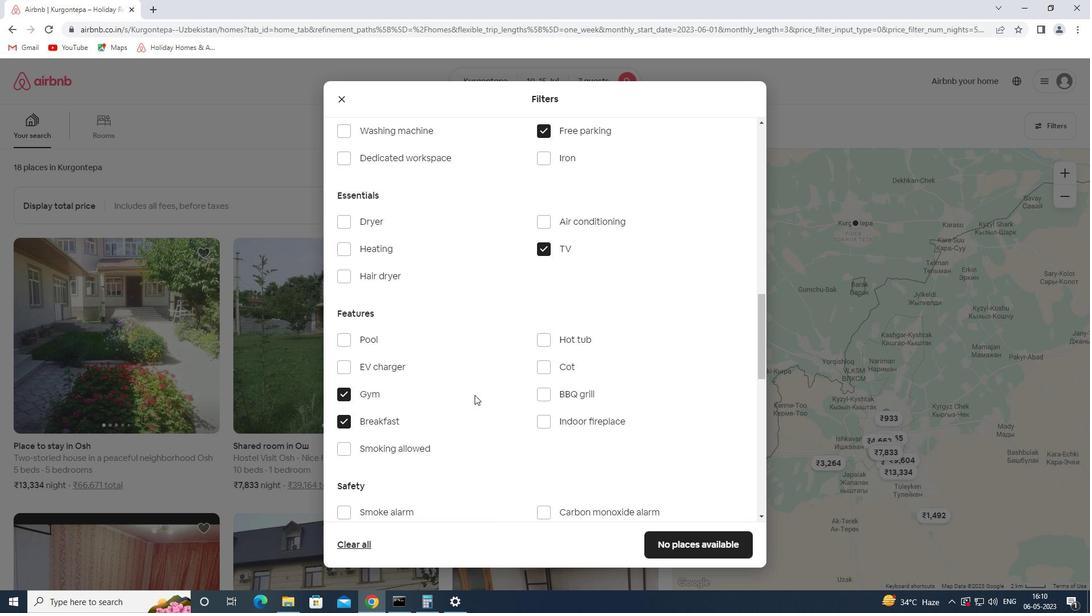 
Action: Mouse scrolled (475, 394) with delta (0, 0)
Screenshot: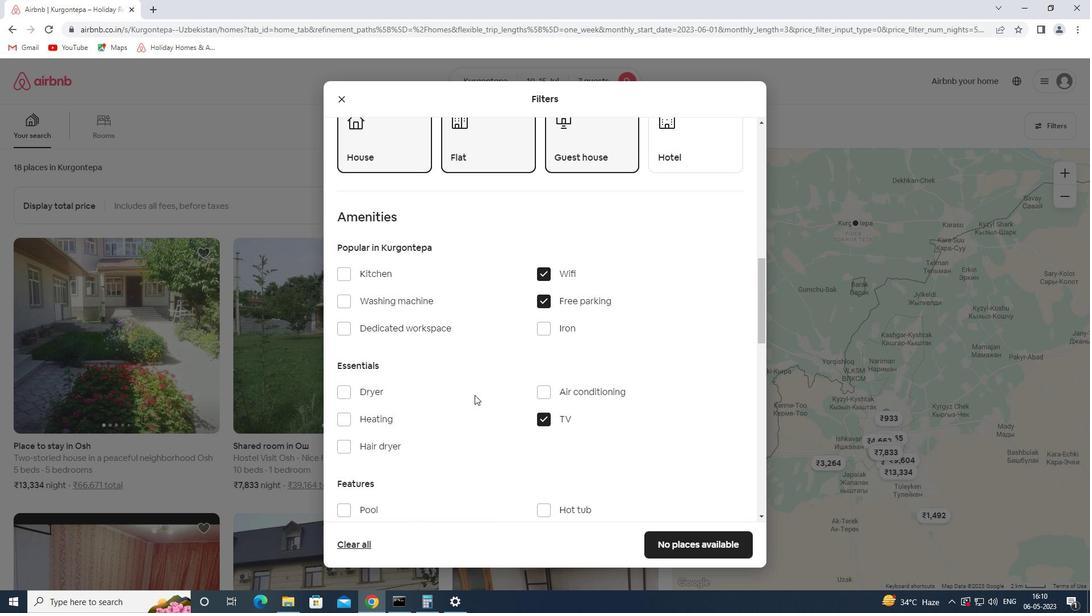 
Action: Mouse scrolled (475, 394) with delta (0, 0)
Screenshot: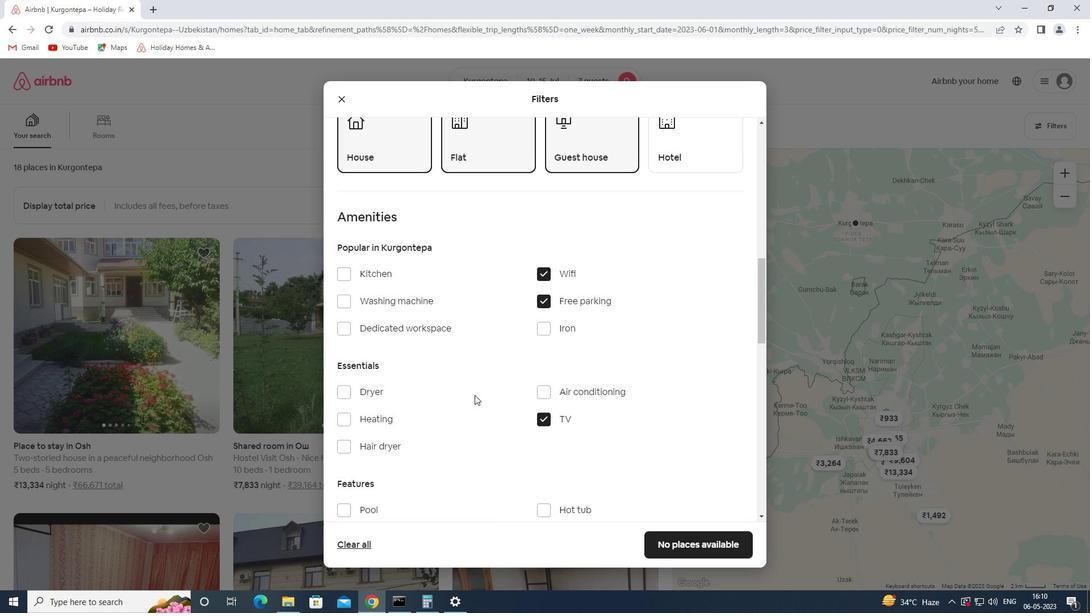 
Action: Mouse scrolled (475, 394) with delta (0, 0)
Screenshot: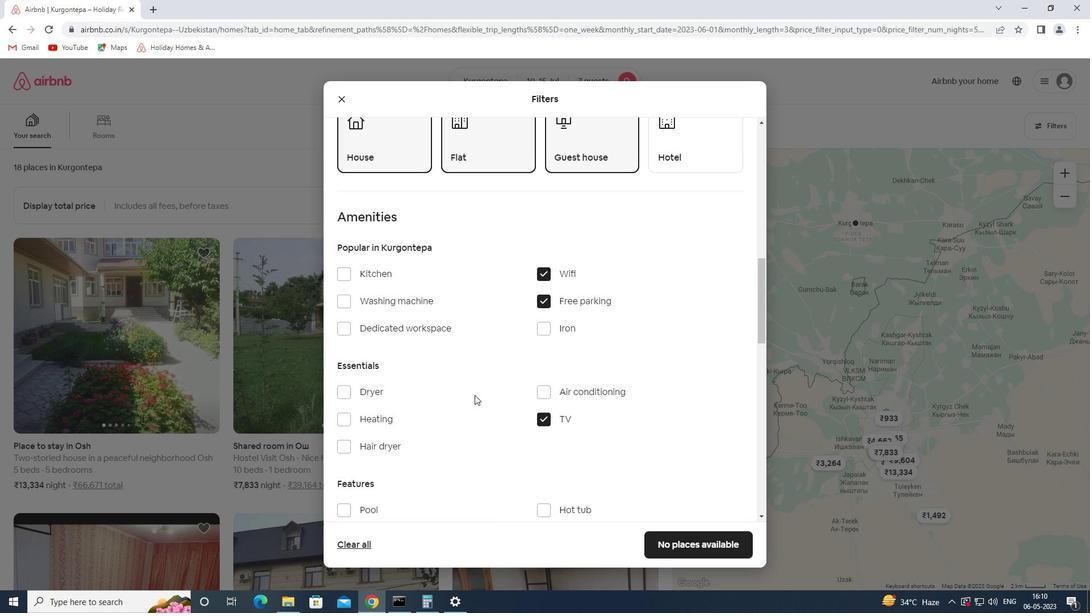 
Action: Mouse scrolled (475, 394) with delta (0, 0)
Screenshot: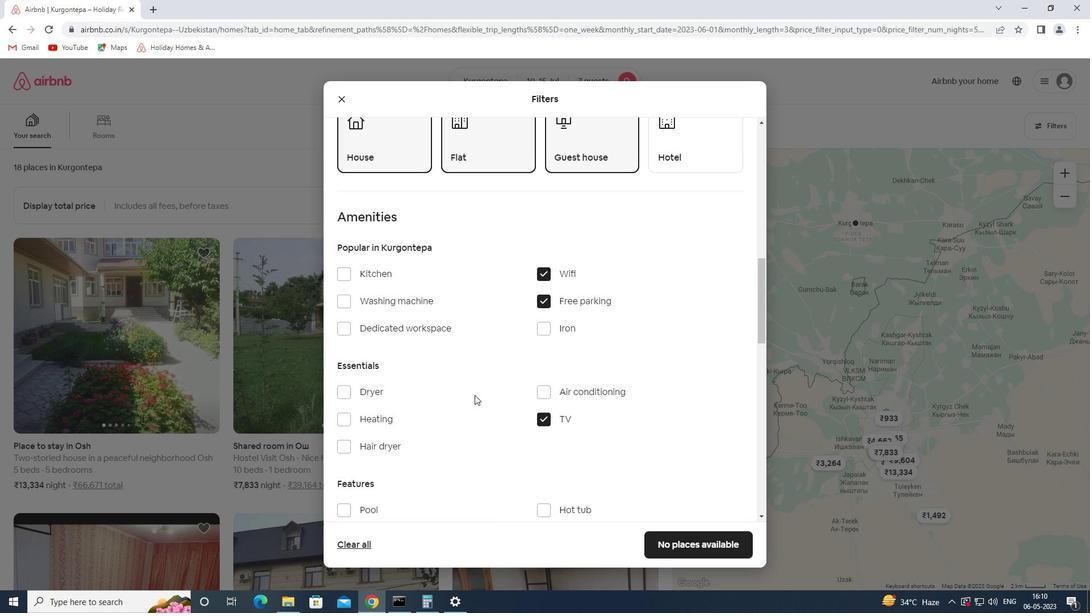 
Action: Mouse scrolled (475, 394) with delta (0, 0)
Screenshot: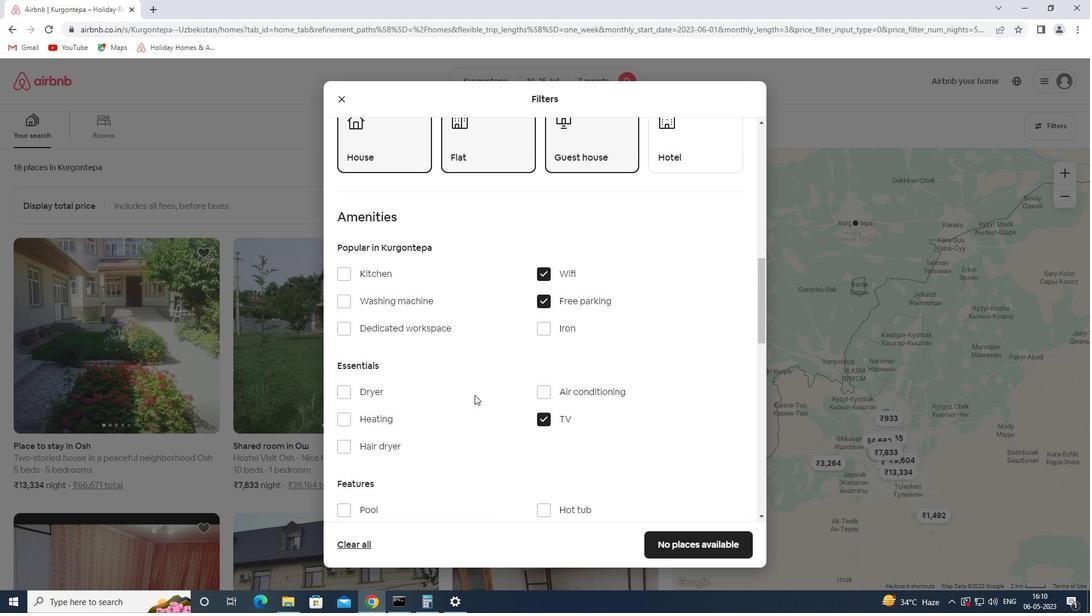 
Action: Mouse scrolled (475, 394) with delta (0, 0)
Screenshot: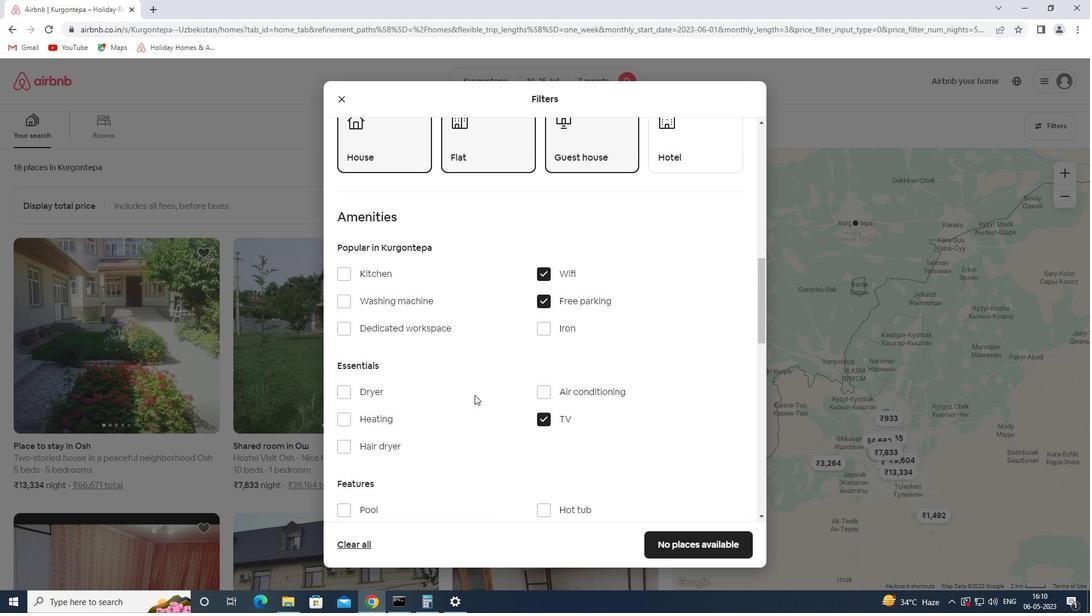 
Action: Mouse scrolled (475, 394) with delta (0, 0)
Screenshot: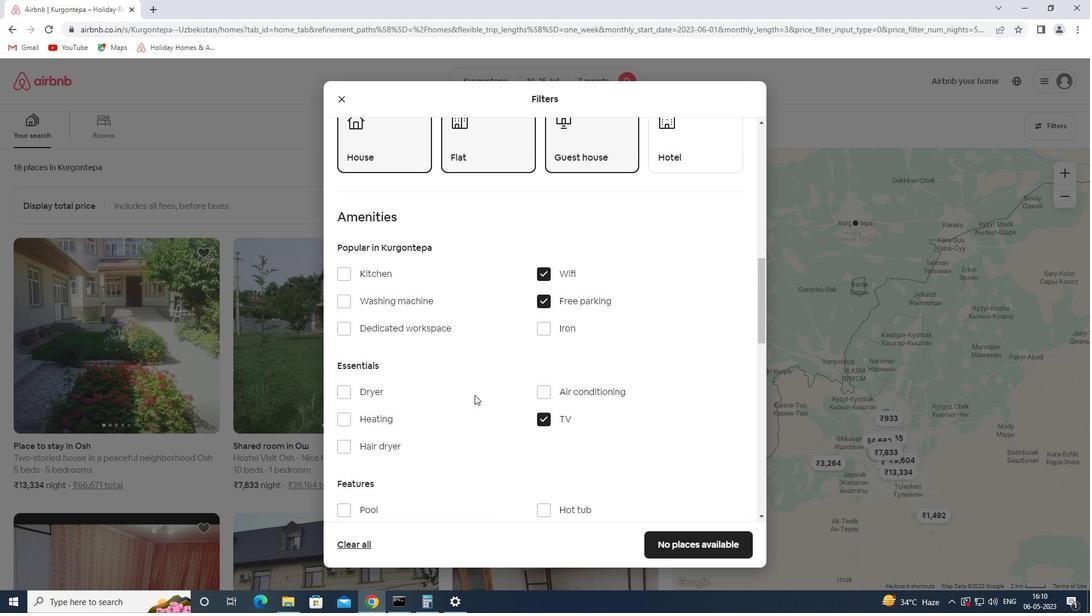 
Action: Mouse moved to (698, 404)
Screenshot: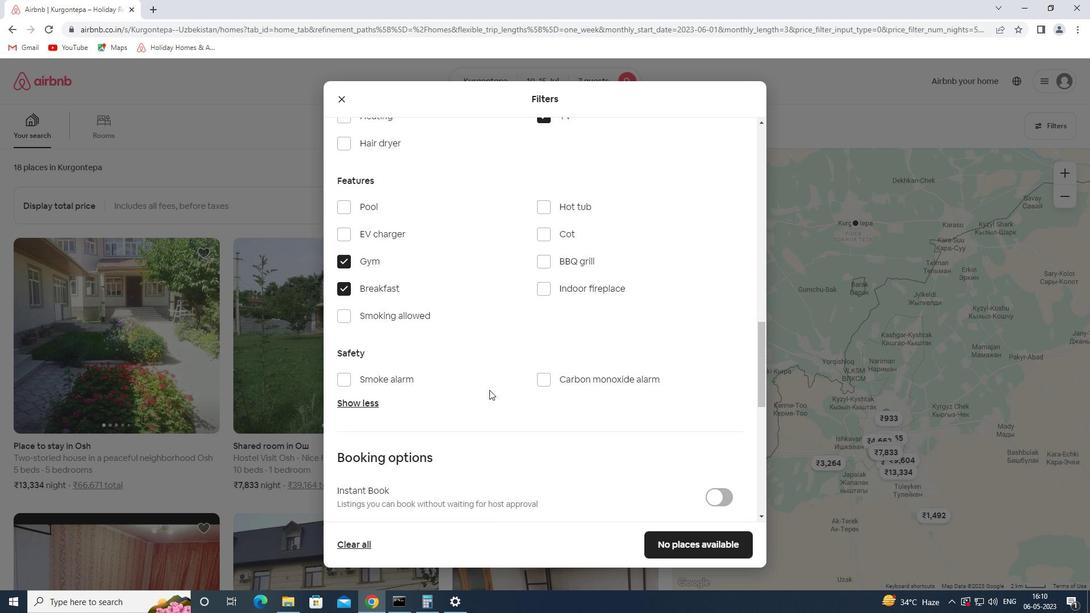 
Action: Mouse scrolled (698, 403) with delta (0, 0)
Screenshot: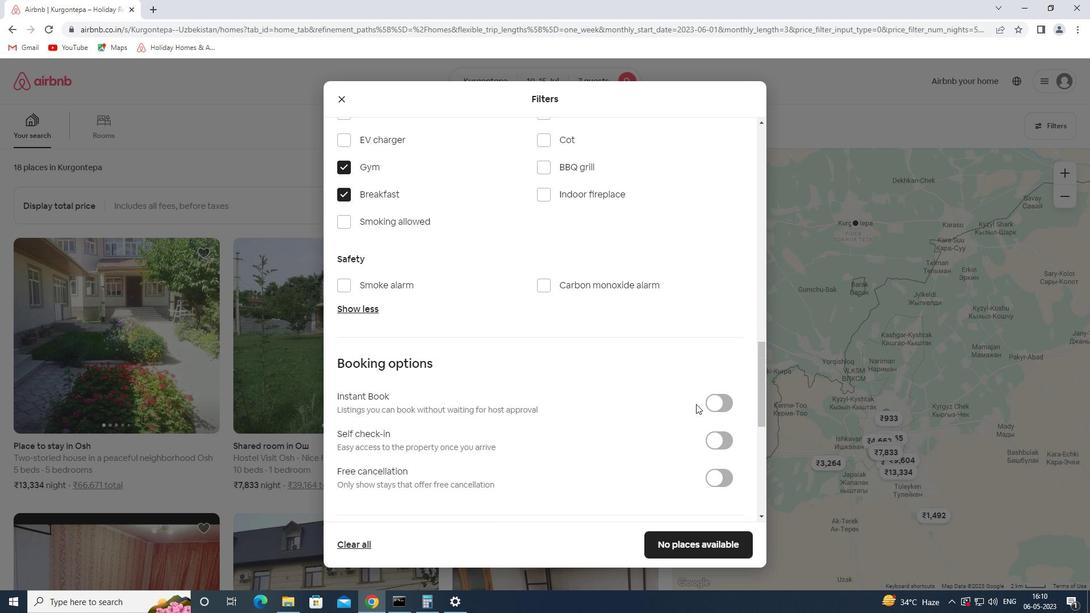 
Action: Mouse scrolled (698, 403) with delta (0, 0)
Screenshot: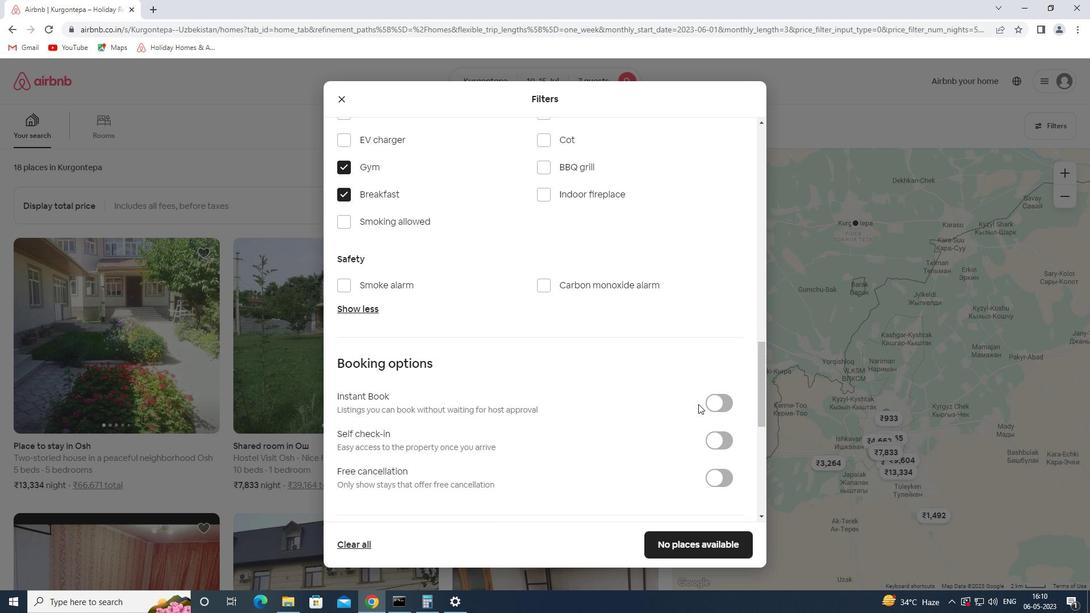 
Action: Mouse scrolled (698, 403) with delta (0, 0)
Screenshot: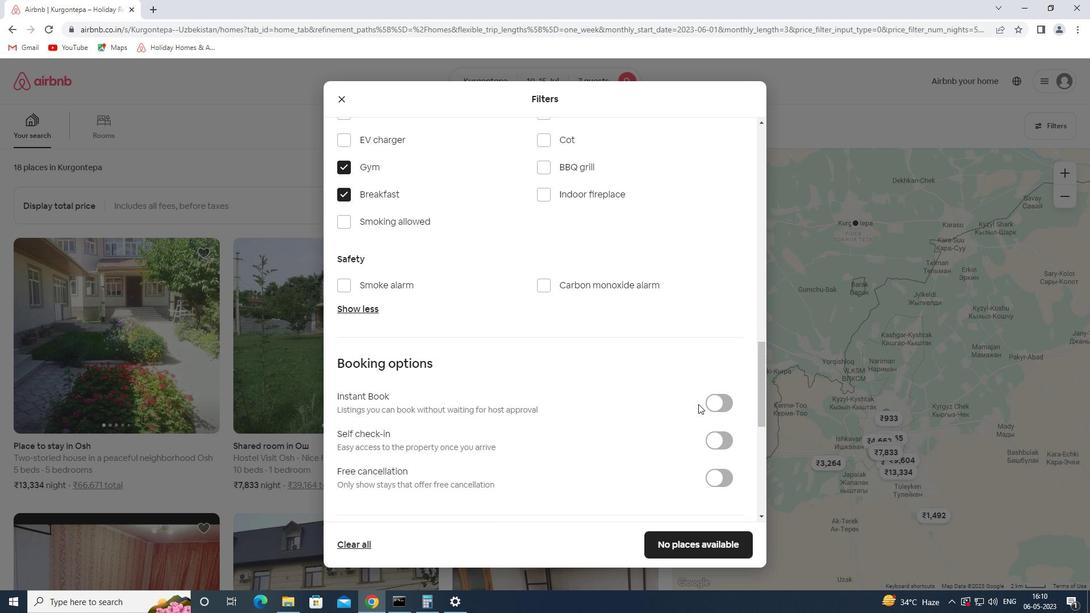 
Action: Mouse scrolled (698, 403) with delta (0, 0)
Screenshot: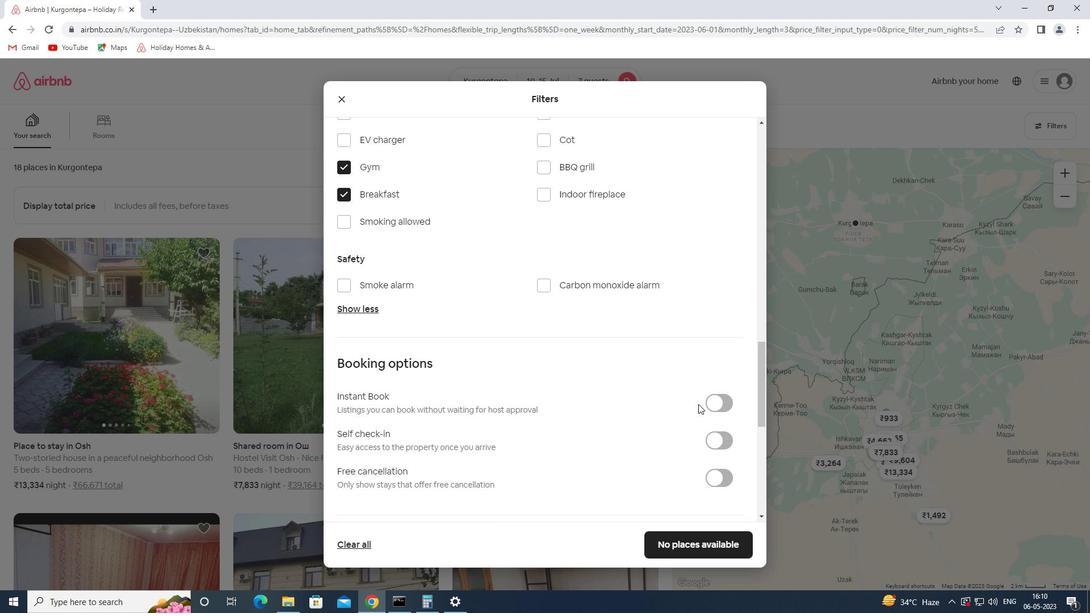 
Action: Mouse scrolled (698, 403) with delta (0, 0)
Screenshot: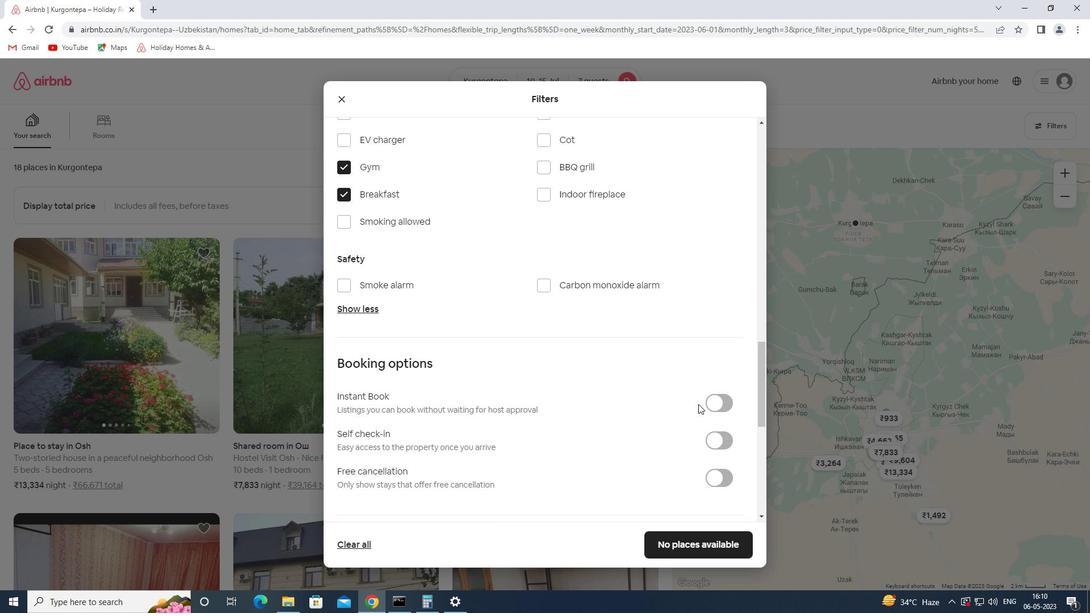 
Action: Mouse scrolled (698, 403) with delta (0, 0)
Screenshot: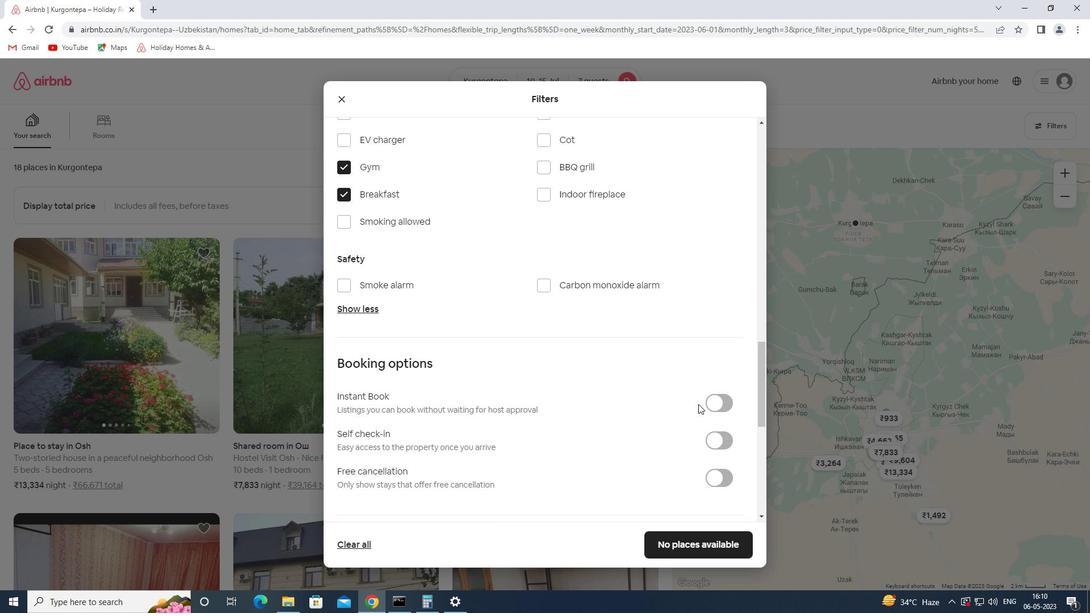 
Action: Mouse moved to (707, 166)
Screenshot: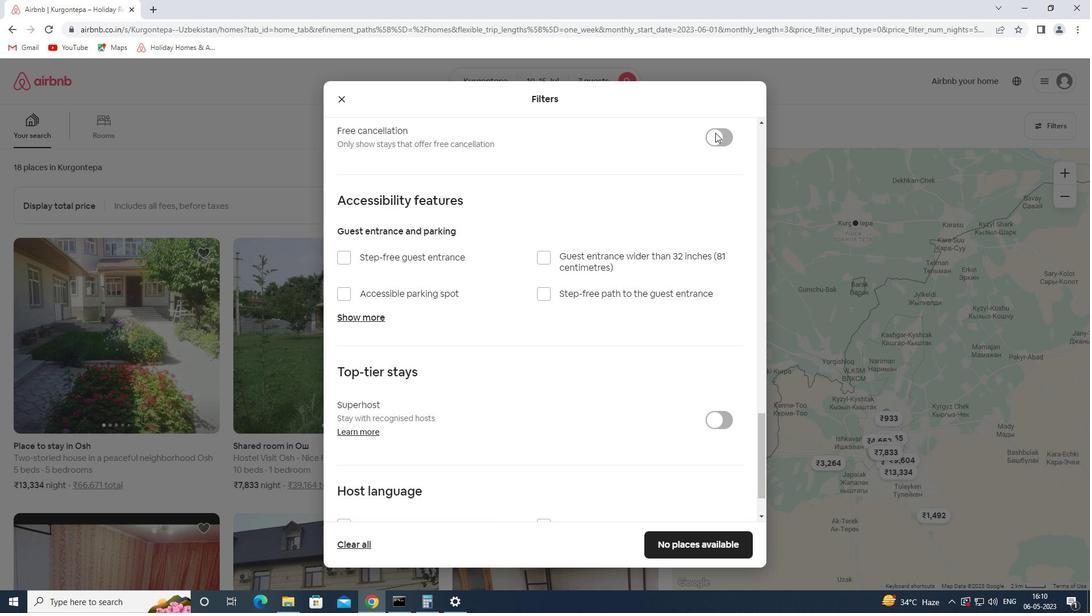 
Action: Mouse scrolled (707, 167) with delta (0, 0)
Screenshot: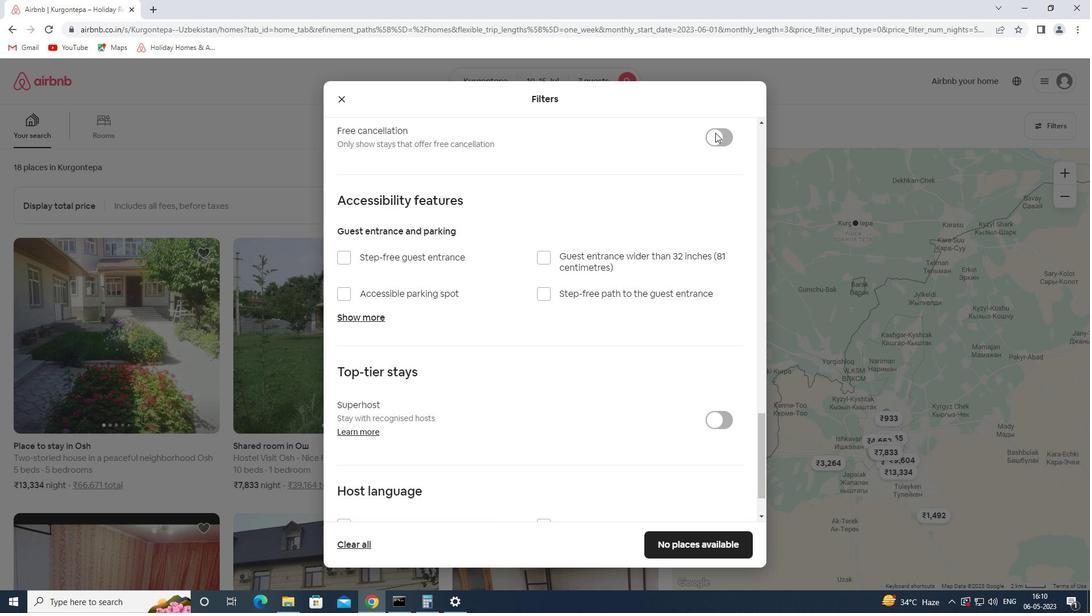 
Action: Mouse moved to (707, 167)
Screenshot: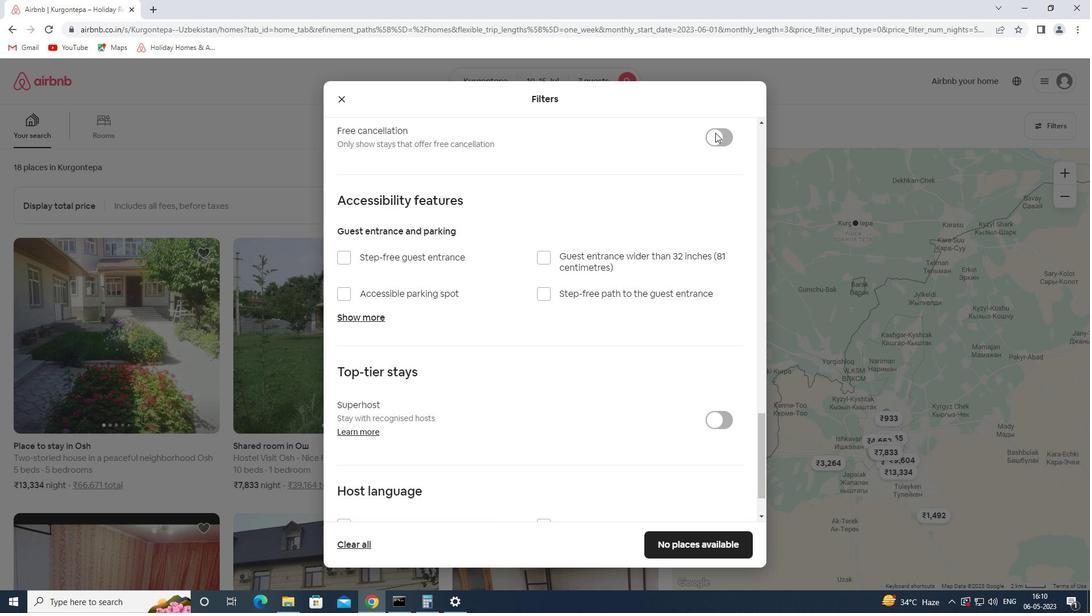 
Action: Mouse scrolled (707, 167) with delta (0, 0)
Screenshot: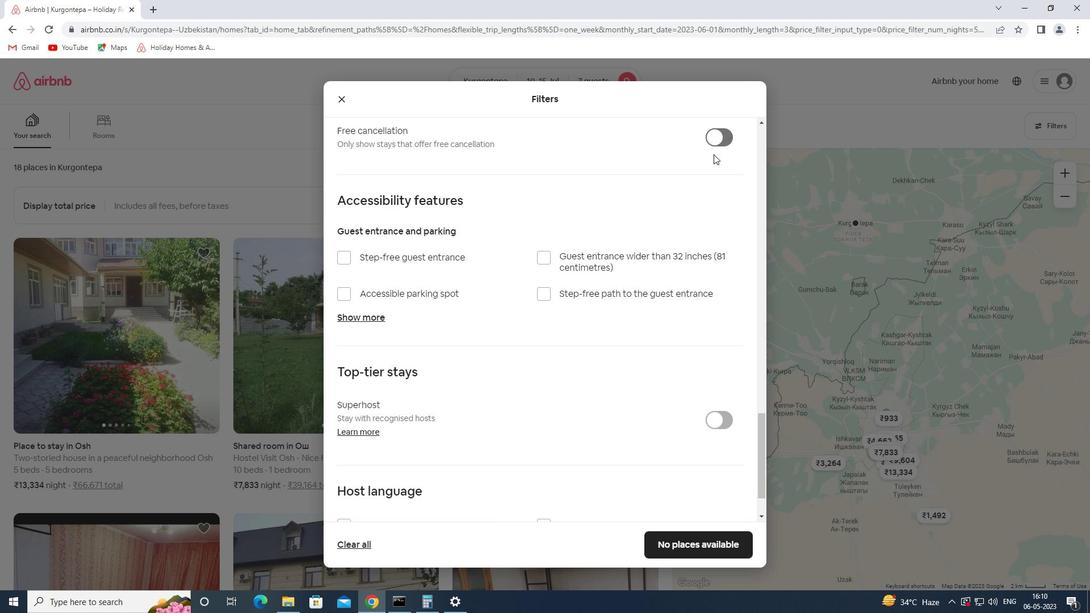
Action: Mouse moved to (723, 217)
Screenshot: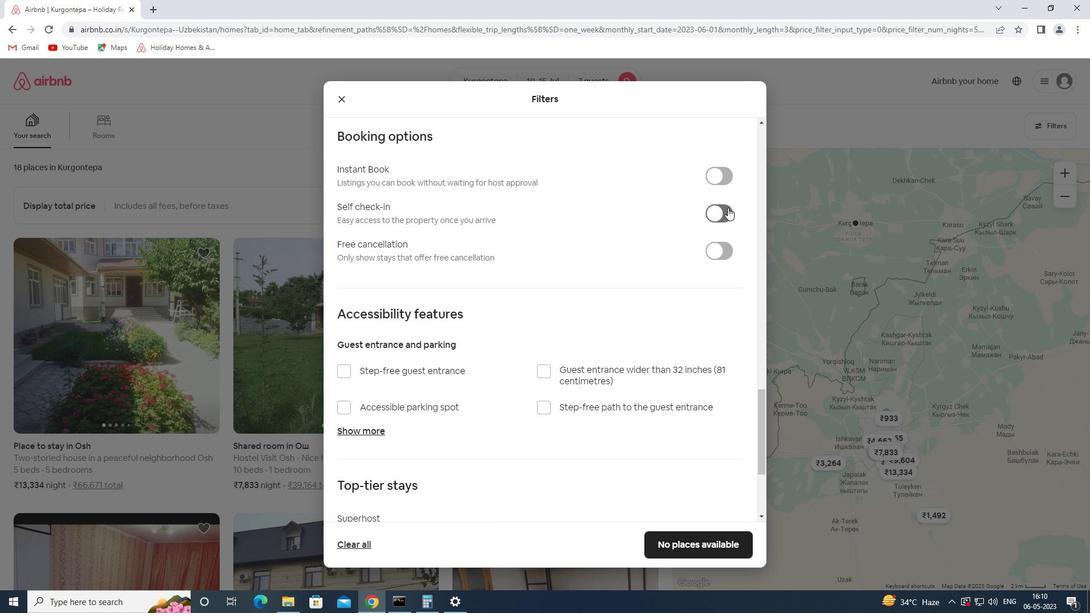 
Action: Mouse pressed left at (723, 217)
Screenshot: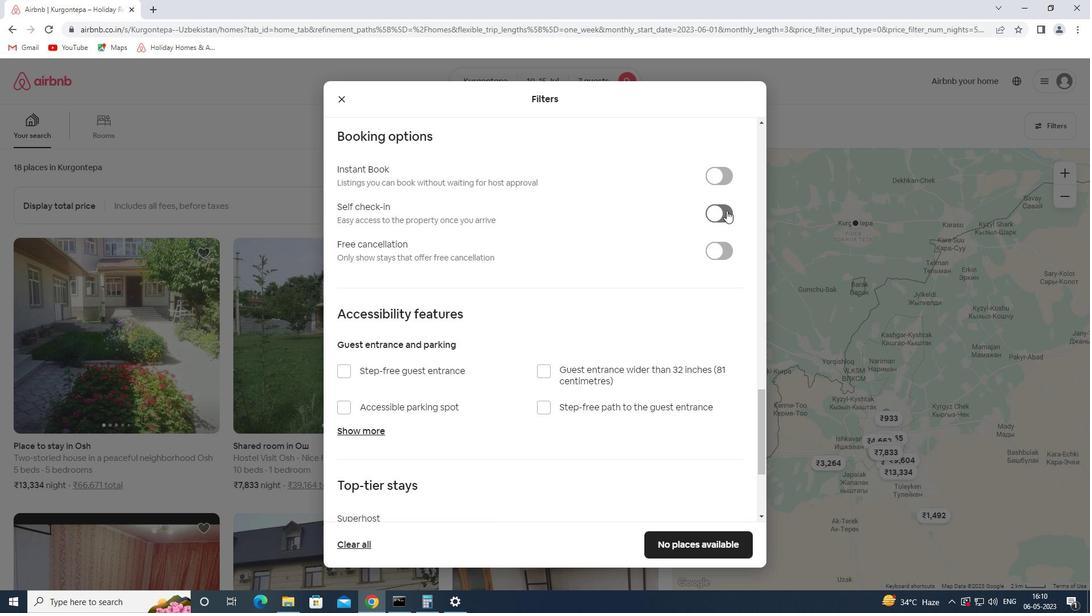 
Action: Mouse moved to (621, 355)
Screenshot: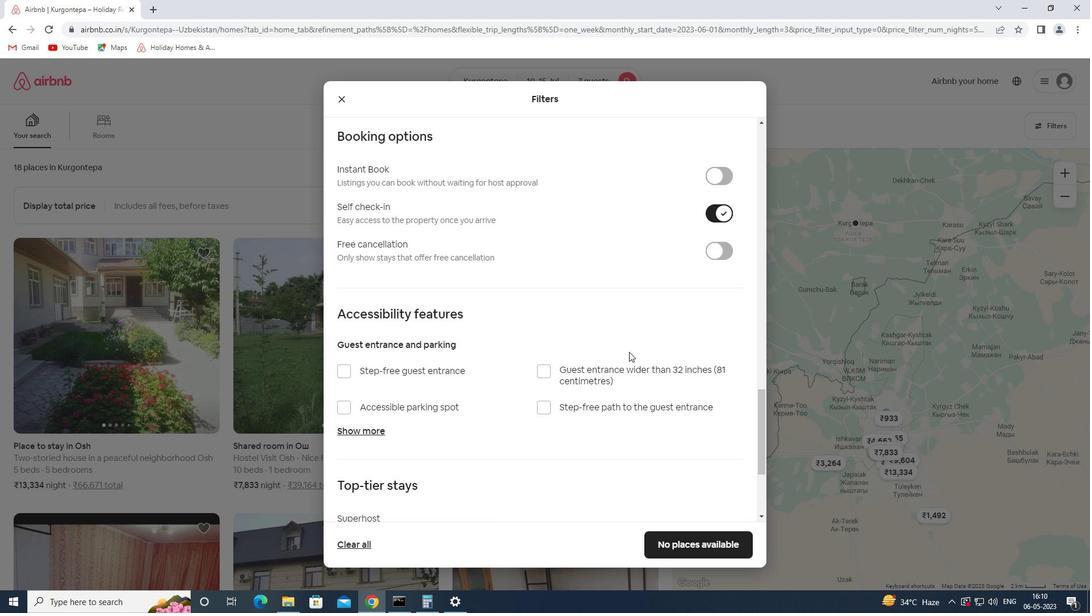 
Action: Mouse scrolled (621, 355) with delta (0, 0)
Screenshot: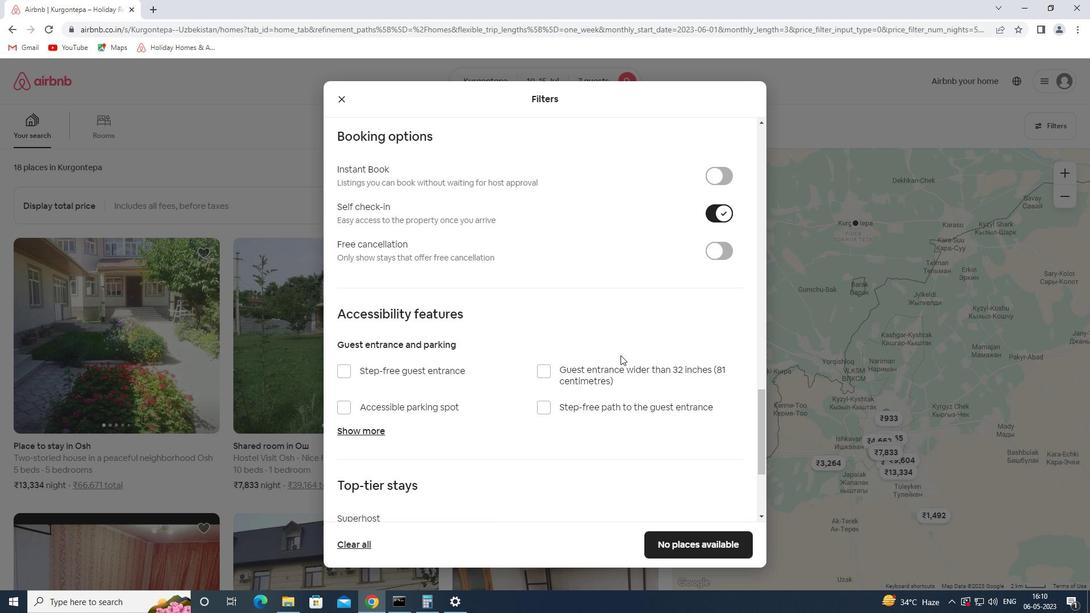 
Action: Mouse scrolled (621, 355) with delta (0, 0)
Screenshot: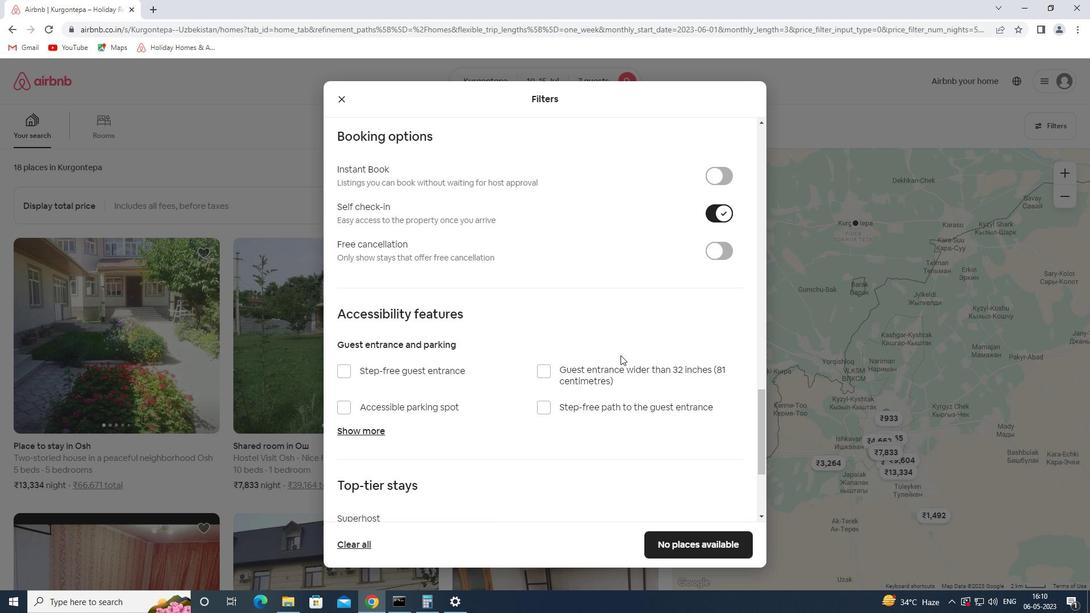 
Action: Mouse scrolled (621, 355) with delta (0, 0)
Screenshot: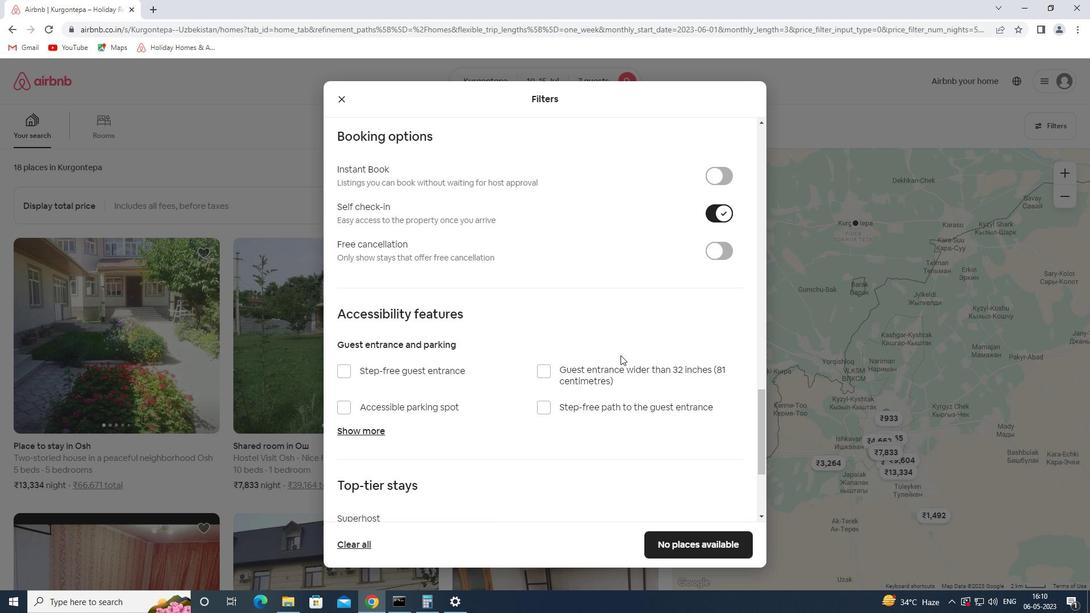 
Action: Mouse scrolled (621, 355) with delta (0, 0)
Screenshot: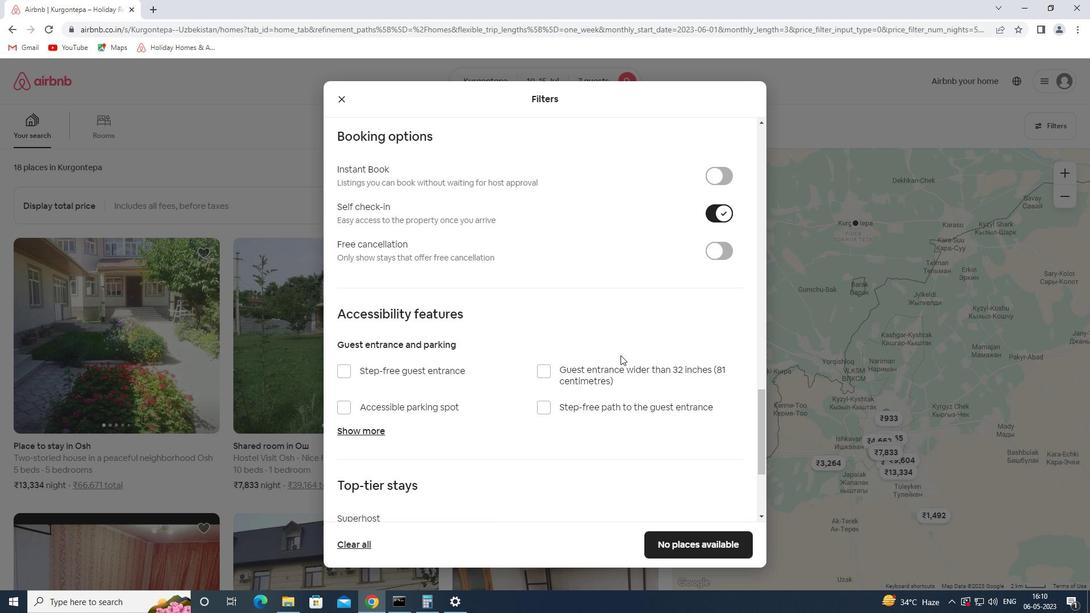 
Action: Mouse scrolled (621, 355) with delta (0, 0)
Screenshot: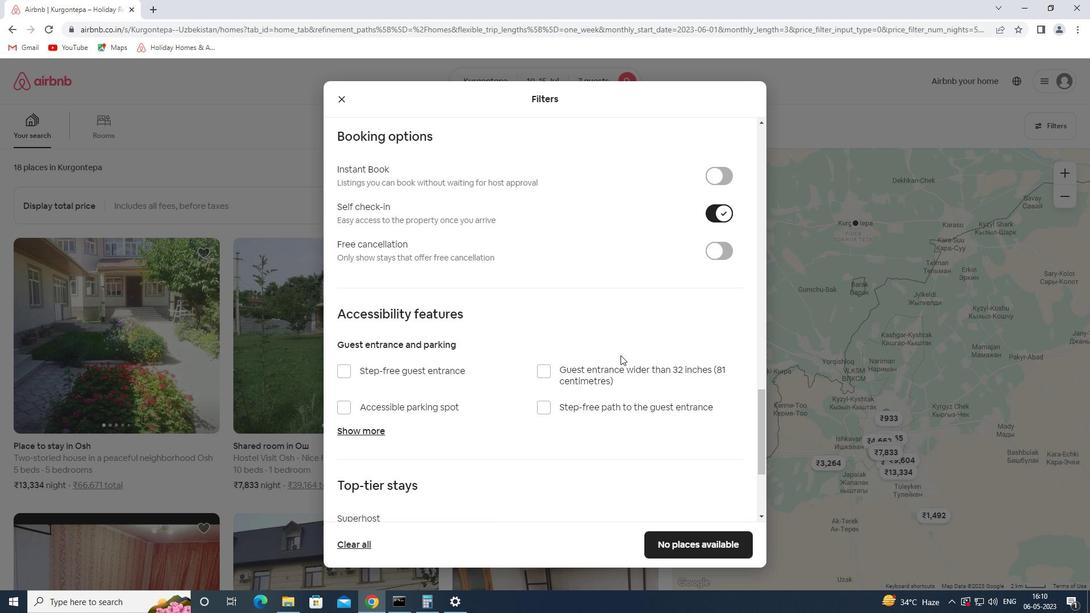 
Action: Mouse scrolled (621, 355) with delta (0, 0)
Screenshot: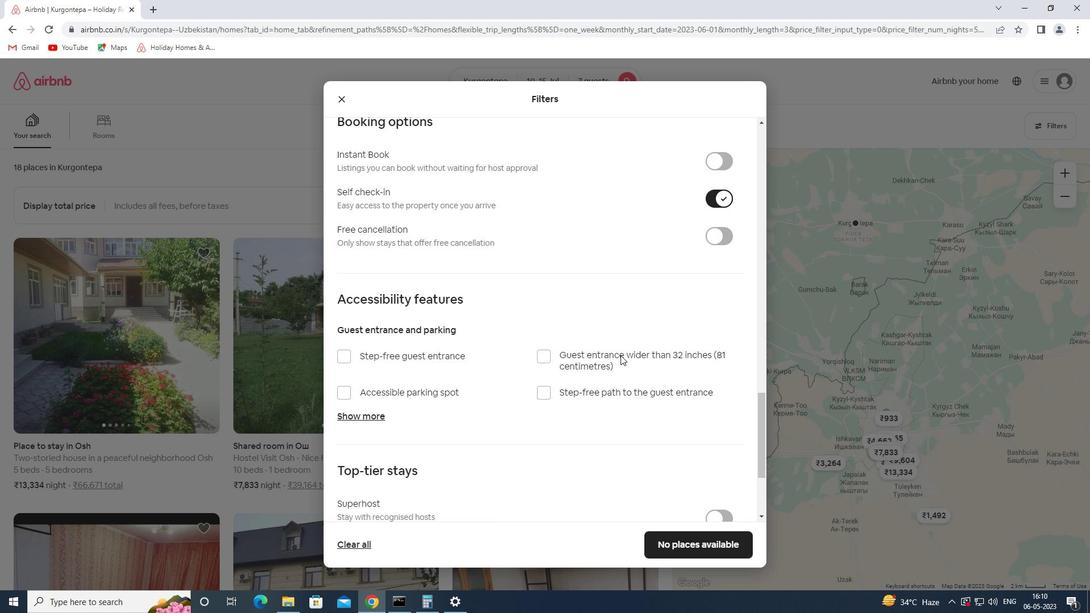
Action: Mouse scrolled (621, 355) with delta (0, 0)
Screenshot: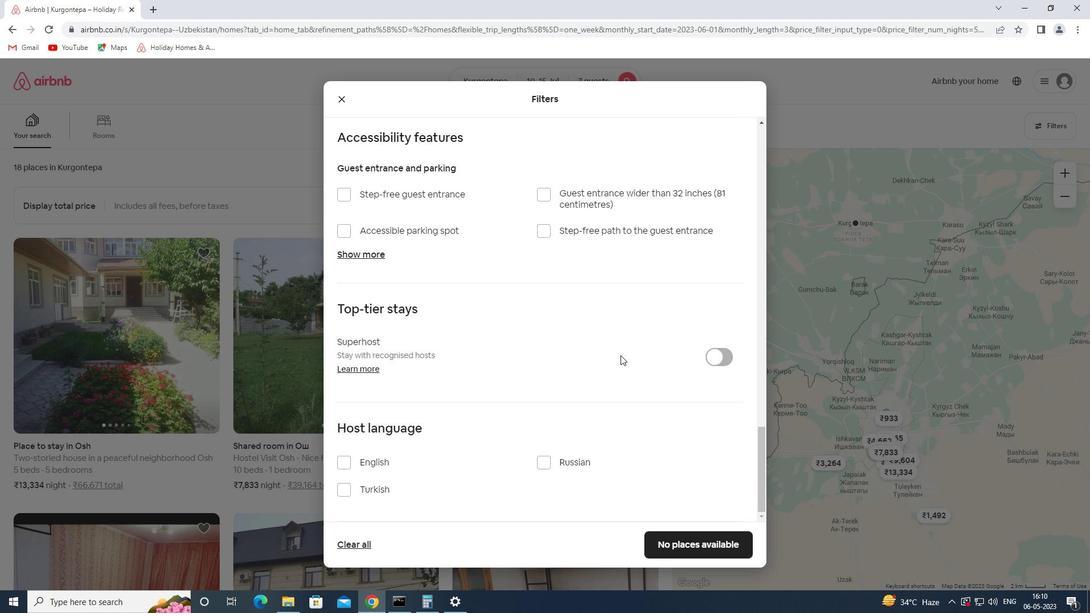 
Action: Mouse scrolled (621, 355) with delta (0, 0)
Screenshot: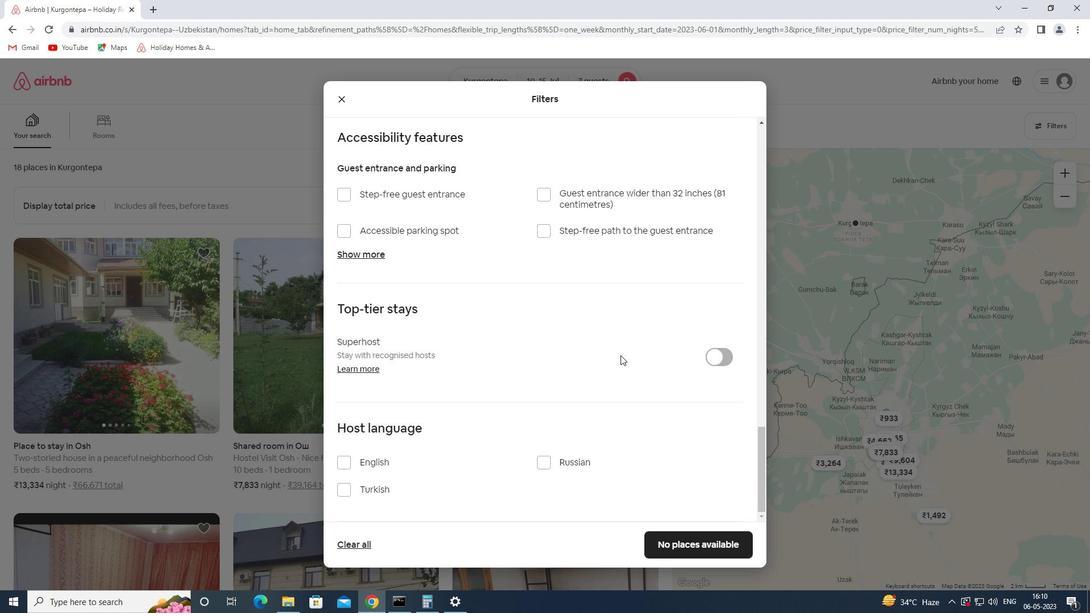 
Action: Mouse scrolled (621, 355) with delta (0, 0)
Screenshot: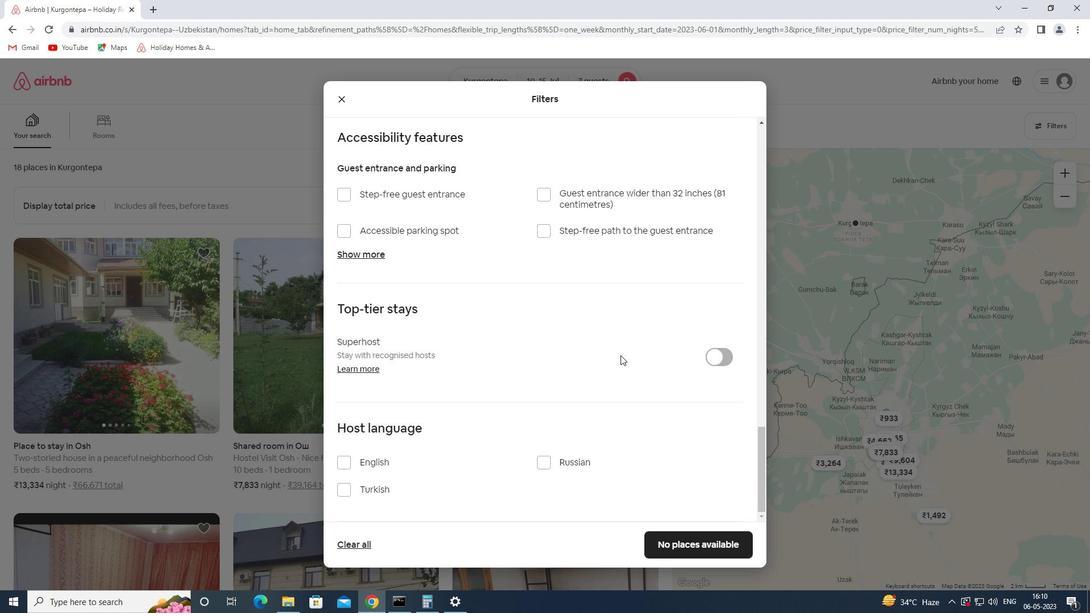 
Action: Mouse scrolled (621, 355) with delta (0, 0)
Screenshot: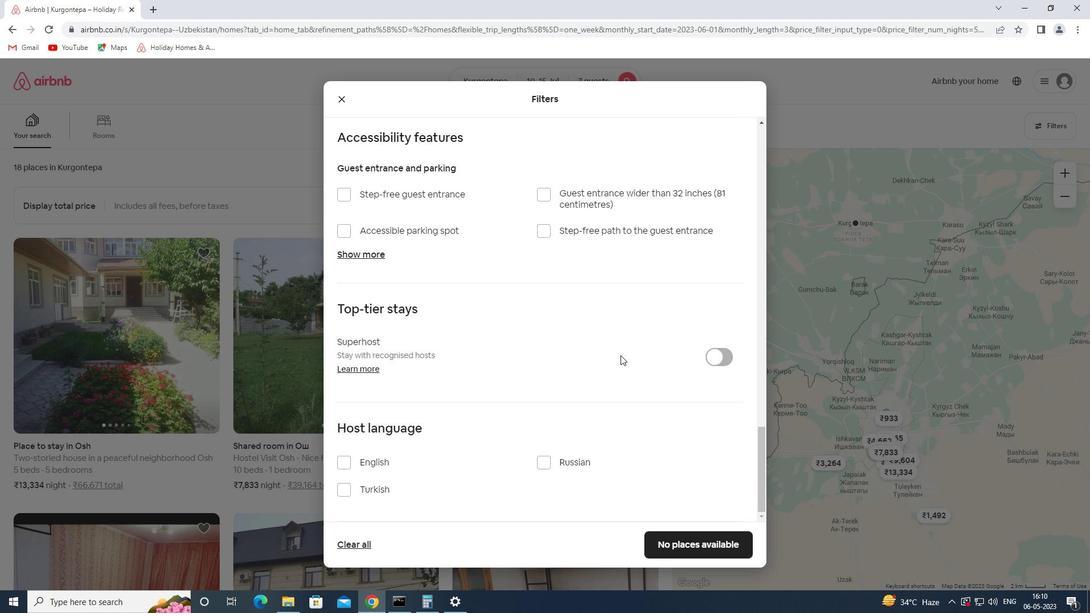 
Action: Mouse scrolled (621, 355) with delta (0, 0)
Screenshot: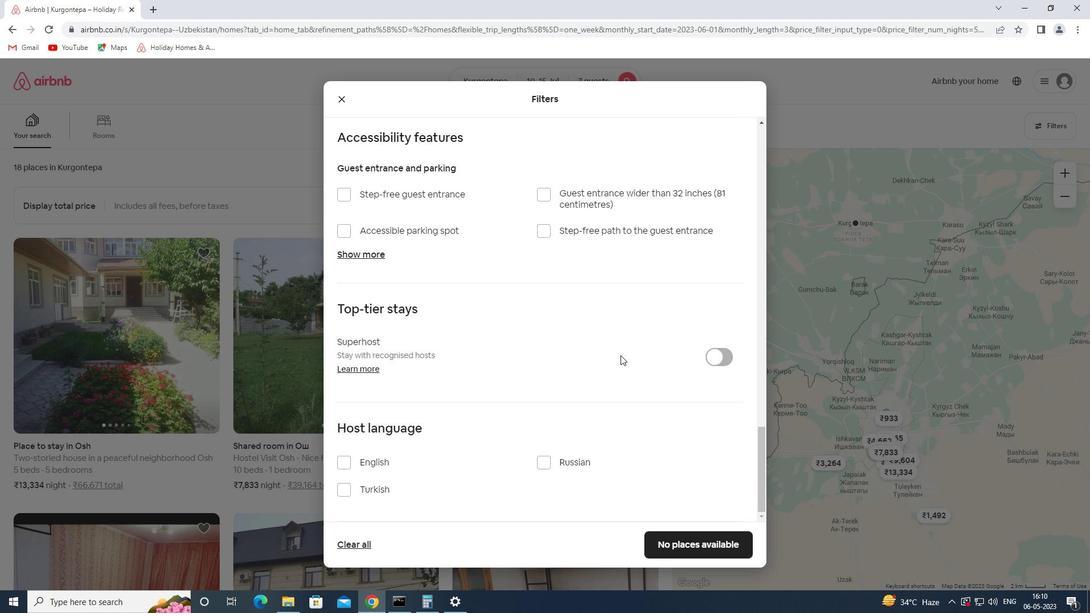 
Action: Mouse scrolled (621, 355) with delta (0, 0)
Screenshot: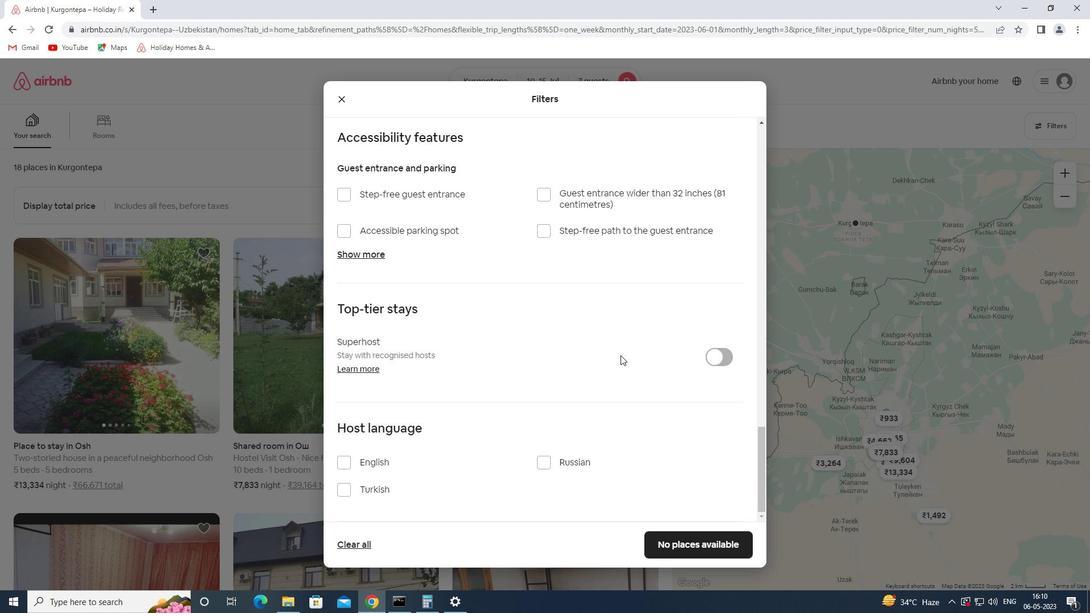 
Action: Mouse moved to (385, 464)
Screenshot: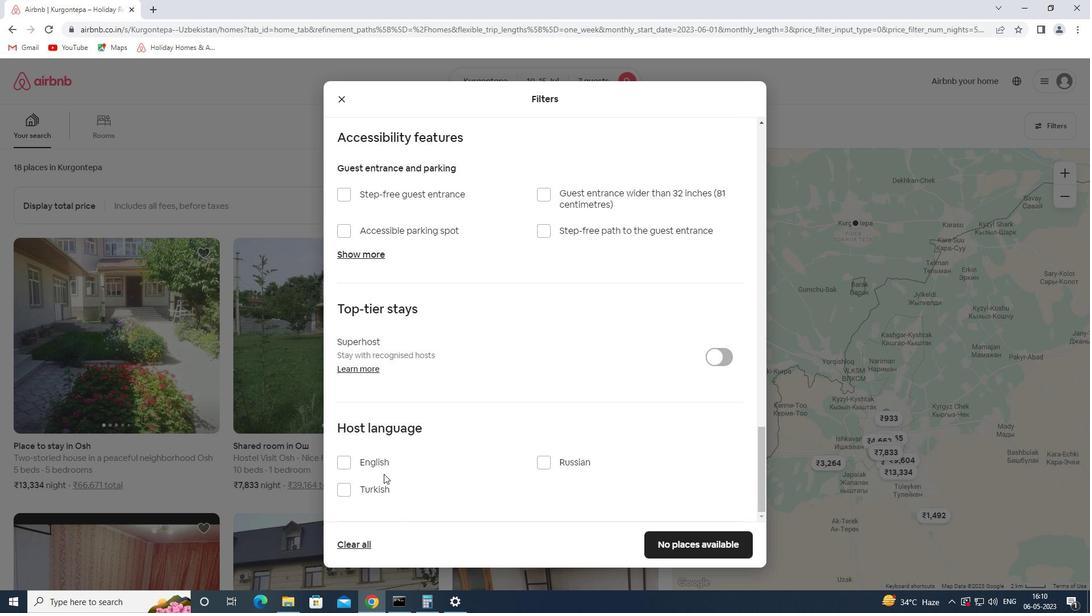 
Action: Mouse pressed left at (385, 464)
Screenshot: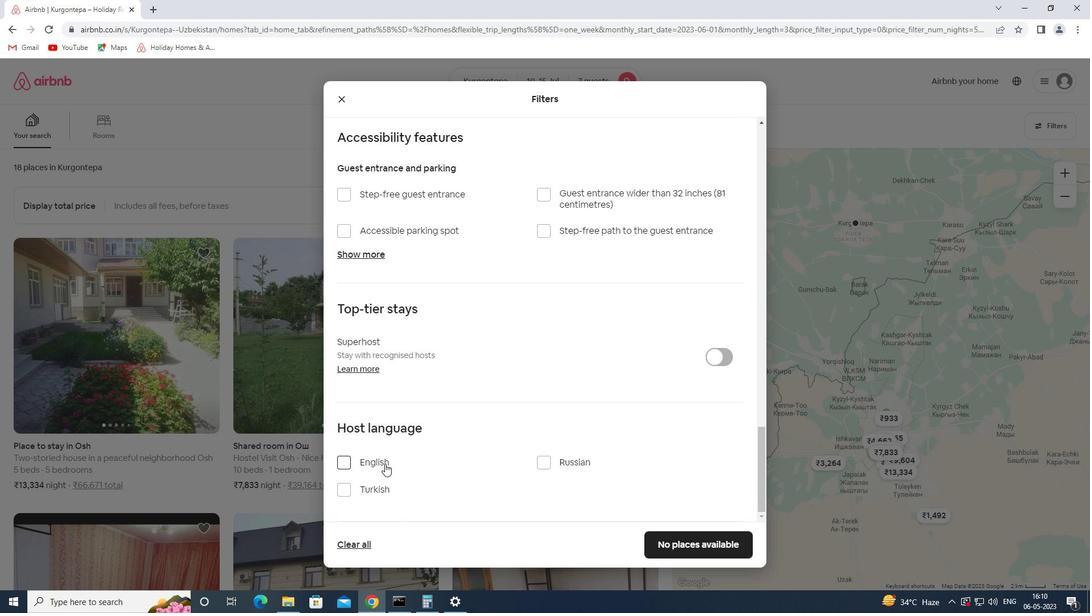 
Action: Mouse moved to (701, 553)
Screenshot: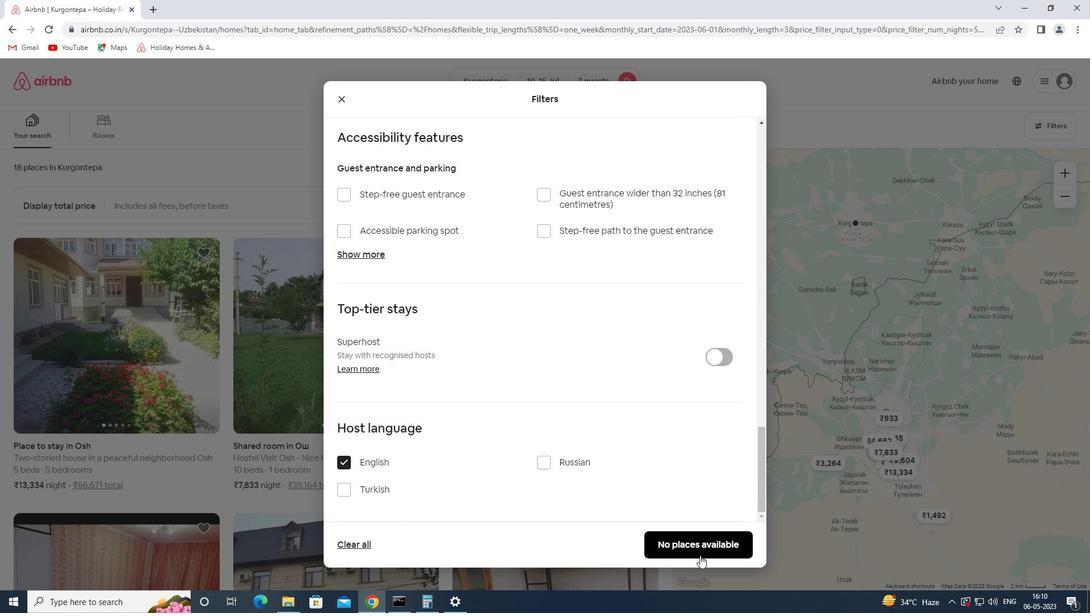 
Action: Mouse pressed left at (701, 553)
Screenshot: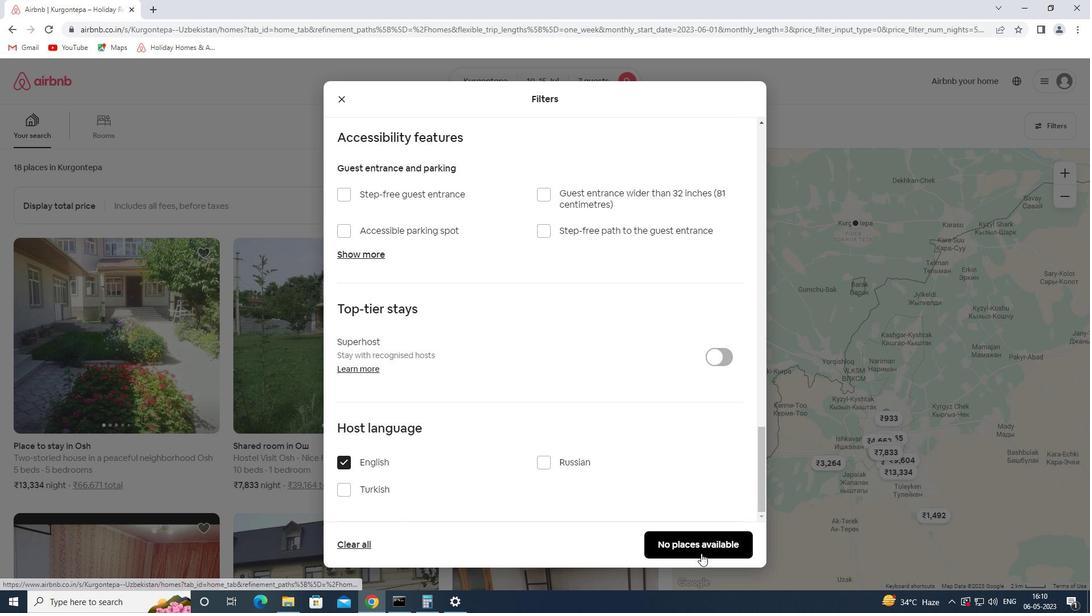 
